 Task: Find connections with filter location Cikampek with filter topic #digitalmarketingwith filter profile language Spanish with filter current company MPC with filter school Institute of Management, Nirma University with filter industry Facilities Services with filter service category Resume Writing with filter keywords title Administrative Analyst
Action: Mouse moved to (646, 66)
Screenshot: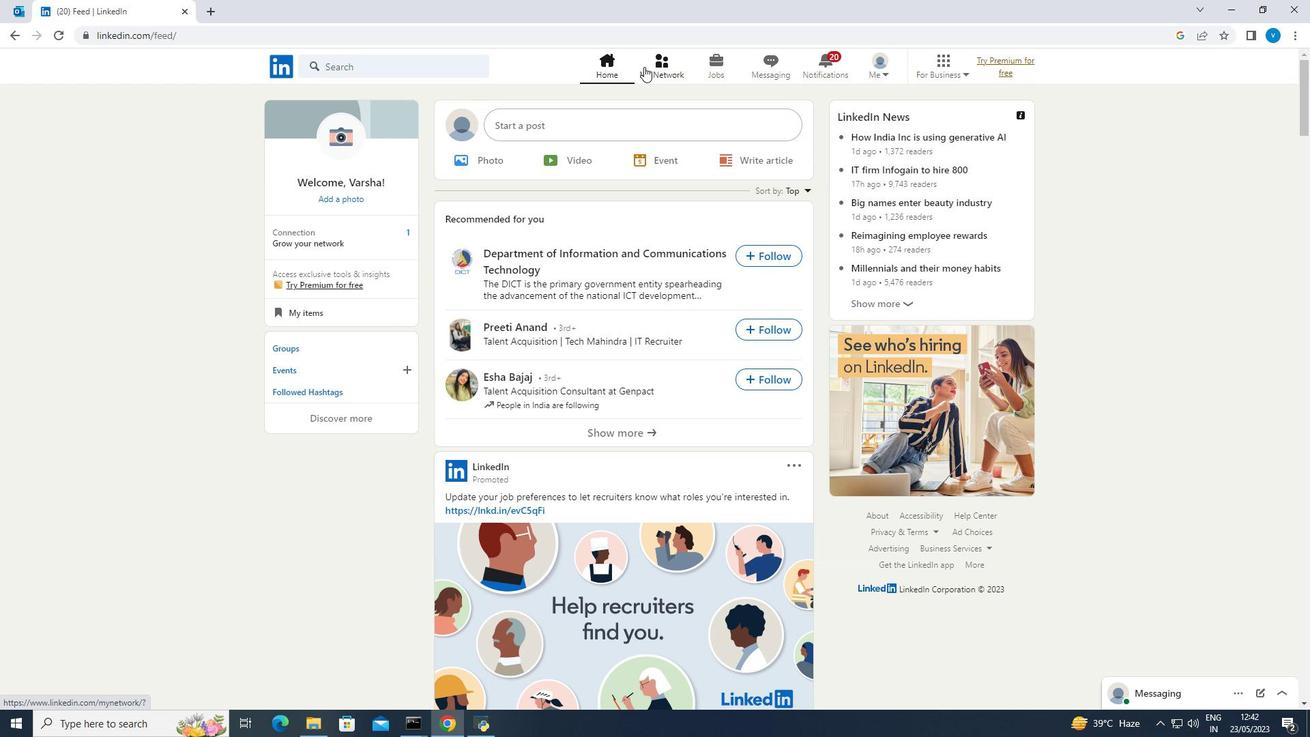 
Action: Mouse pressed left at (646, 66)
Screenshot: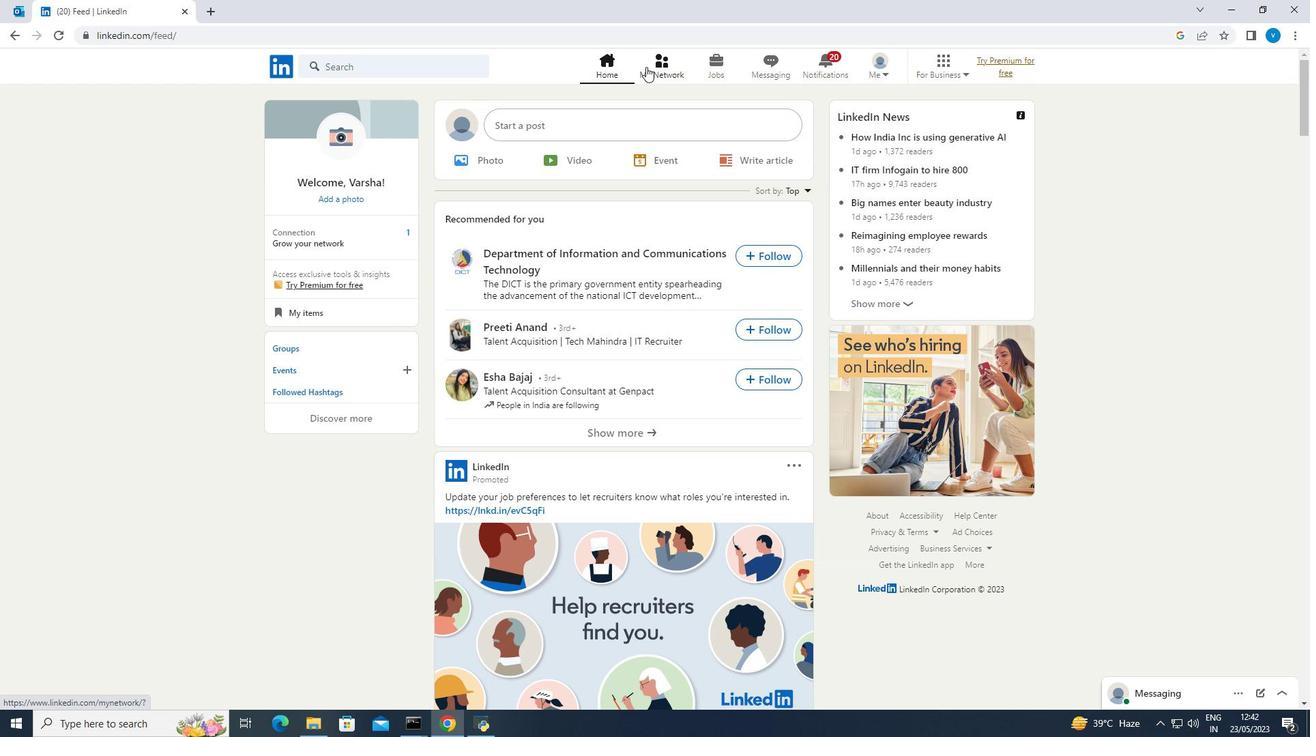 
Action: Mouse moved to (367, 139)
Screenshot: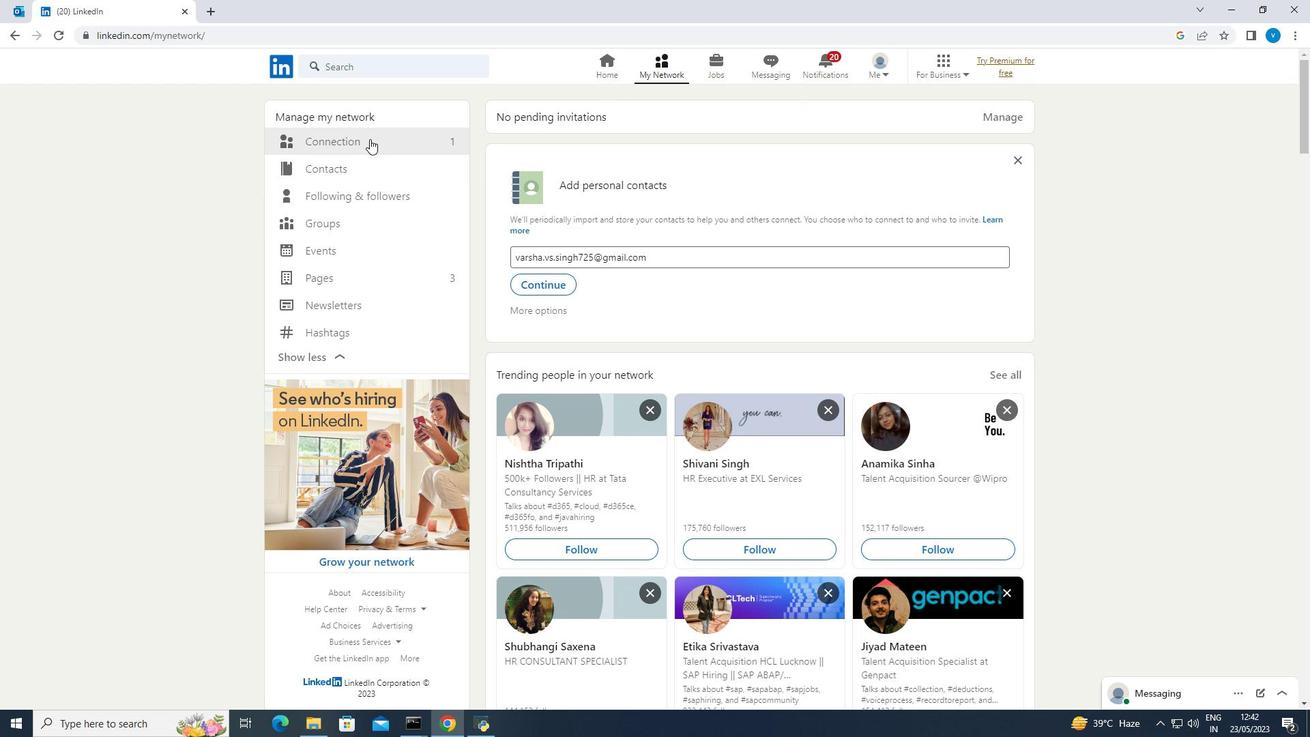 
Action: Mouse pressed left at (367, 139)
Screenshot: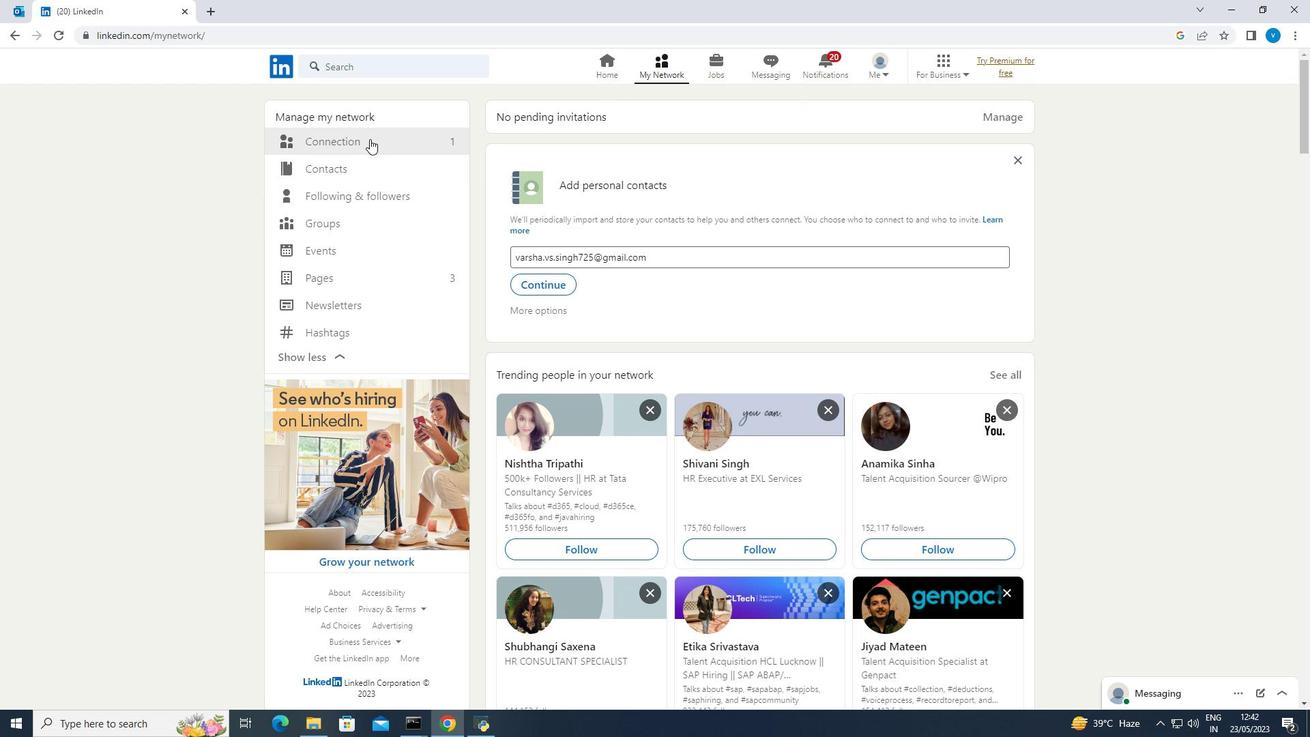 
Action: Mouse moved to (725, 141)
Screenshot: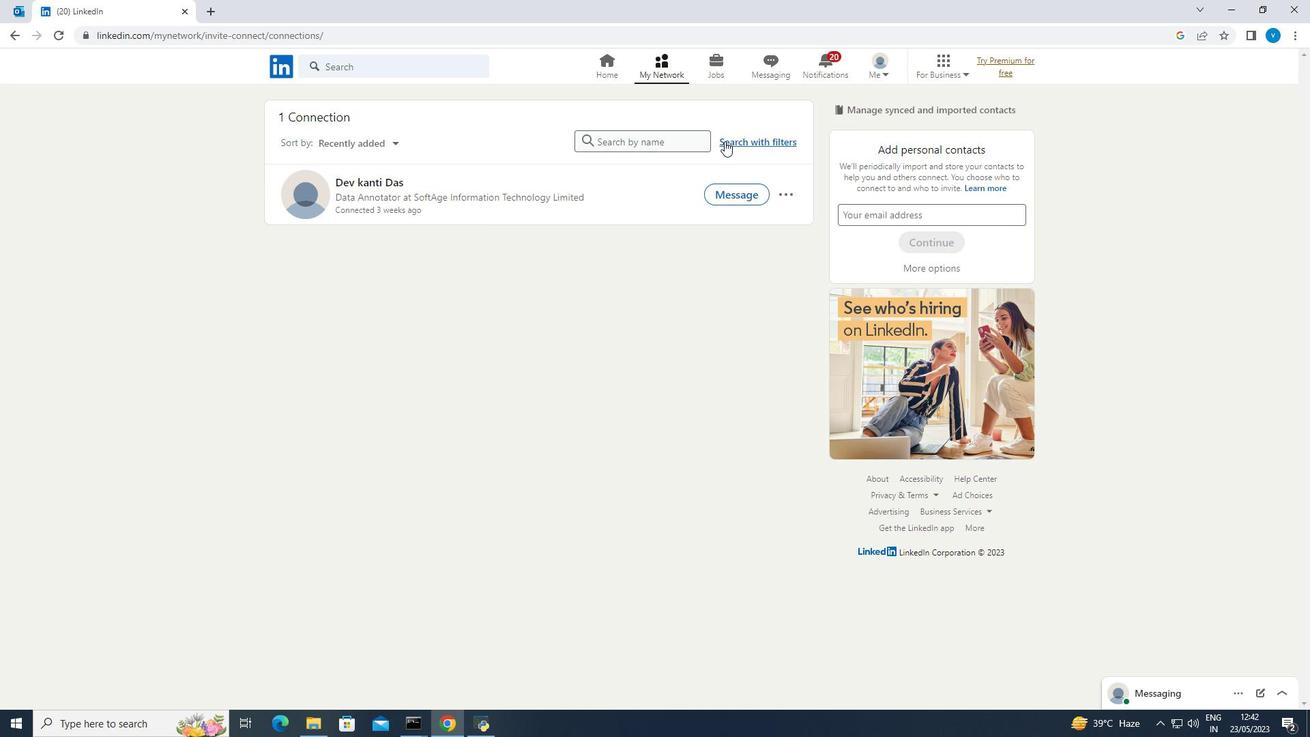 
Action: Mouse pressed left at (725, 141)
Screenshot: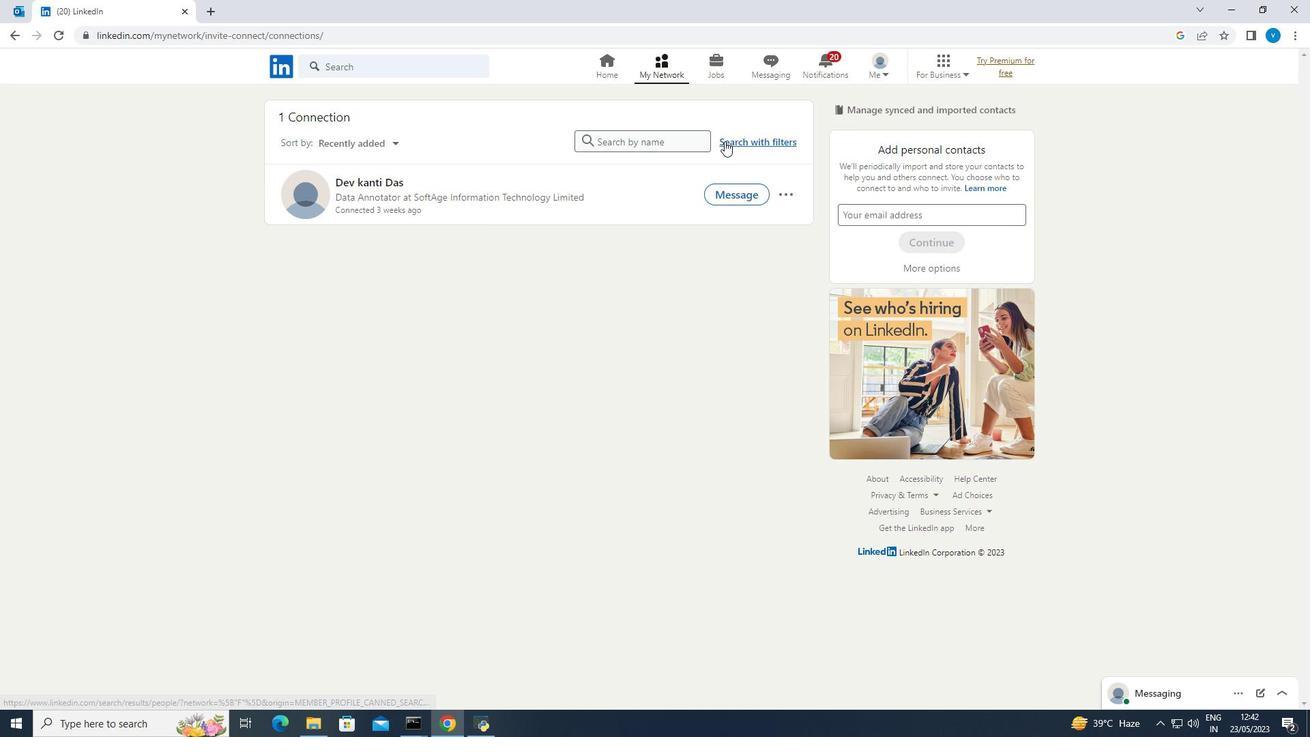 
Action: Mouse moved to (700, 109)
Screenshot: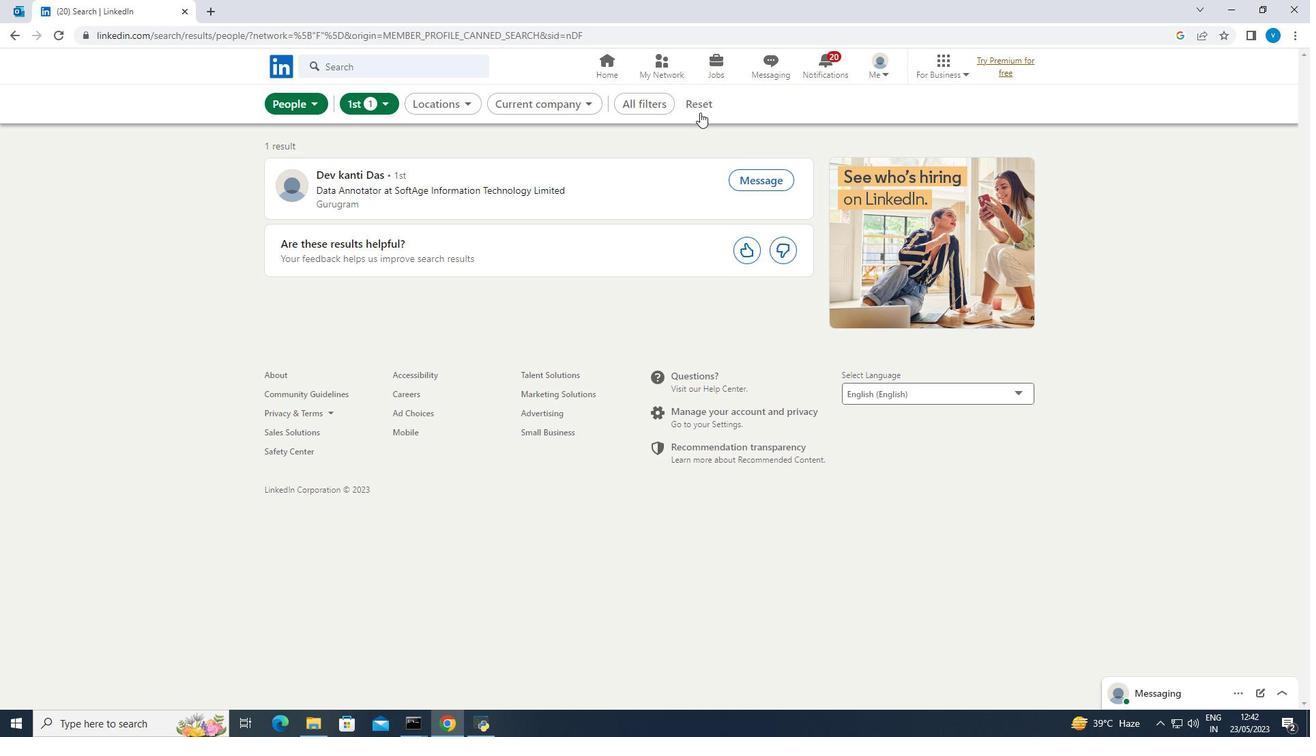 
Action: Mouse pressed left at (700, 109)
Screenshot: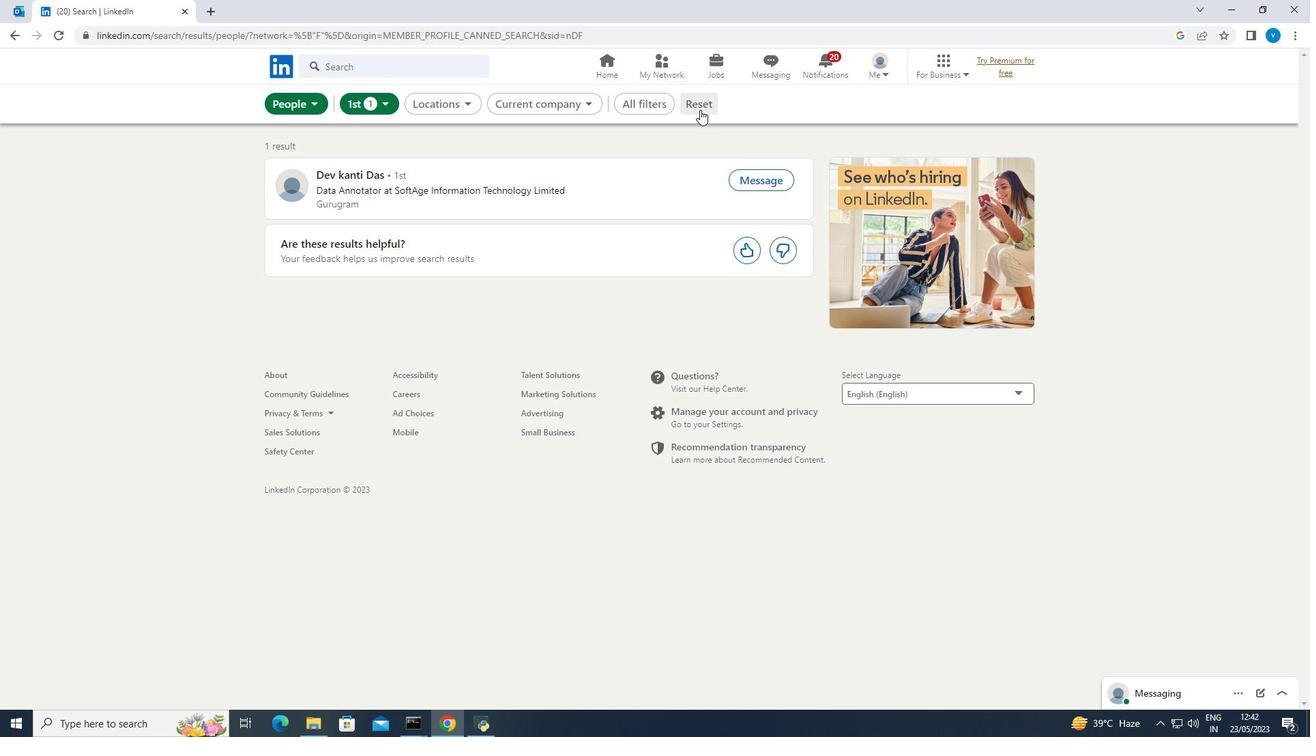 
Action: Mouse moved to (681, 105)
Screenshot: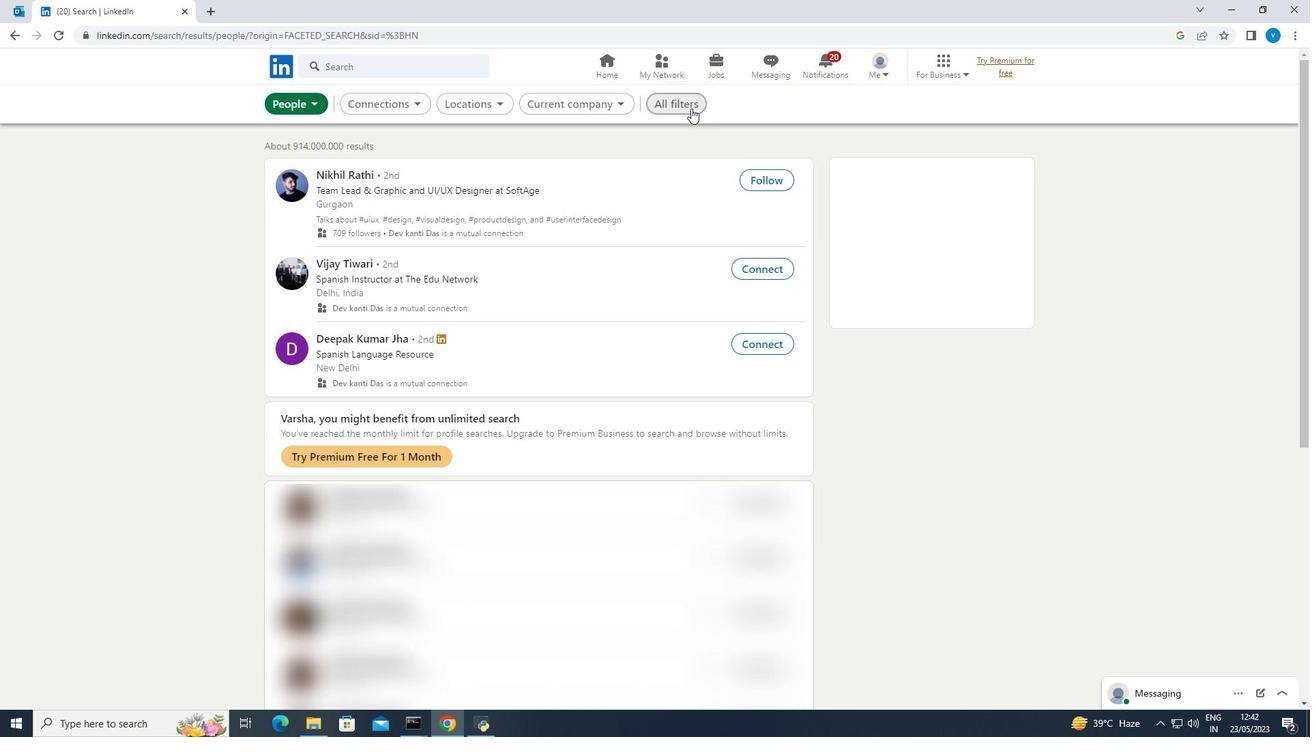
Action: Mouse pressed left at (681, 105)
Screenshot: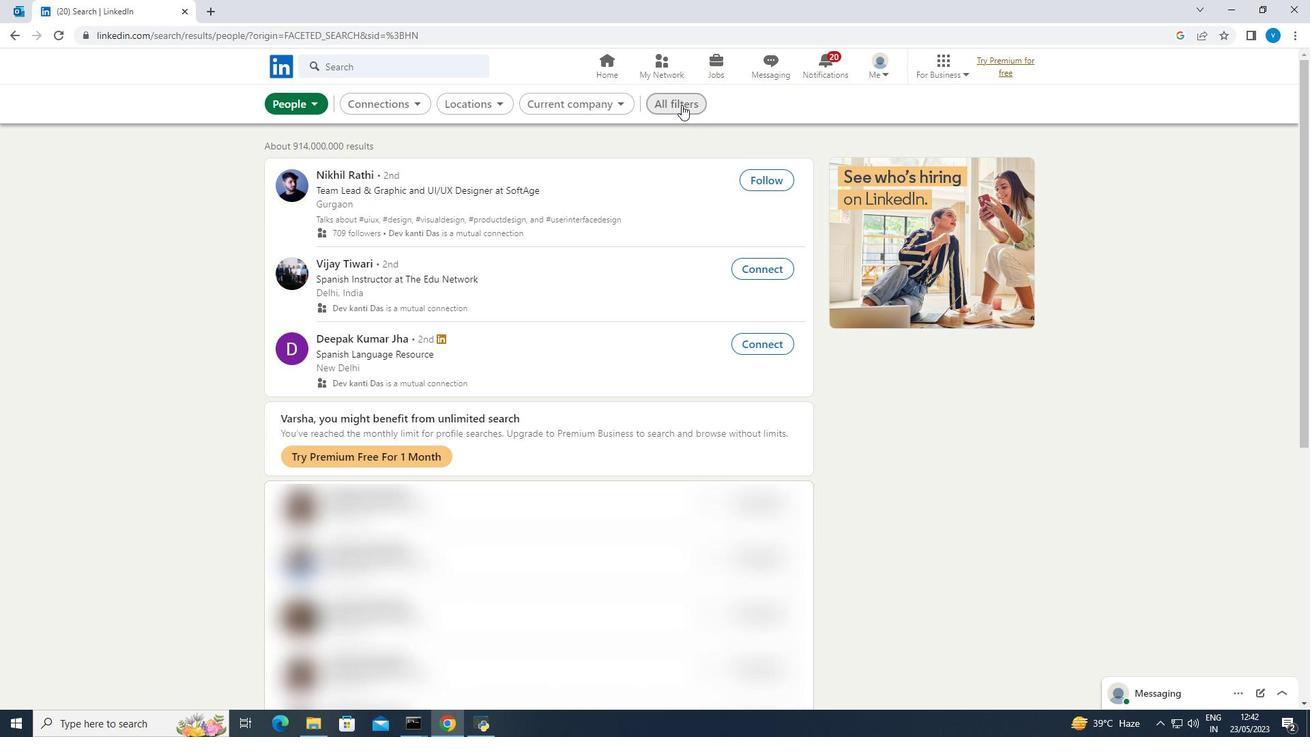 
Action: Mouse moved to (987, 236)
Screenshot: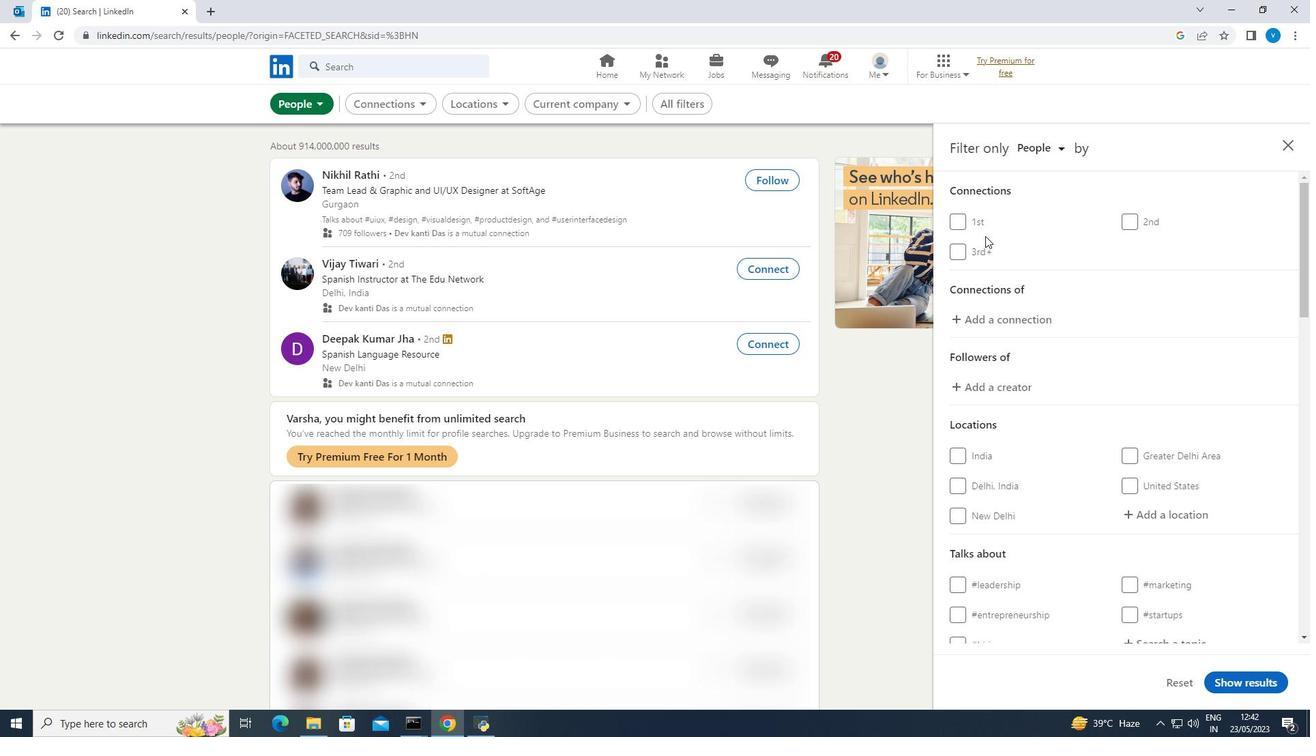 
Action: Mouse scrolled (987, 235) with delta (0, 0)
Screenshot: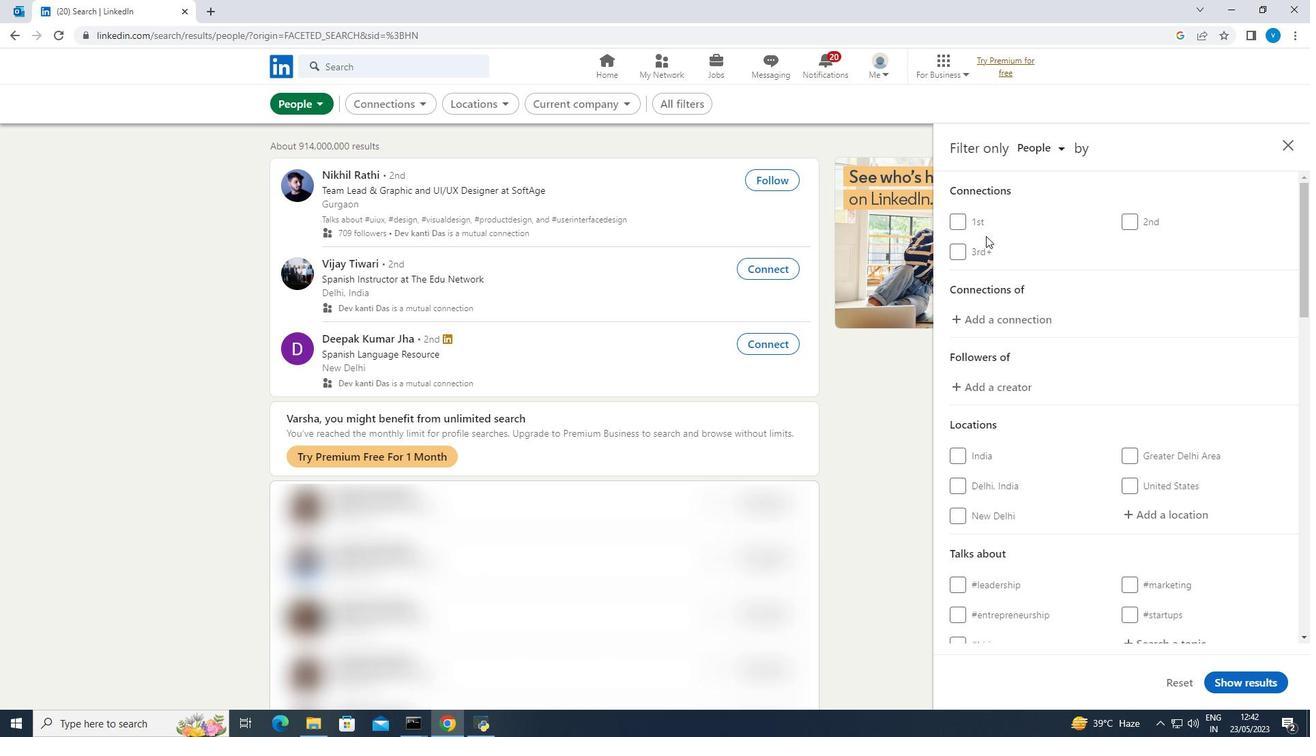 
Action: Mouse scrolled (987, 235) with delta (0, 0)
Screenshot: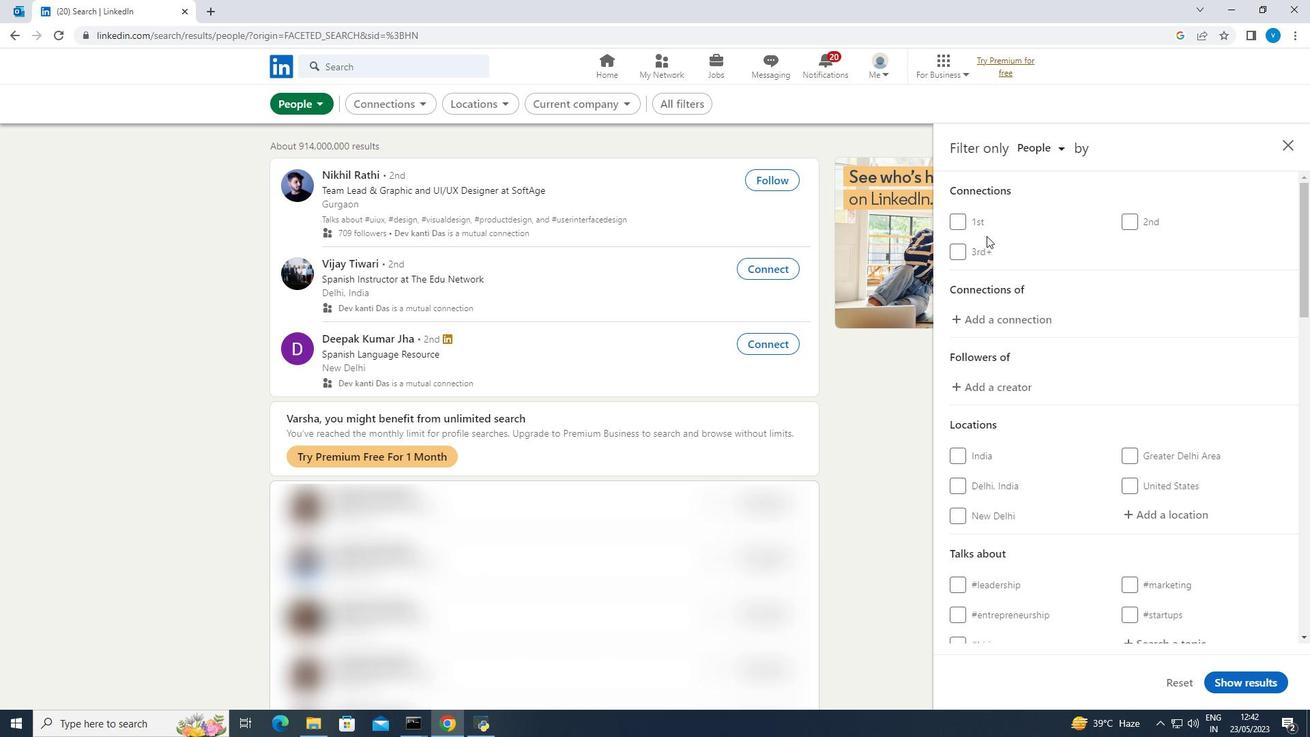 
Action: Mouse scrolled (987, 235) with delta (0, 0)
Screenshot: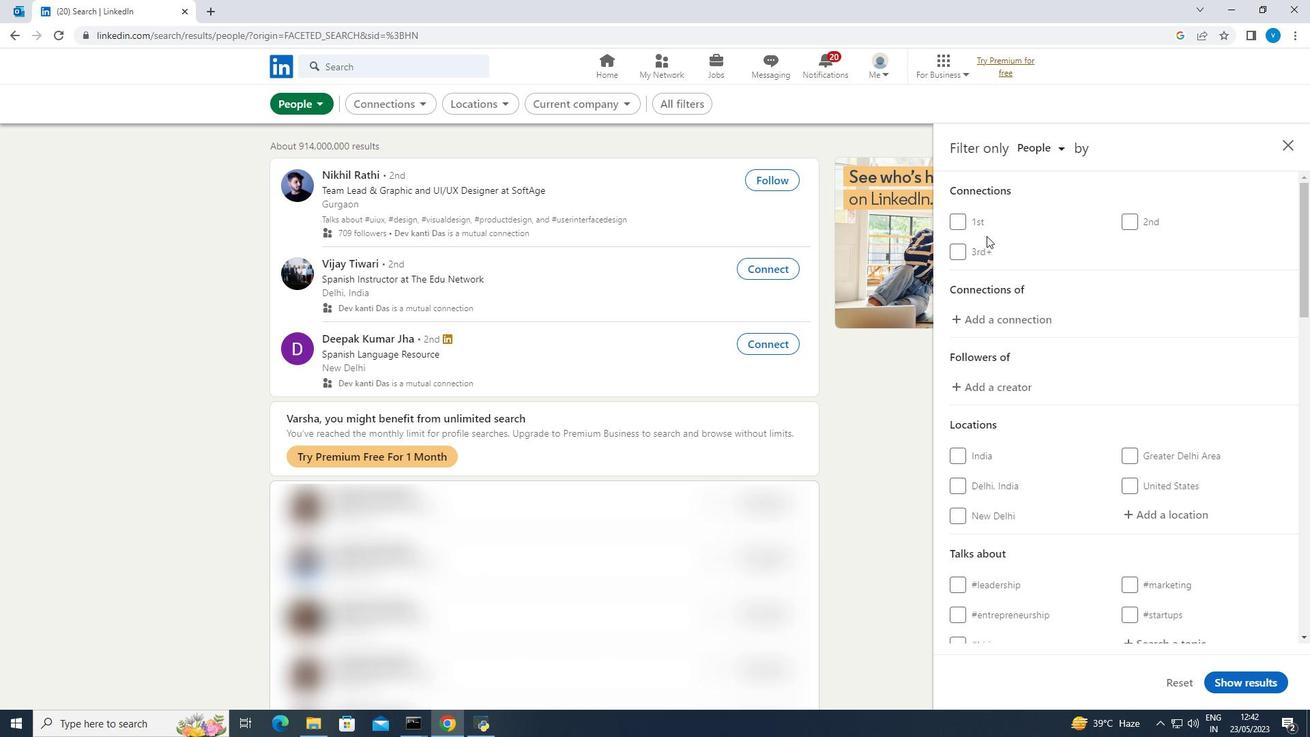 
Action: Mouse moved to (1158, 313)
Screenshot: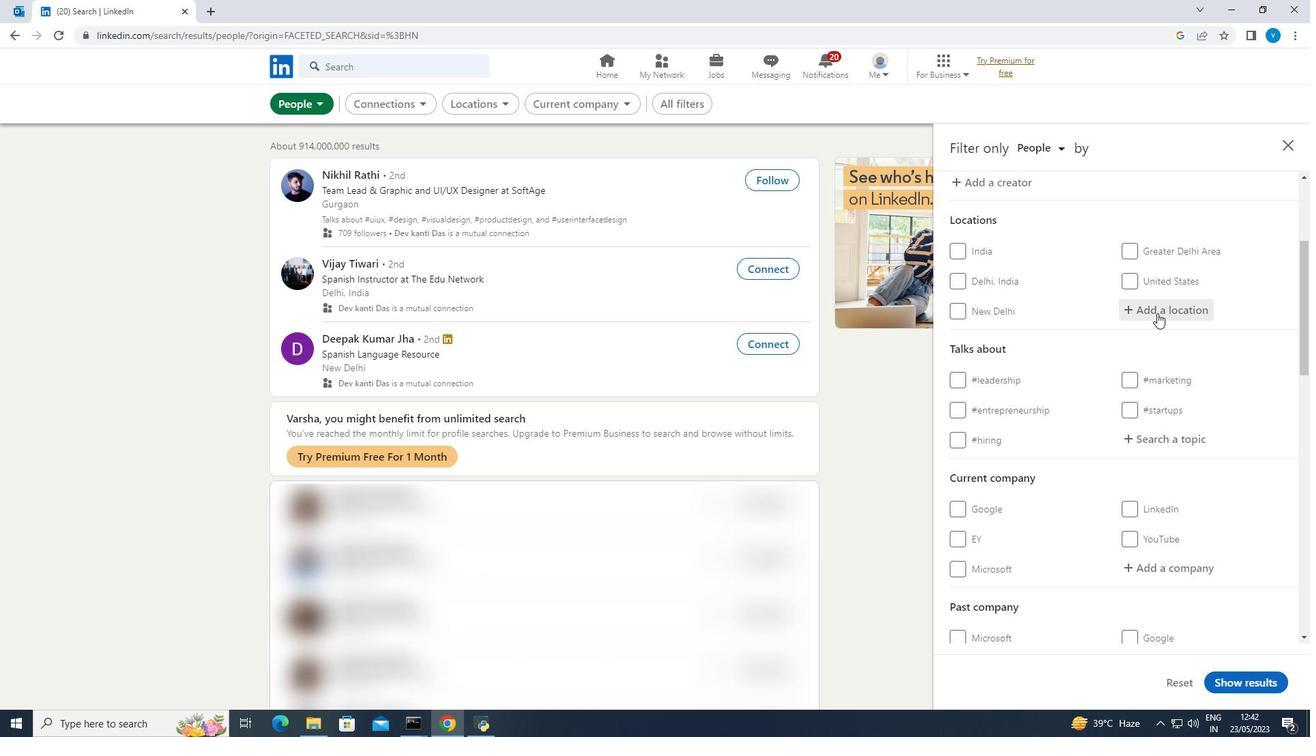
Action: Mouse pressed left at (1158, 313)
Screenshot: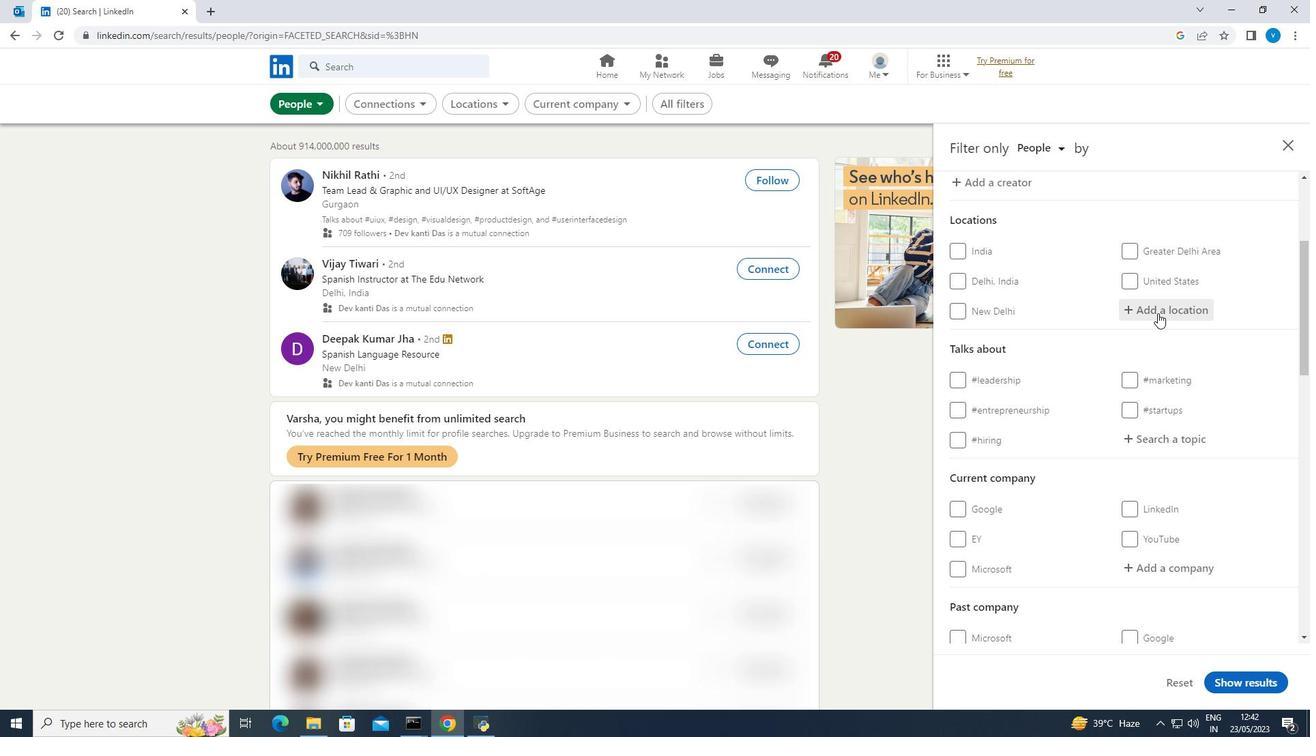 
Action: Mouse moved to (1113, 338)
Screenshot: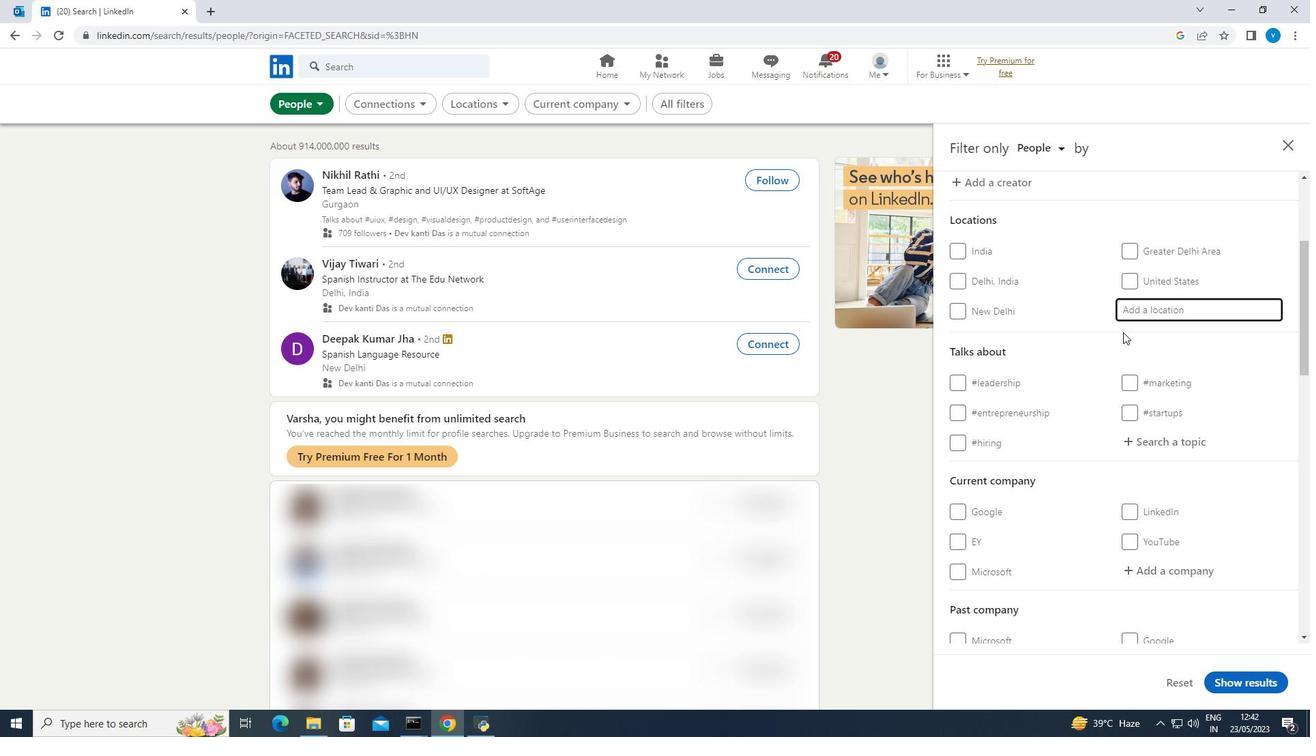 
Action: Key pressed <Key.shift><Key.shift><Key.shift>Cikampek
Screenshot: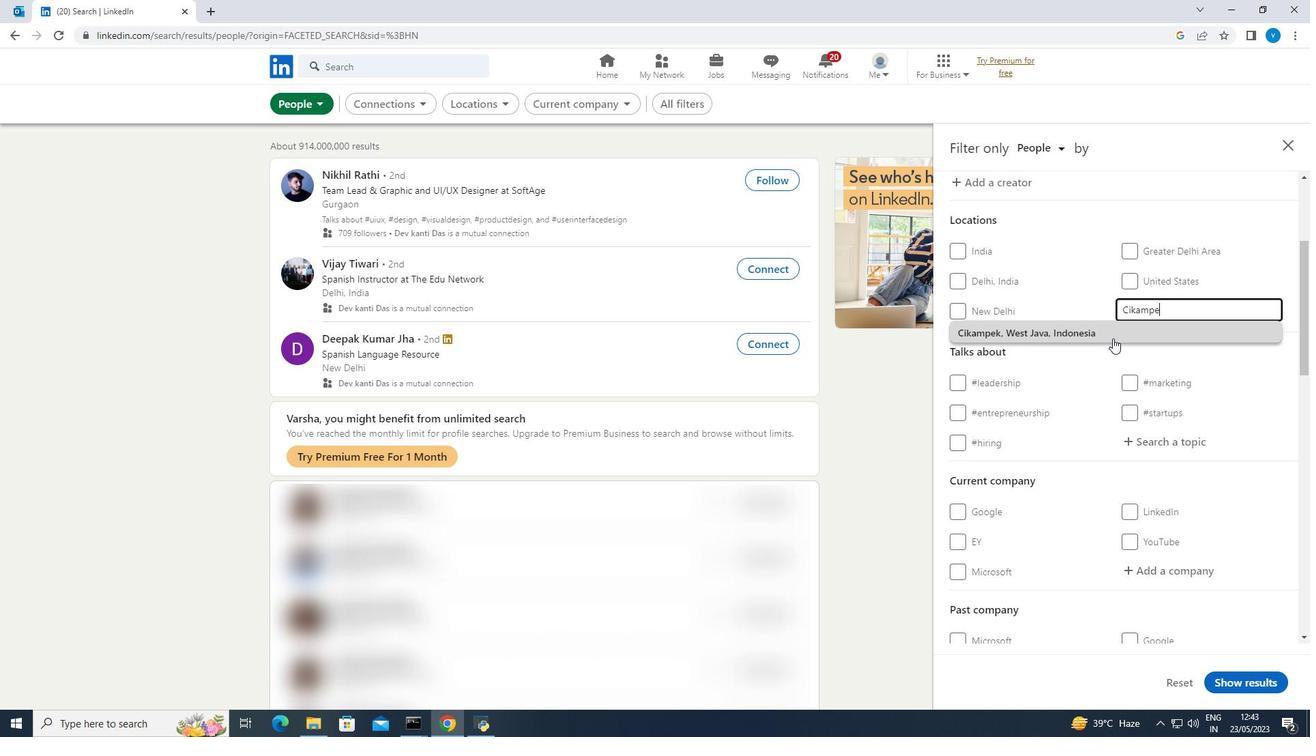 
Action: Mouse moved to (1162, 433)
Screenshot: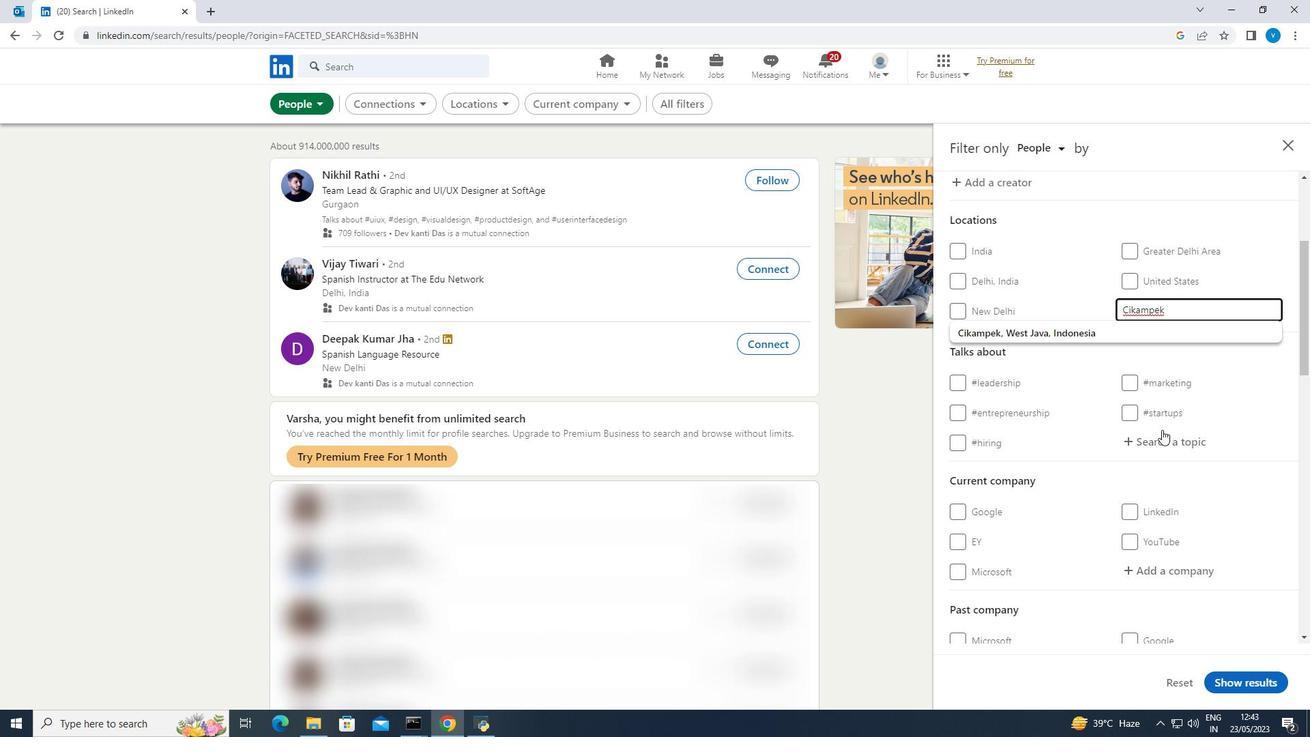 
Action: Mouse pressed left at (1162, 433)
Screenshot: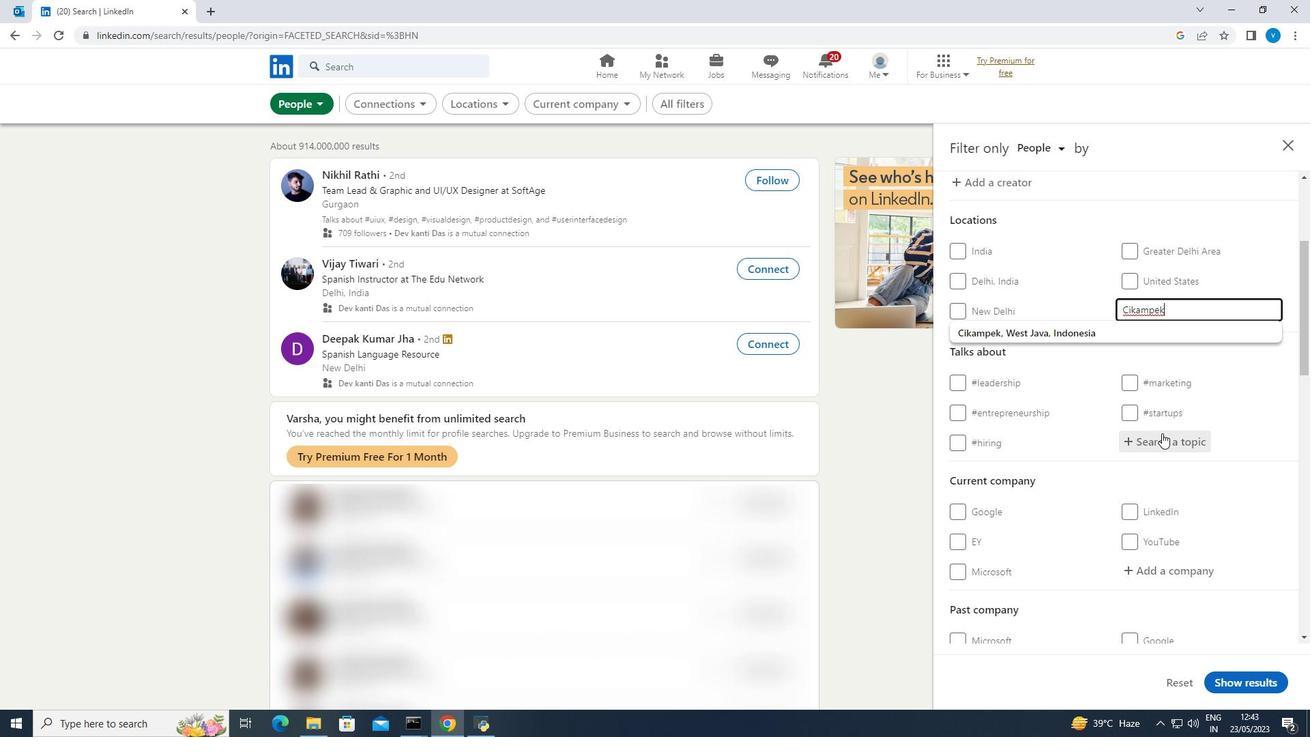 
Action: Mouse moved to (1161, 435)
Screenshot: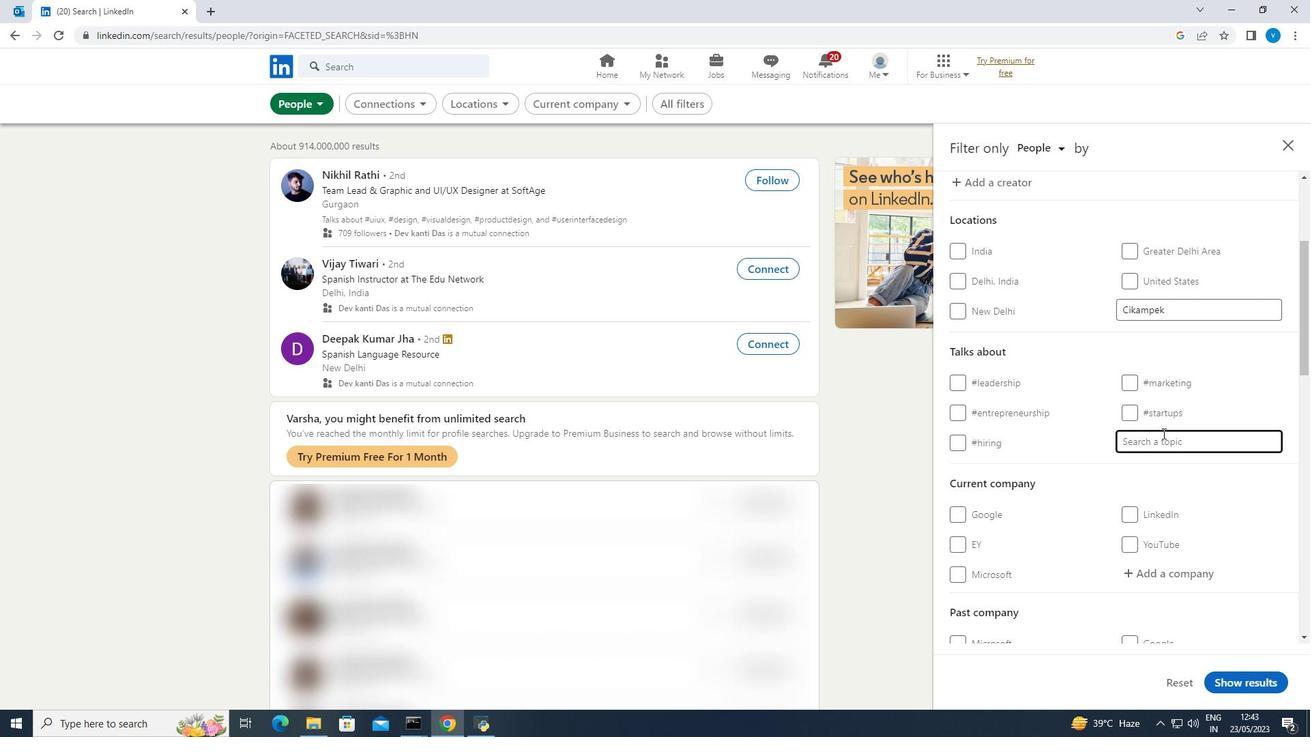 
Action: Key pressed digitalmark
Screenshot: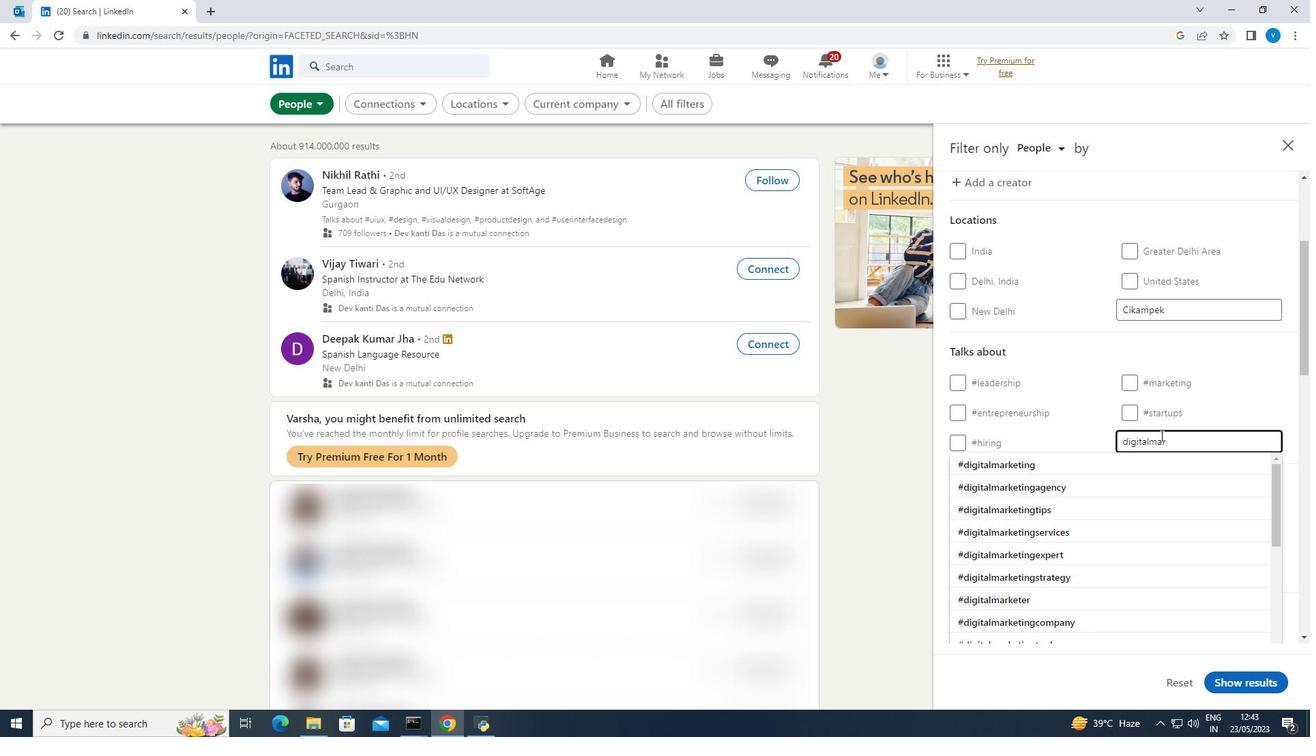 
Action: Mouse moved to (1126, 458)
Screenshot: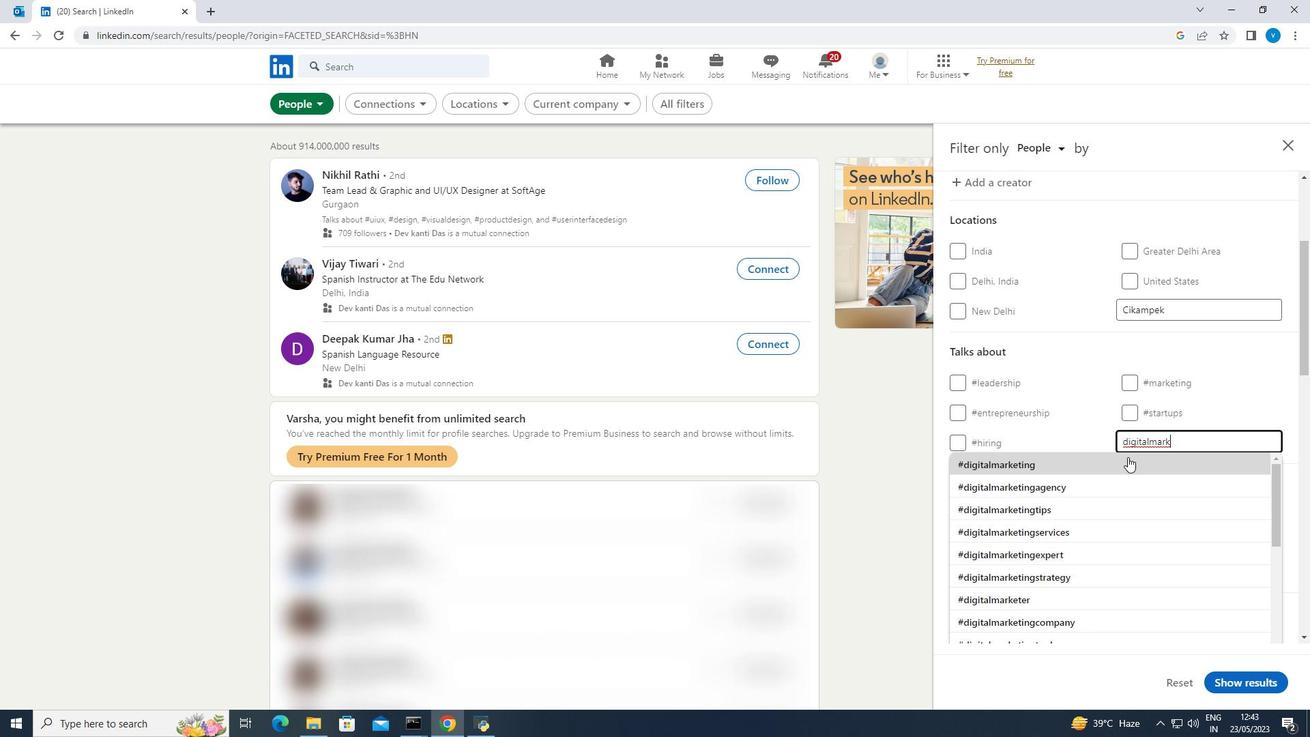 
Action: Mouse pressed left at (1126, 458)
Screenshot: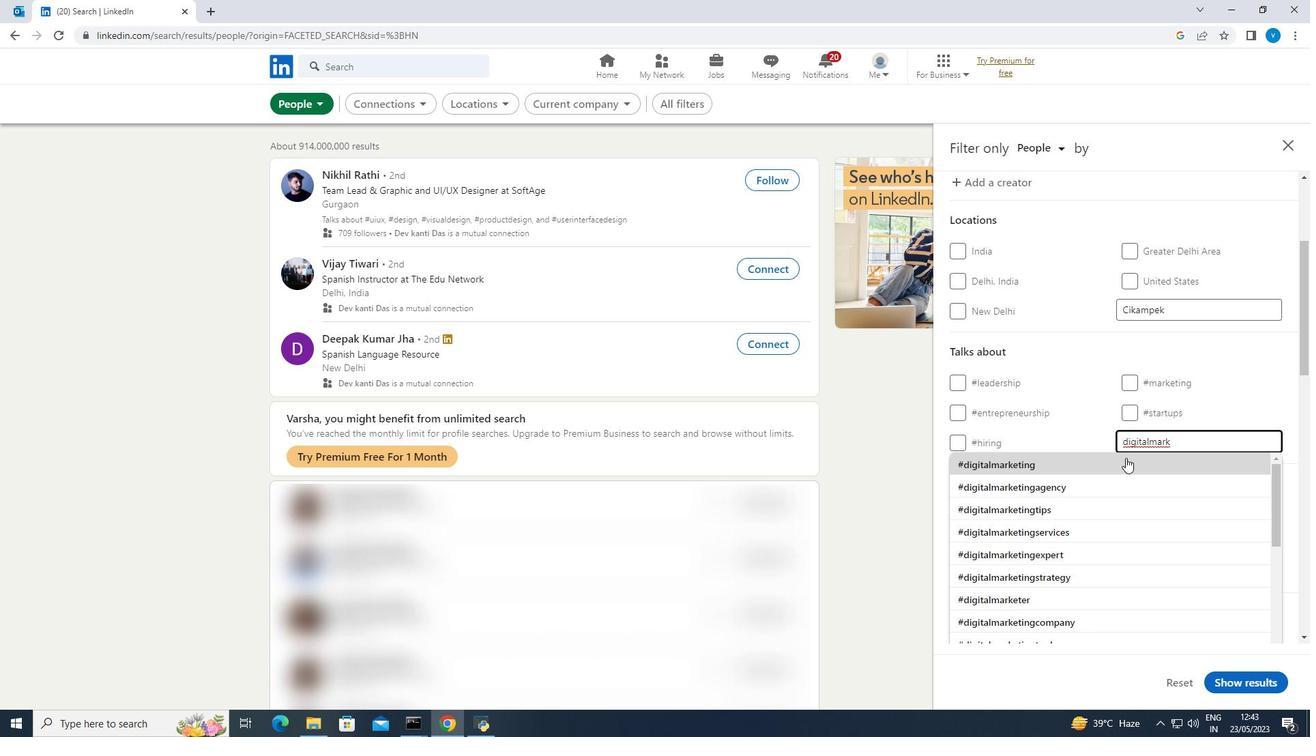 
Action: Mouse scrolled (1126, 457) with delta (0, 0)
Screenshot: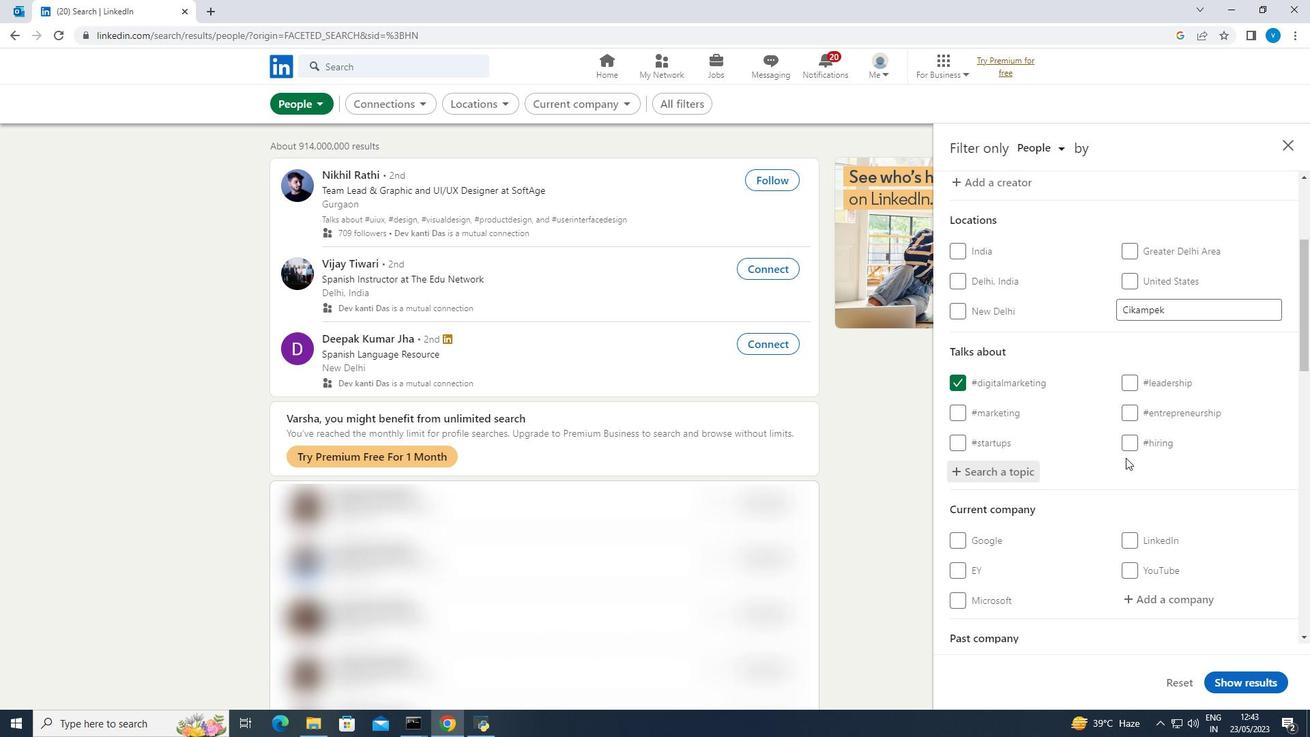 
Action: Mouse scrolled (1126, 457) with delta (0, 0)
Screenshot: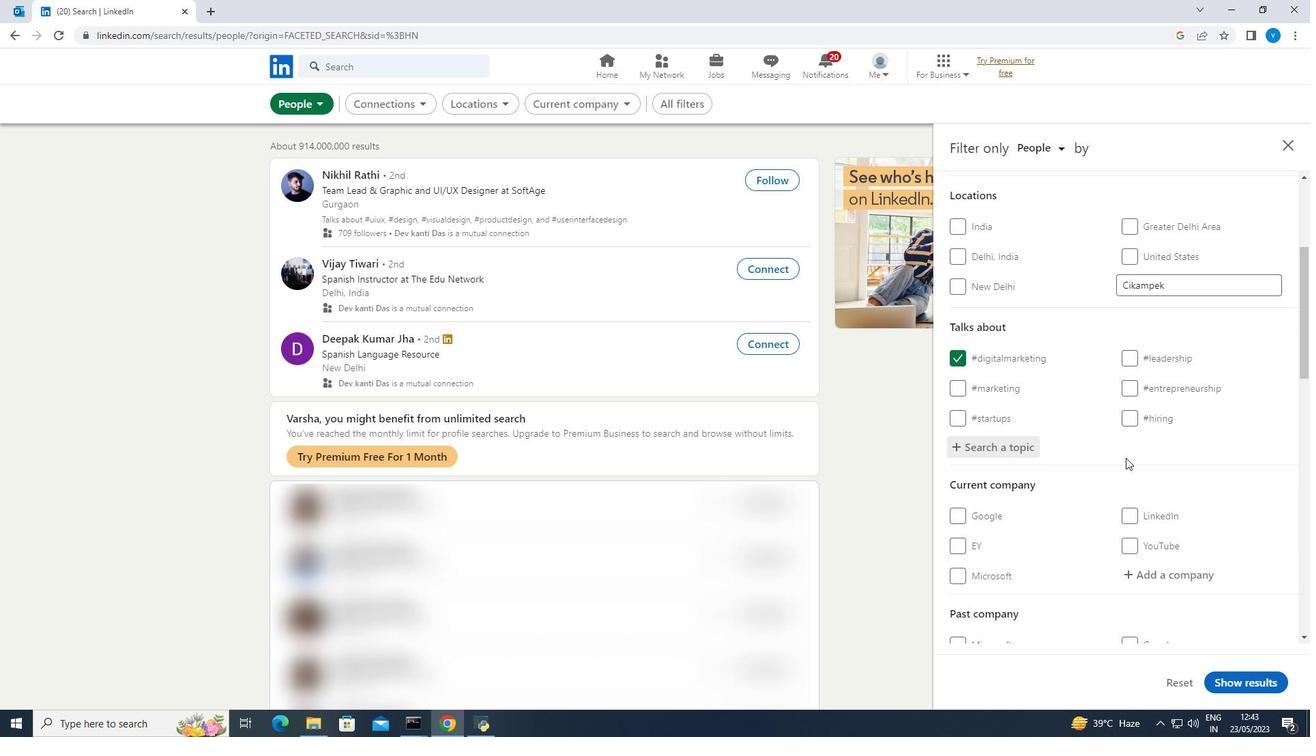 
Action: Mouse moved to (1125, 458)
Screenshot: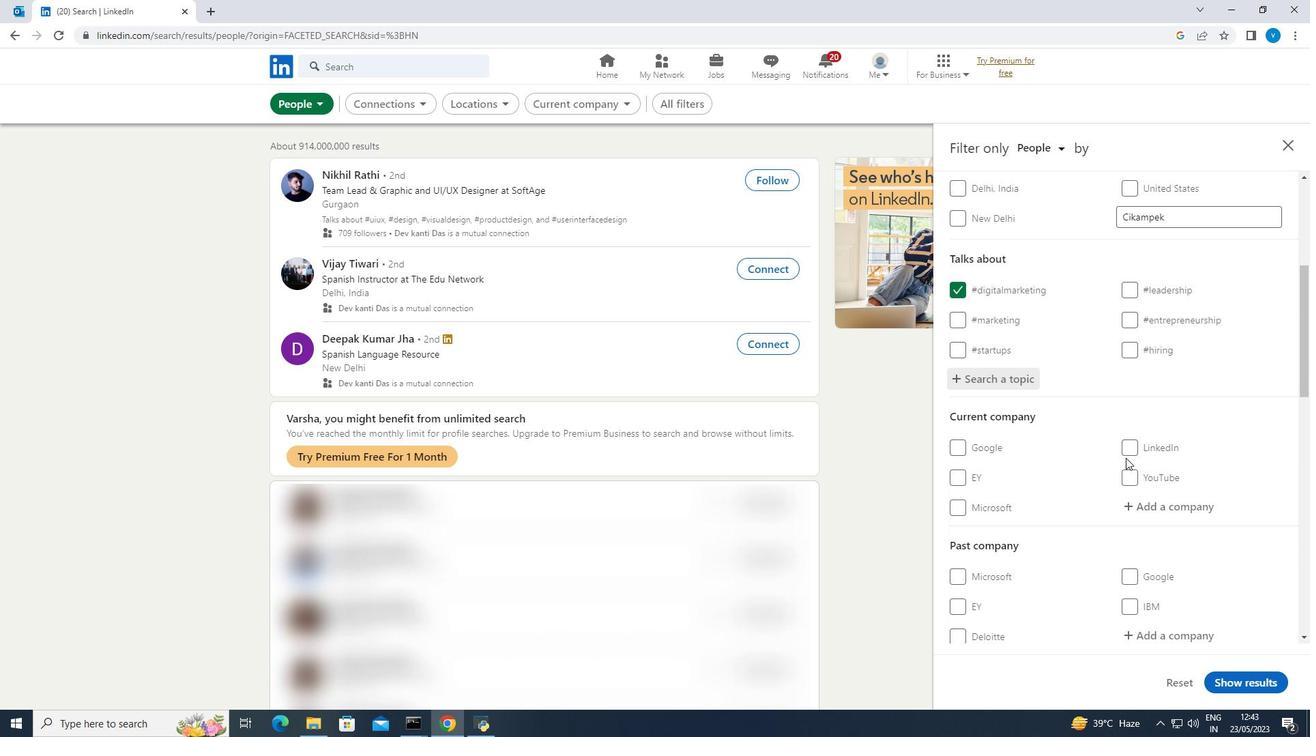 
Action: Mouse scrolled (1125, 458) with delta (0, 0)
Screenshot: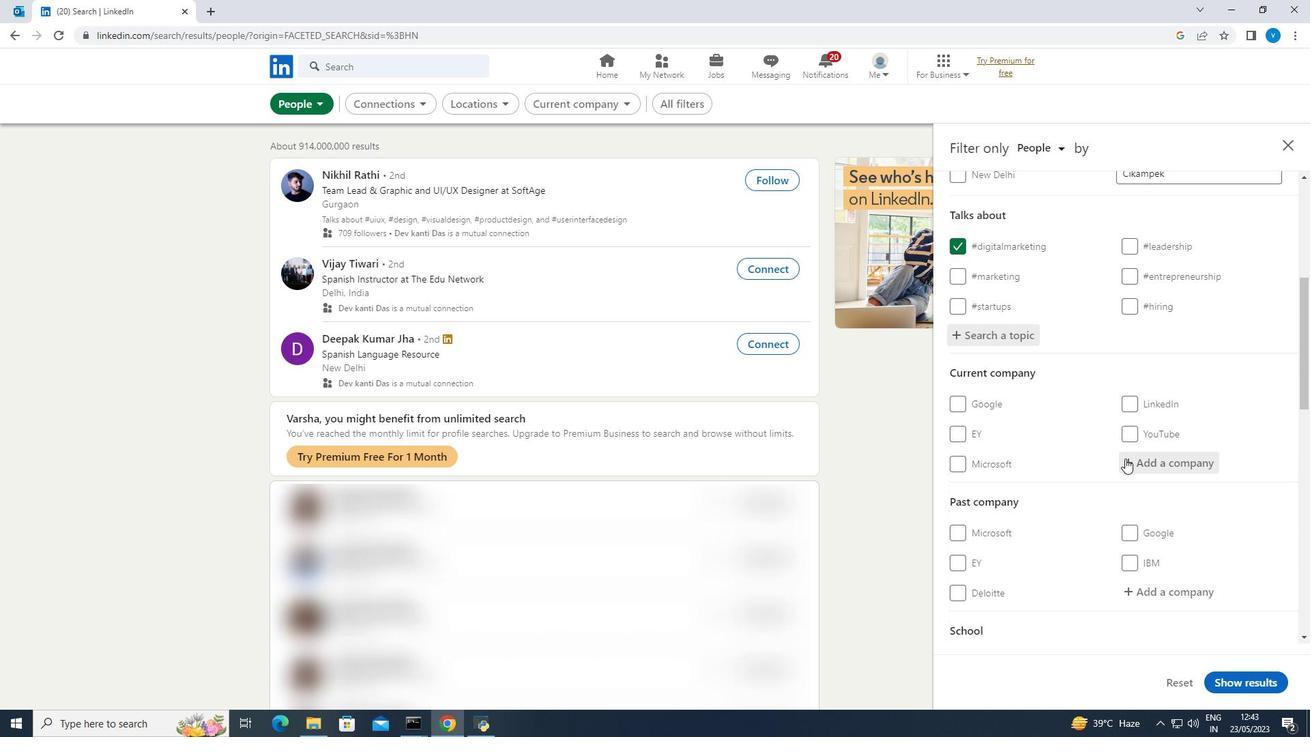 
Action: Mouse scrolled (1125, 458) with delta (0, 0)
Screenshot: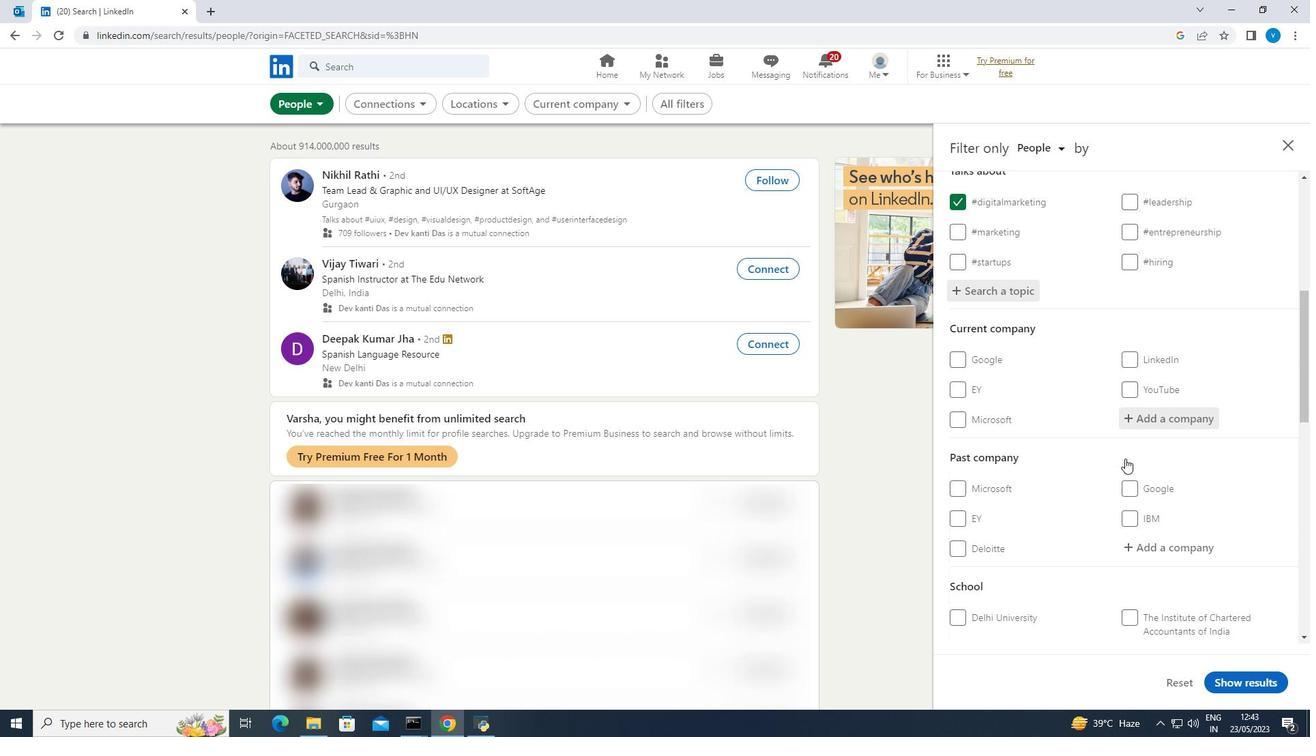 
Action: Mouse moved to (1125, 459)
Screenshot: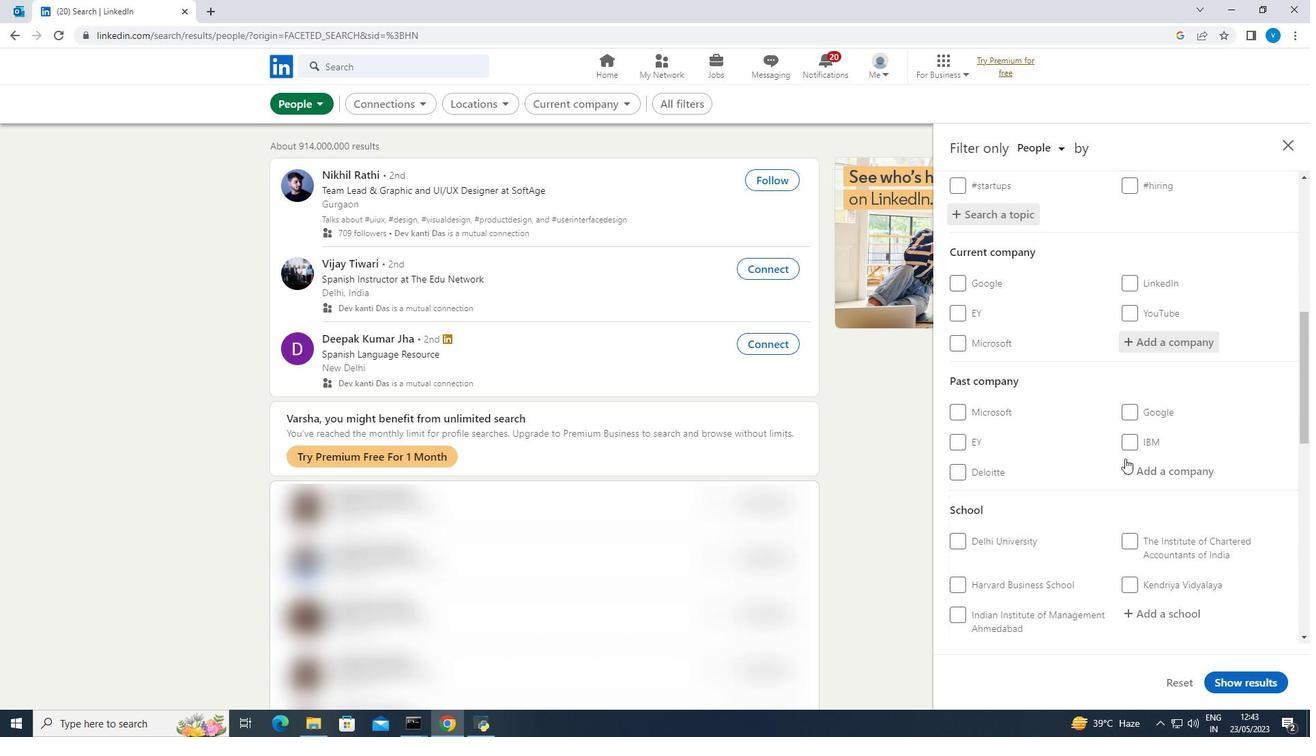 
Action: Mouse scrolled (1125, 458) with delta (0, 0)
Screenshot: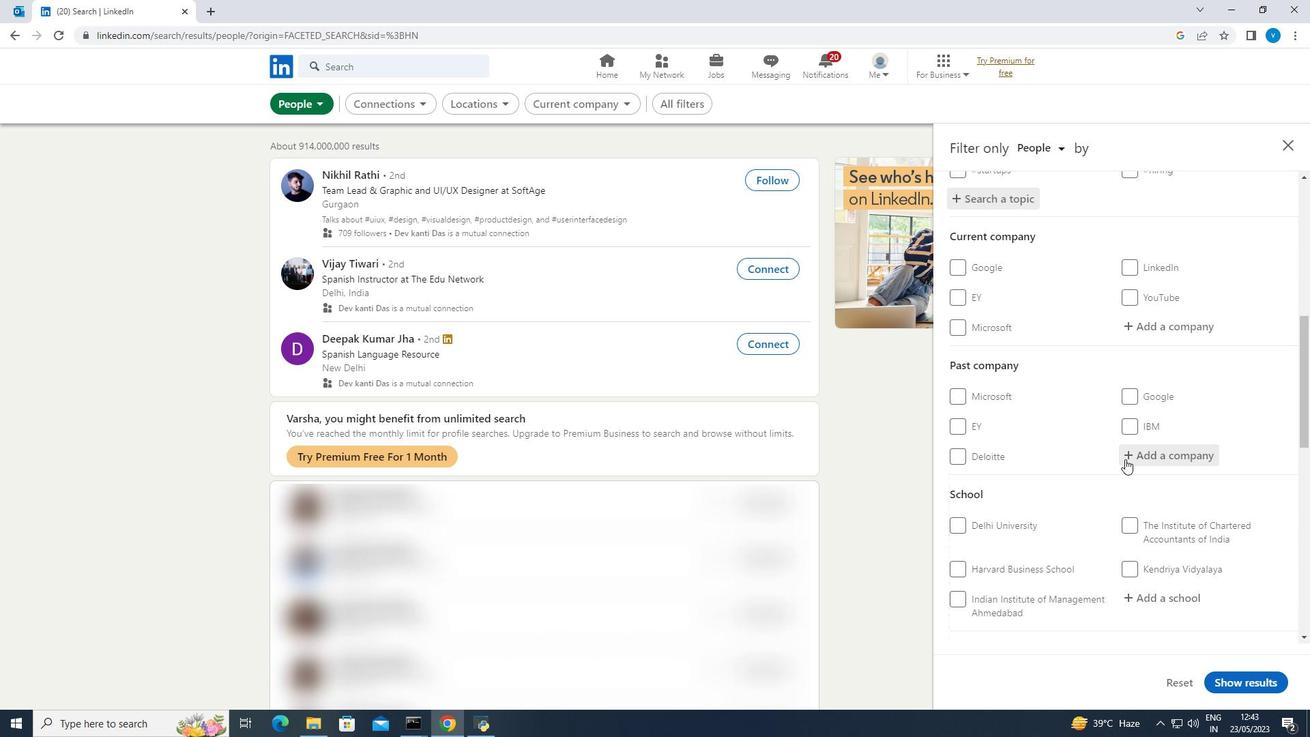 
Action: Mouse scrolled (1125, 458) with delta (0, 0)
Screenshot: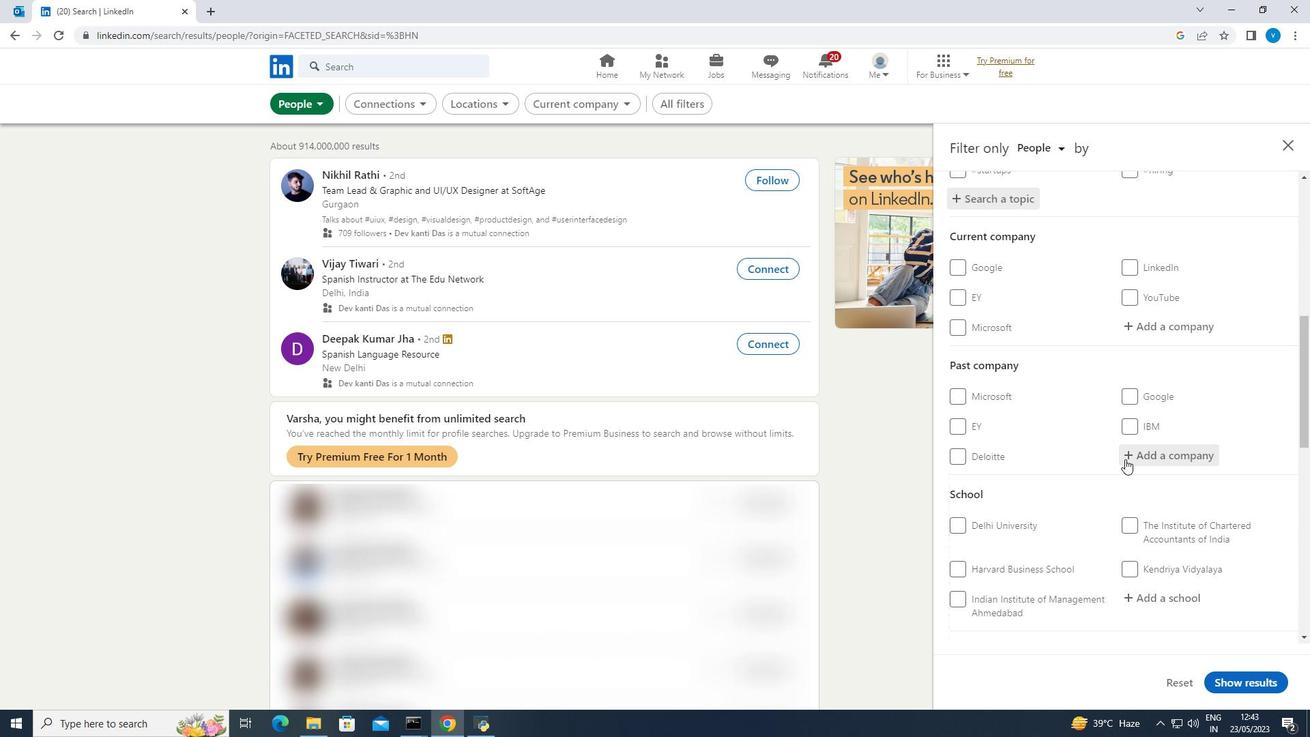 
Action: Mouse scrolled (1125, 458) with delta (0, 0)
Screenshot: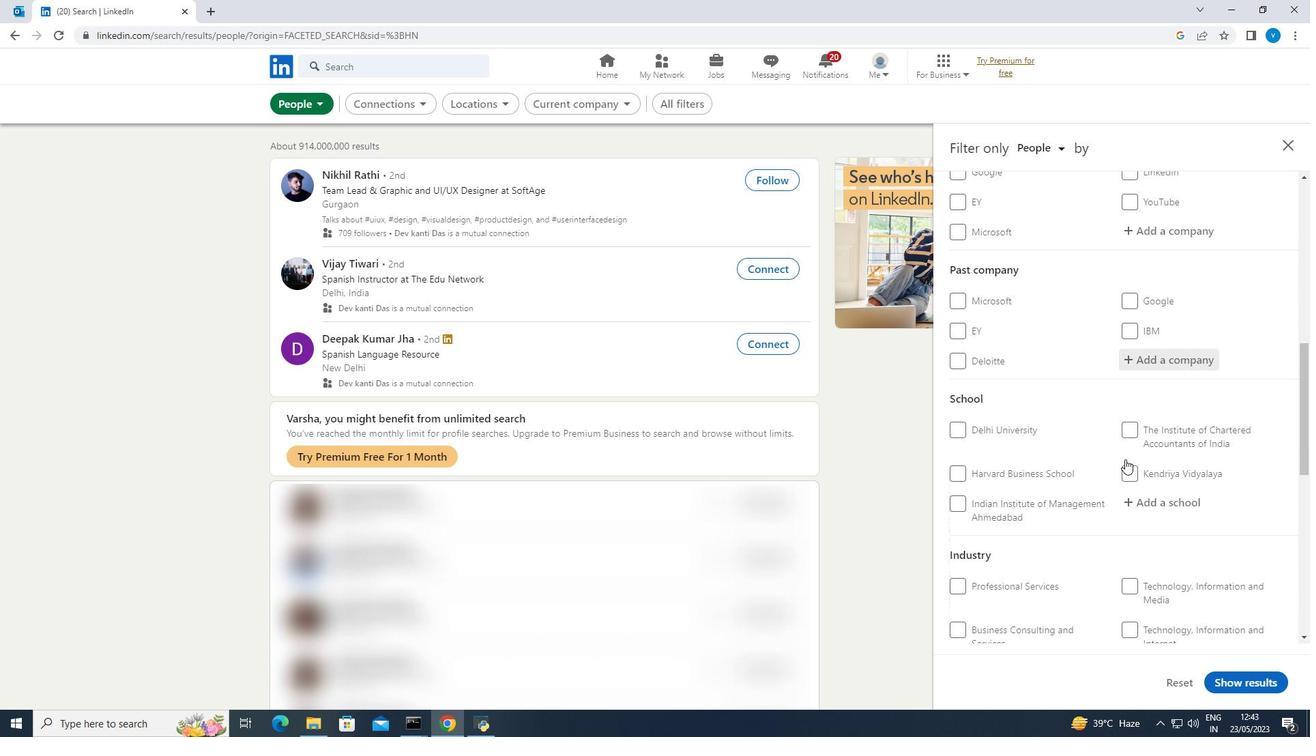 
Action: Mouse scrolled (1125, 458) with delta (0, 0)
Screenshot: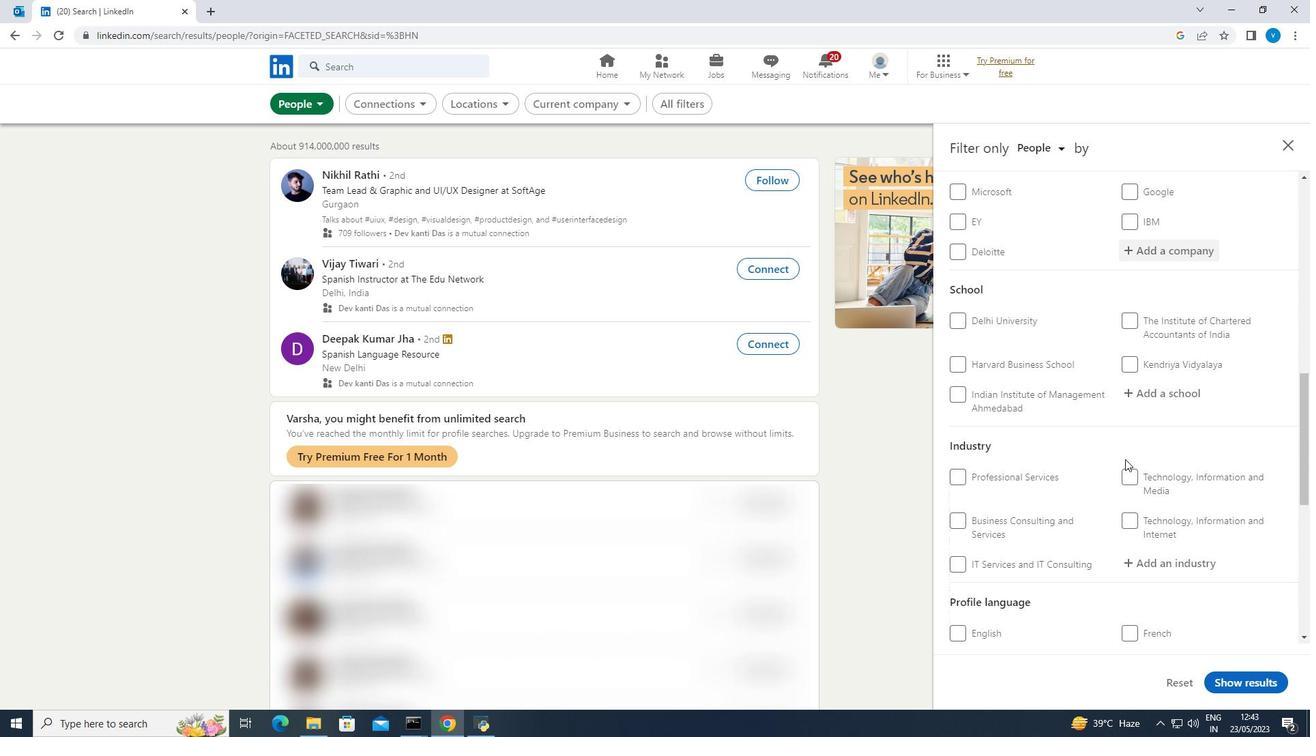
Action: Mouse scrolled (1125, 458) with delta (0, 0)
Screenshot: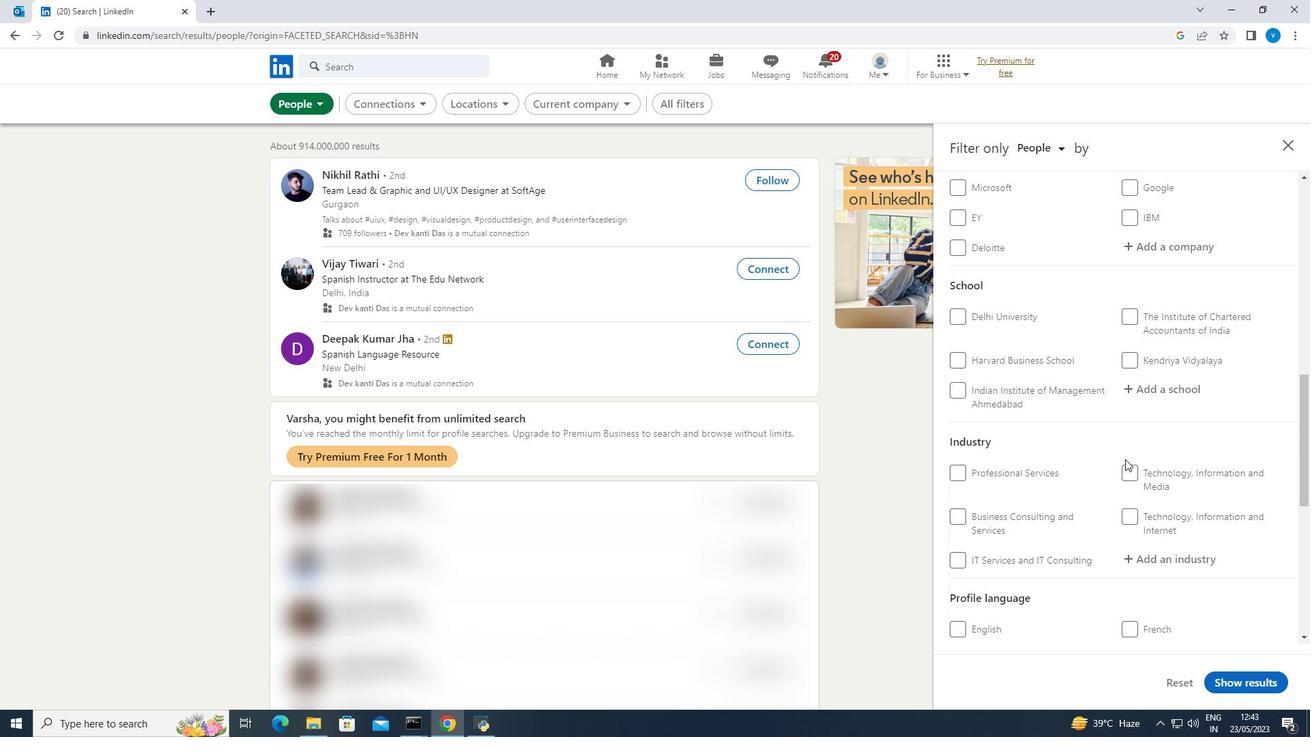 
Action: Mouse moved to (958, 528)
Screenshot: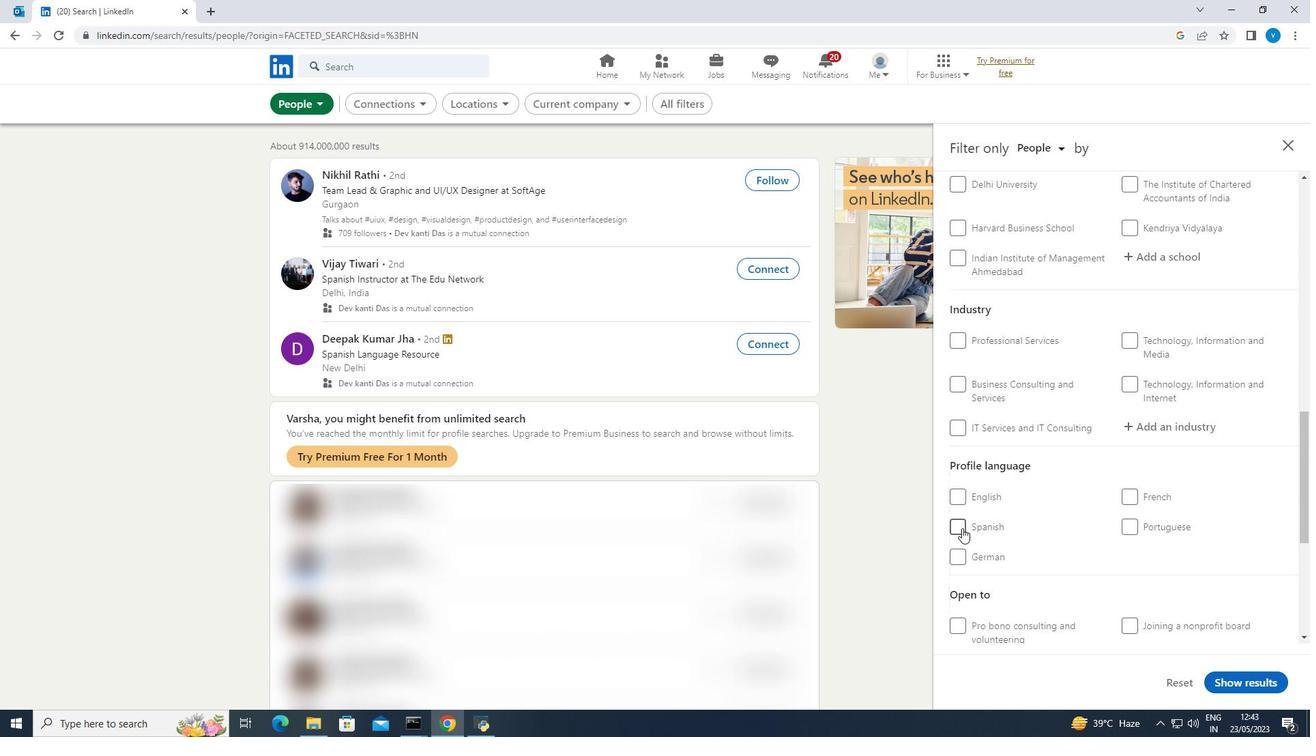 
Action: Mouse pressed left at (958, 528)
Screenshot: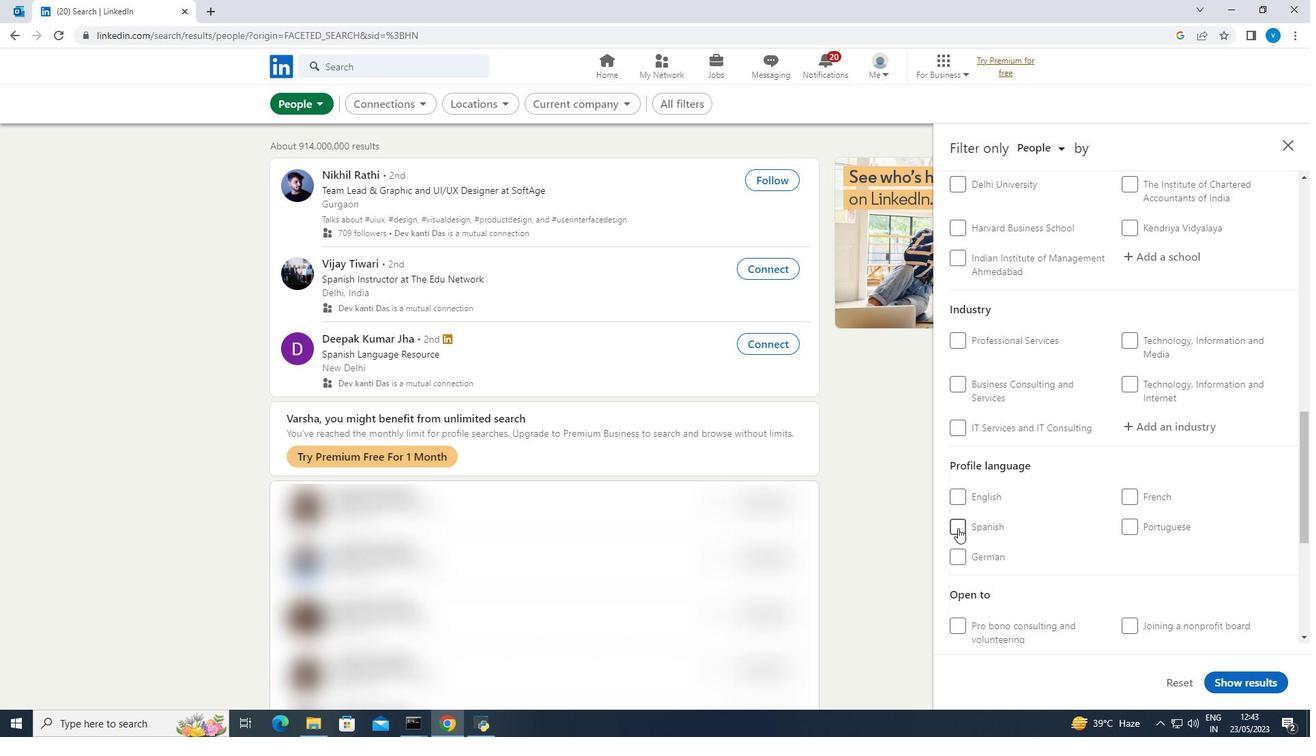 
Action: Mouse moved to (971, 520)
Screenshot: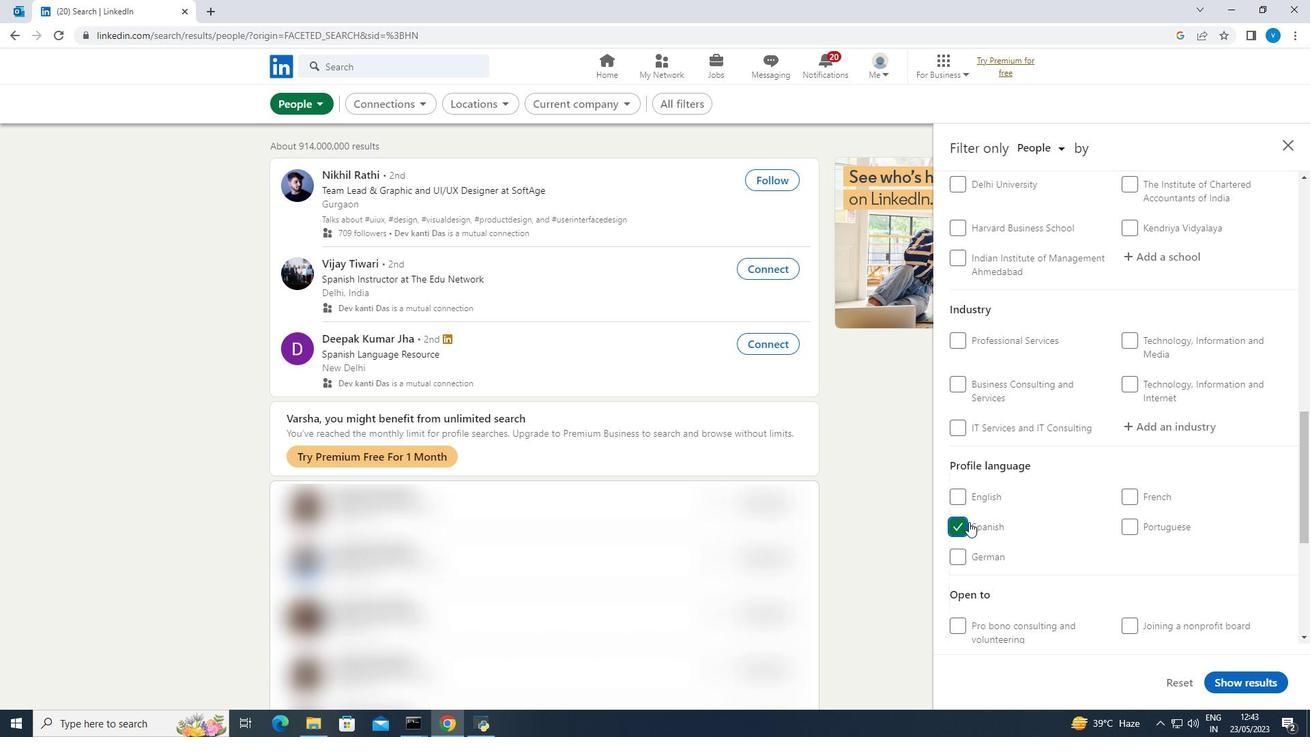 
Action: Mouse scrolled (971, 520) with delta (0, 0)
Screenshot: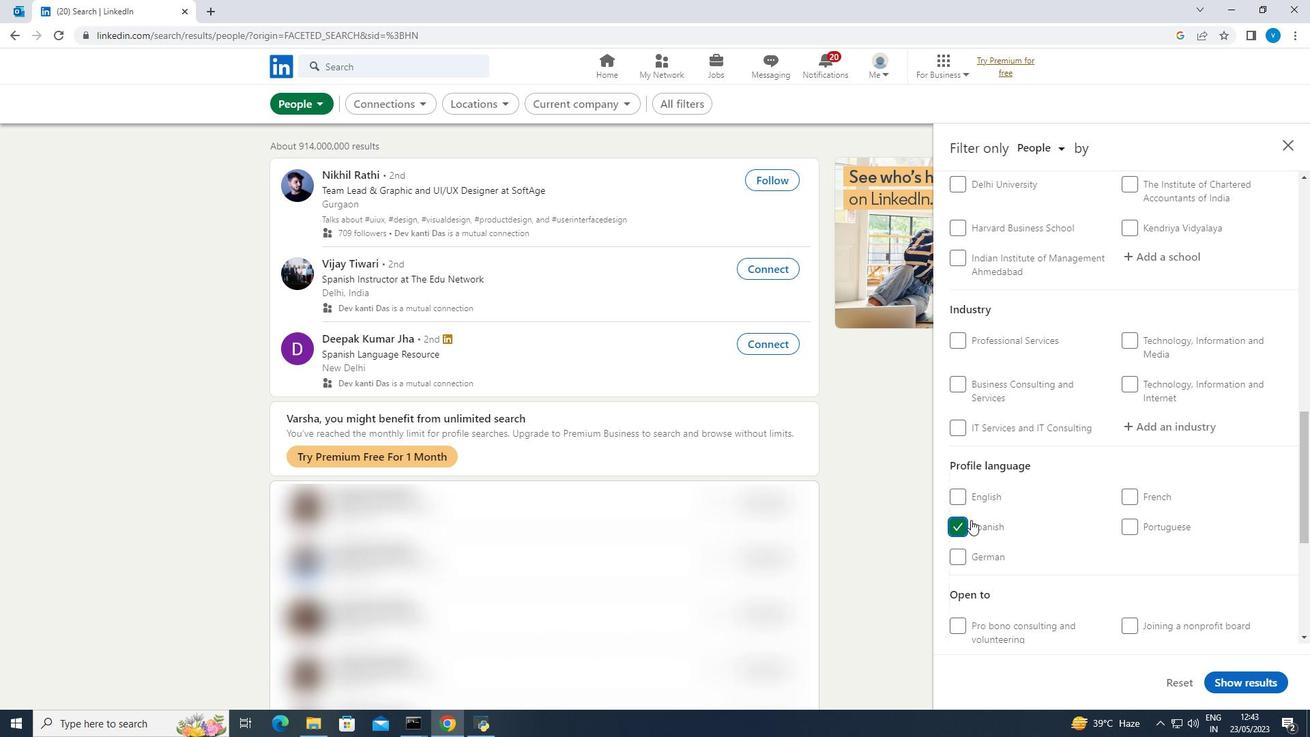
Action: Mouse scrolled (971, 520) with delta (0, 0)
Screenshot: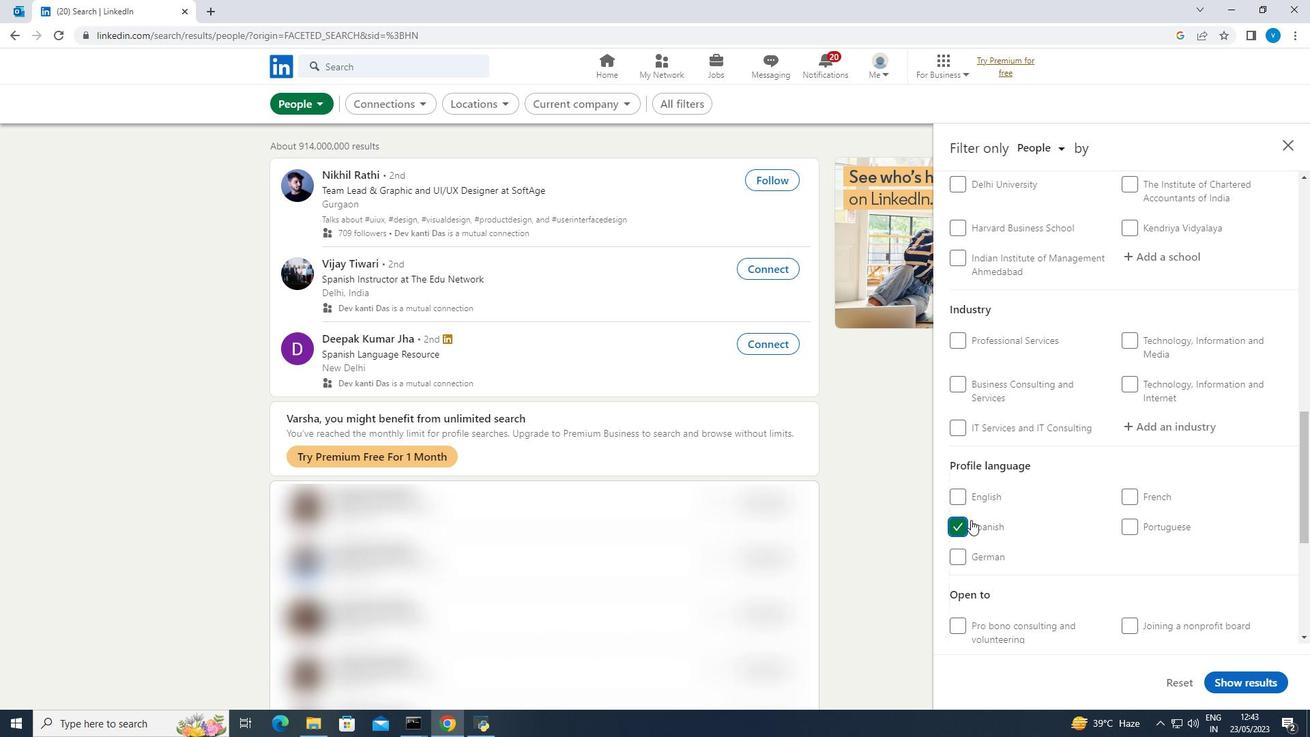 
Action: Mouse moved to (993, 509)
Screenshot: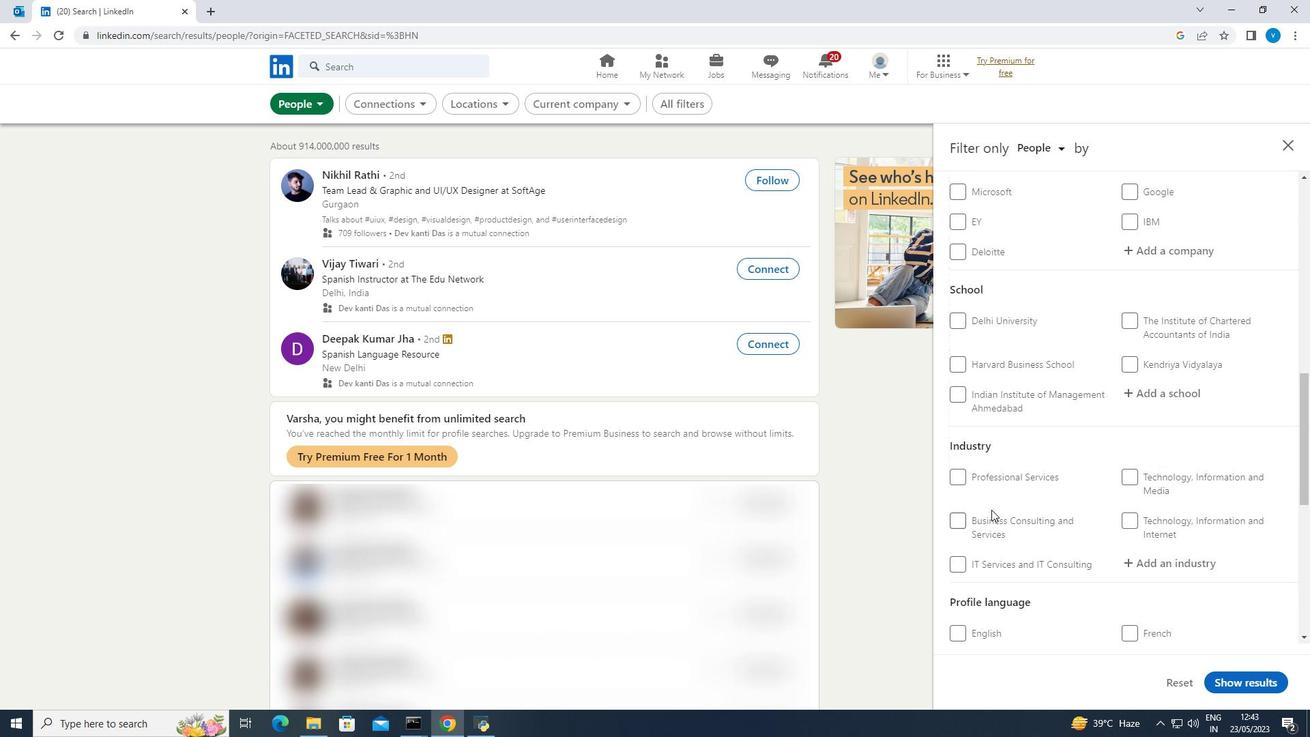 
Action: Mouse scrolled (993, 509) with delta (0, 0)
Screenshot: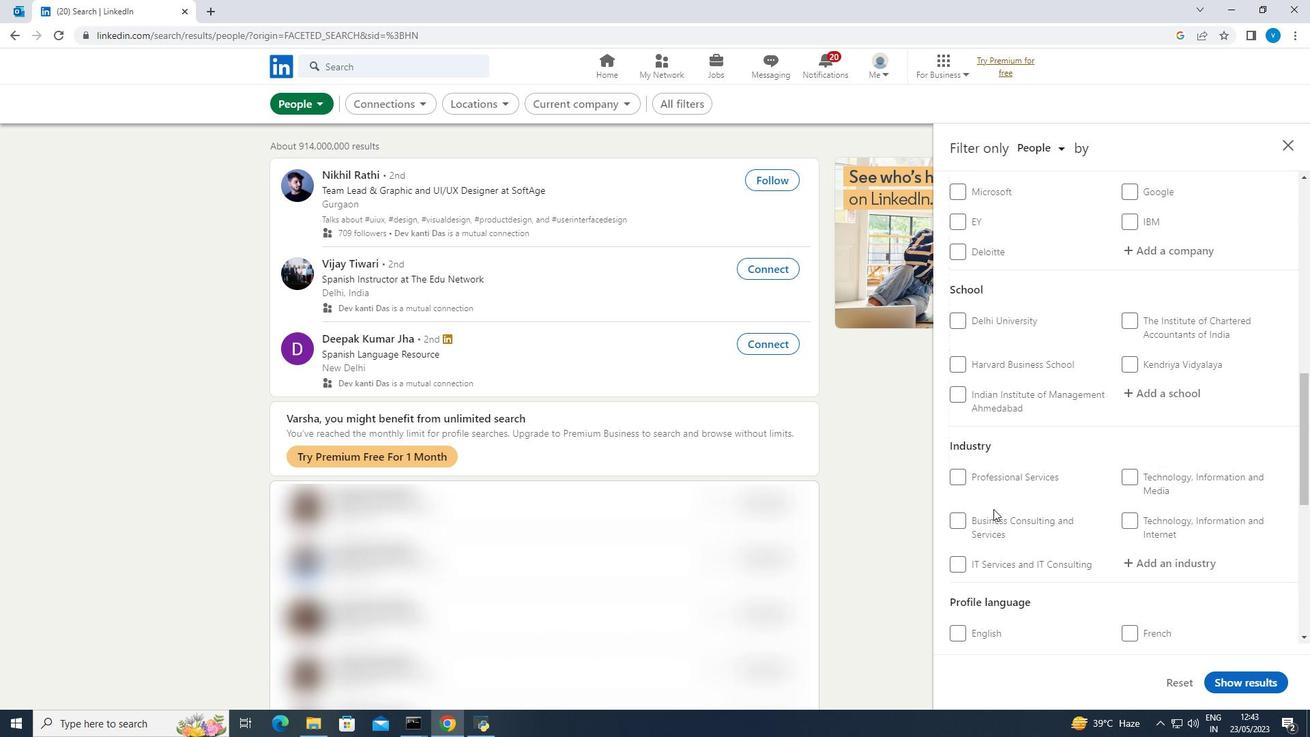 
Action: Mouse scrolled (993, 509) with delta (0, 0)
Screenshot: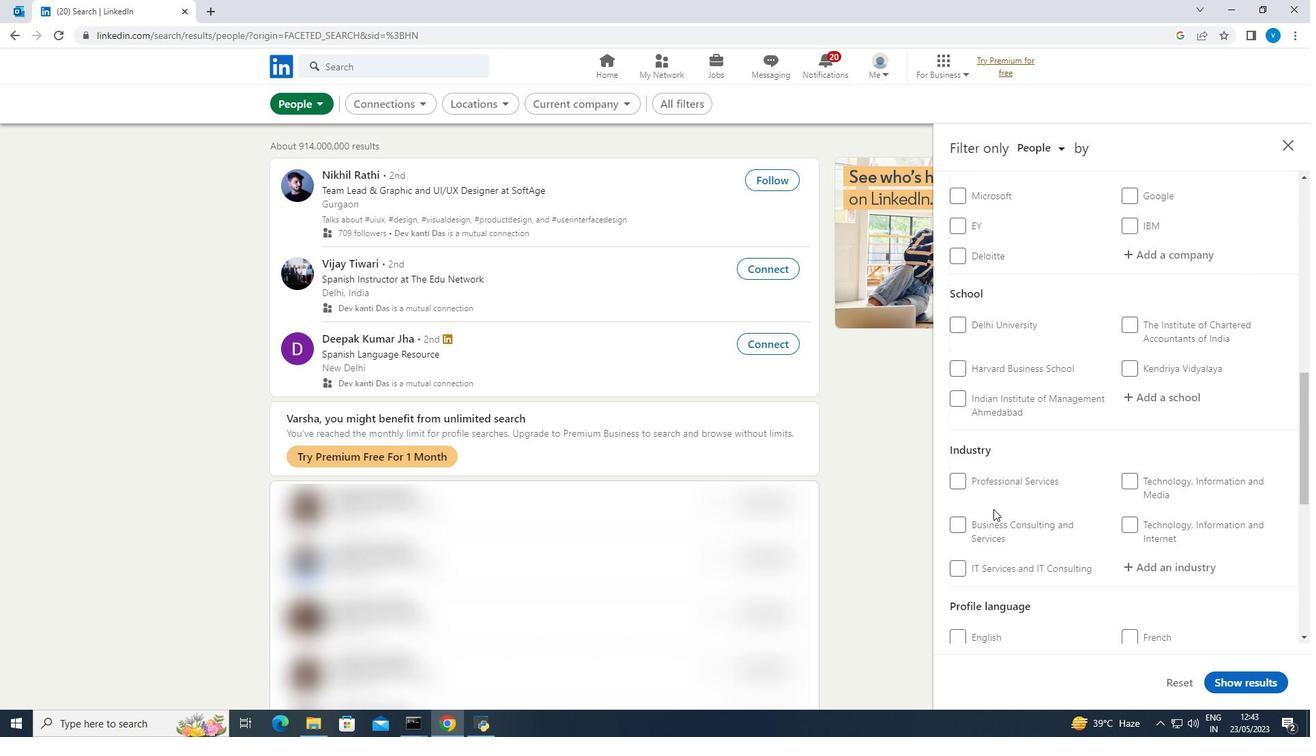 
Action: Mouse moved to (994, 508)
Screenshot: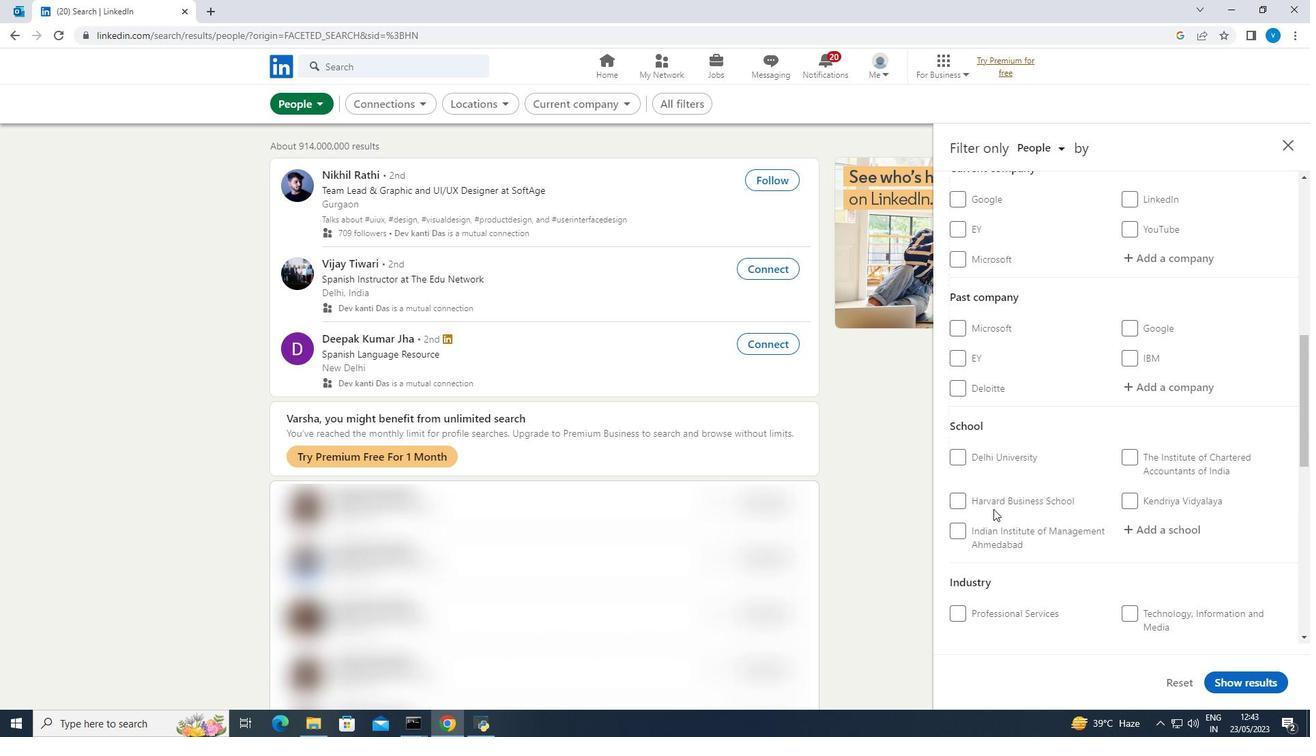 
Action: Mouse scrolled (994, 509) with delta (0, 0)
Screenshot: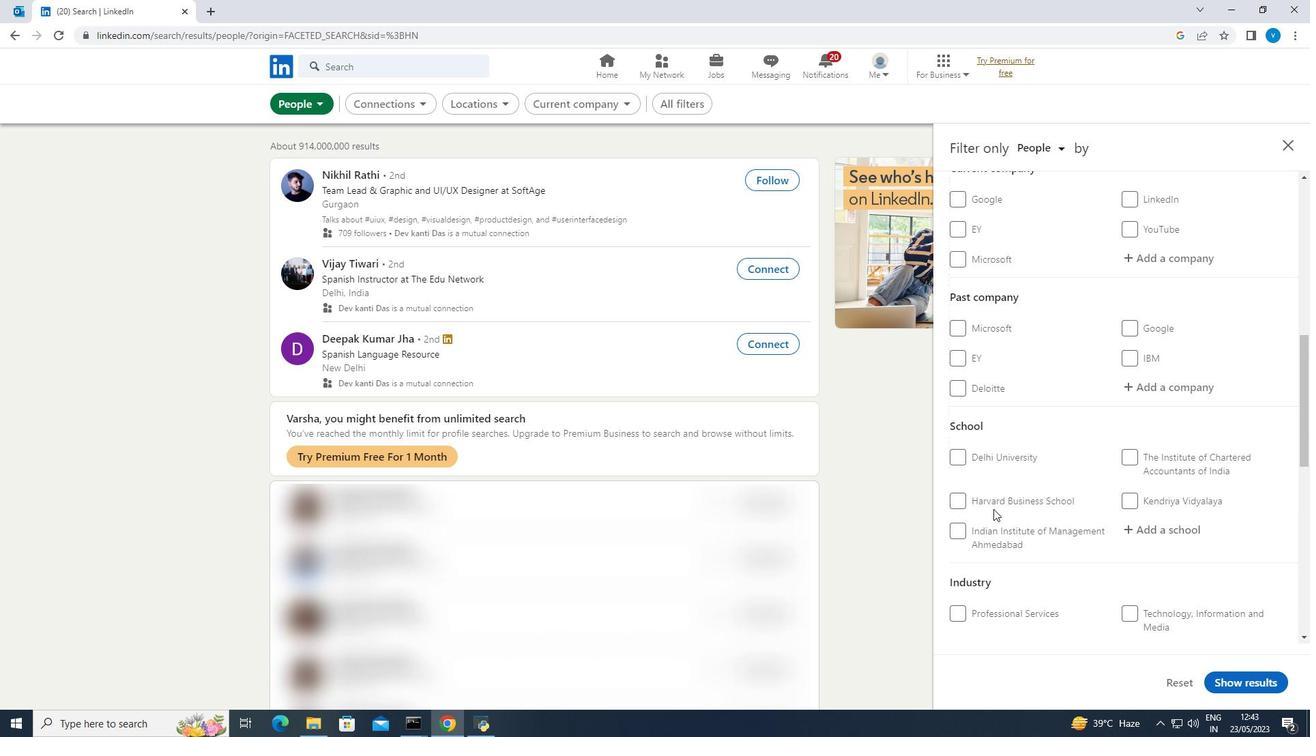 
Action: Mouse moved to (1144, 322)
Screenshot: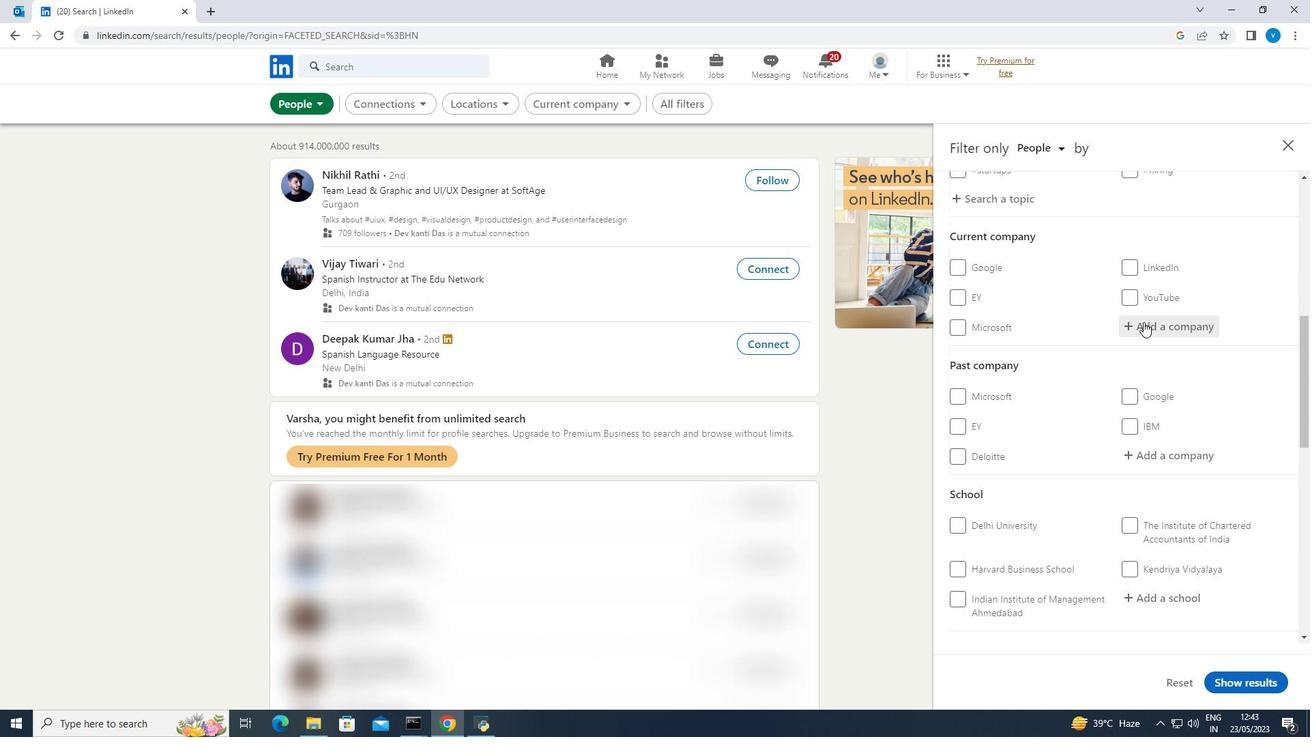 
Action: Mouse pressed left at (1144, 322)
Screenshot: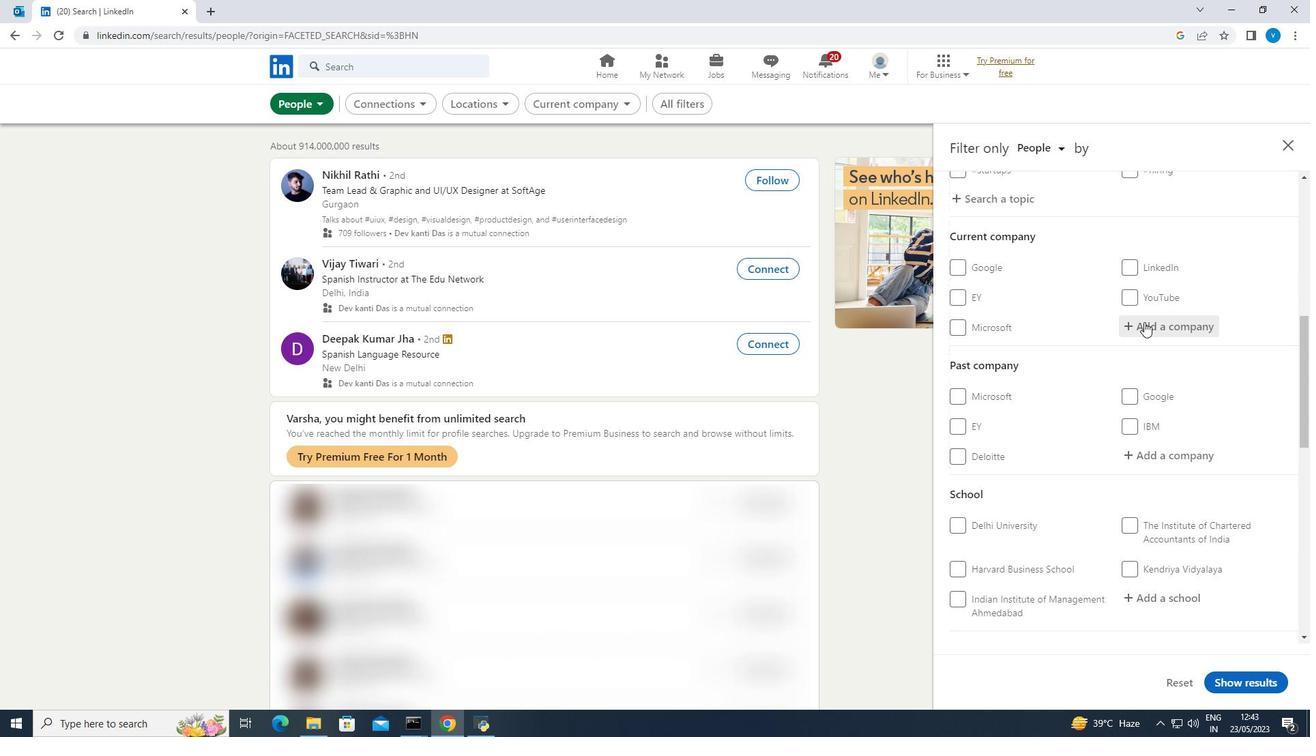 
Action: Key pressed <Key.shift><Key.shift><Key.shift><Key.shift><Key.shift><Key.shift><Key.shift><Key.shift><Key.shift><Key.shift>MPC
Screenshot: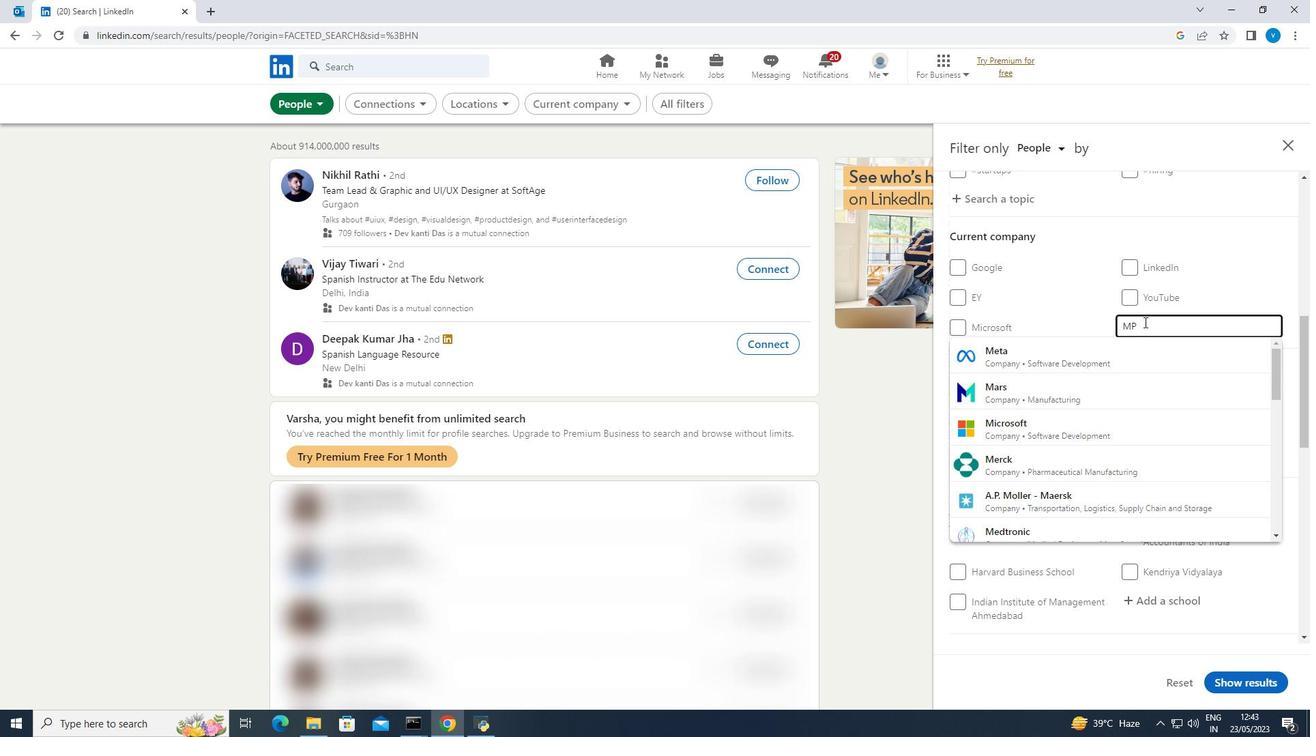 
Action: Mouse moved to (1091, 343)
Screenshot: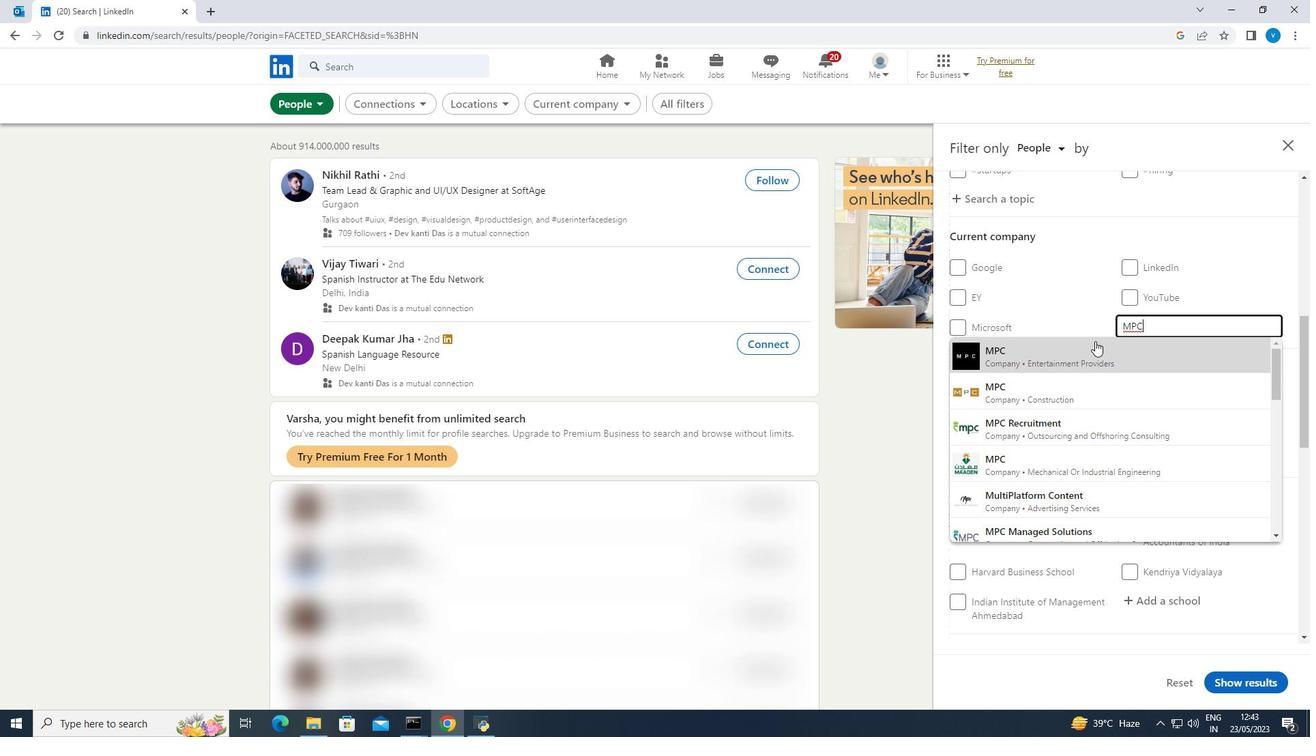 
Action: Mouse pressed left at (1091, 343)
Screenshot: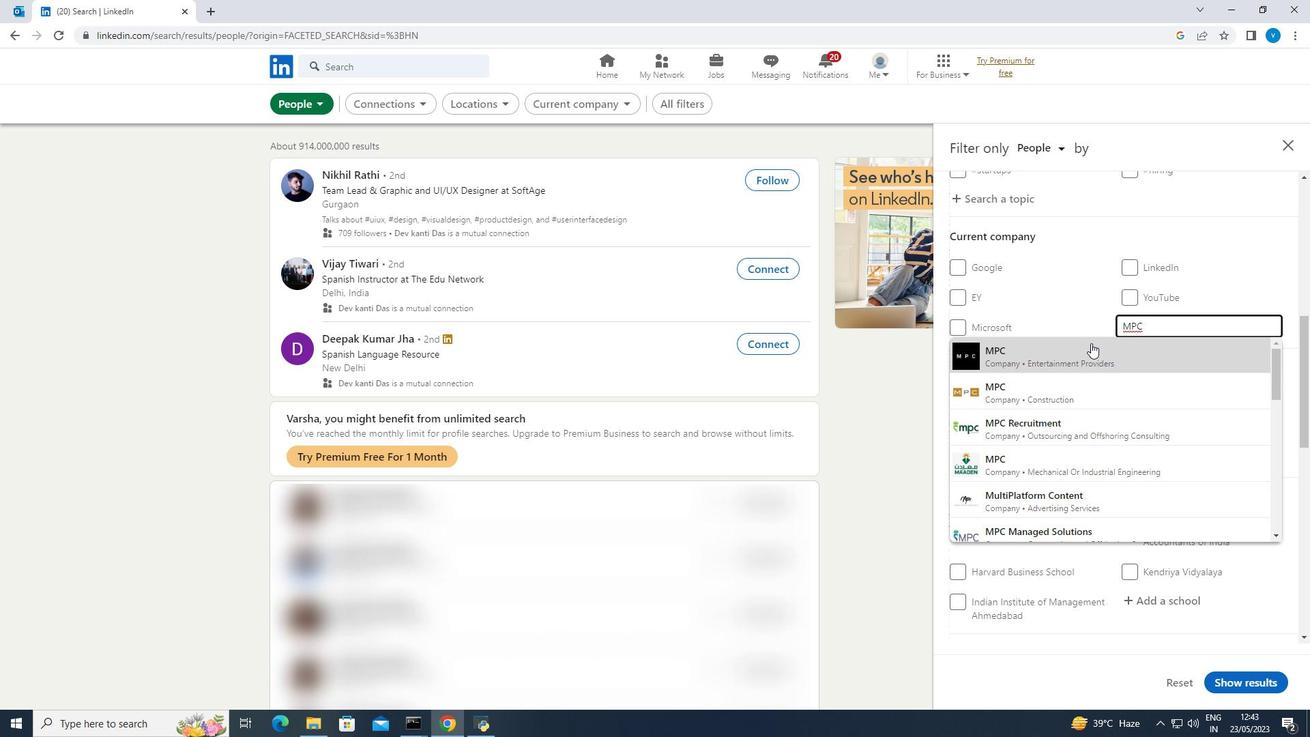 
Action: Mouse scrolled (1091, 342) with delta (0, 0)
Screenshot: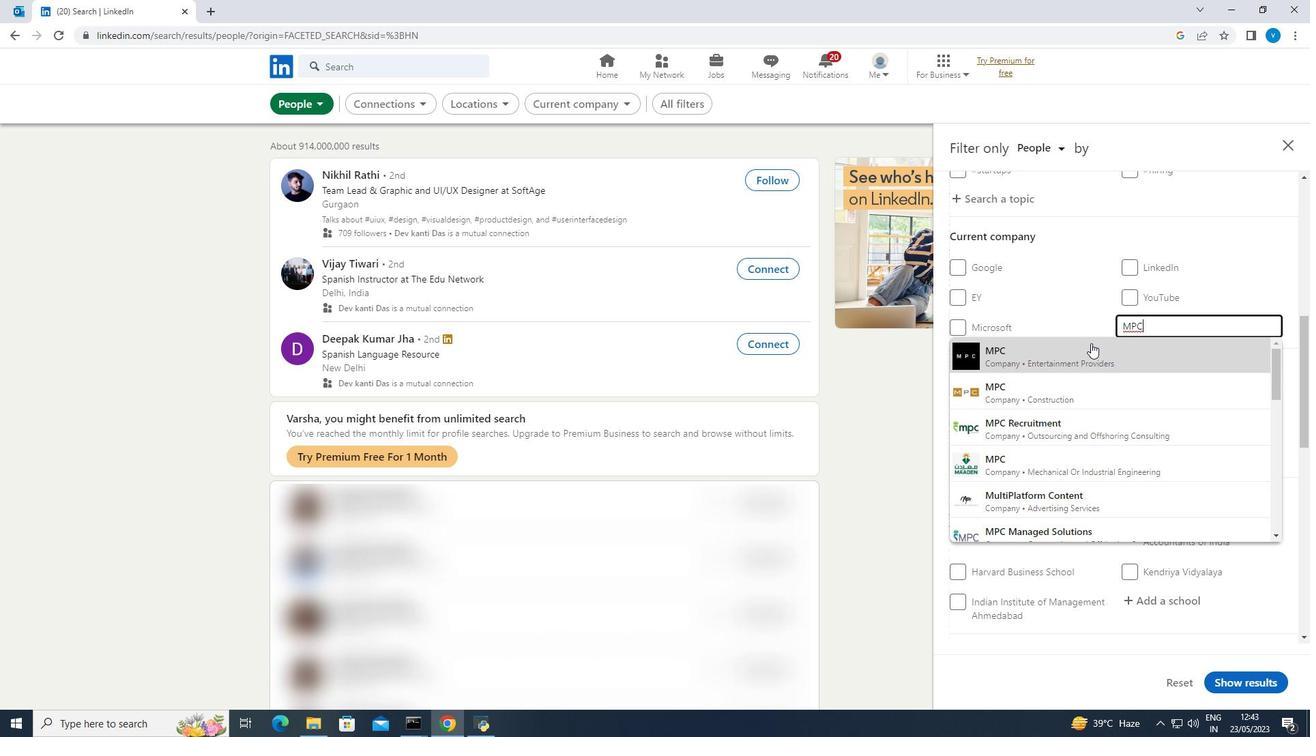 
Action: Mouse scrolled (1091, 342) with delta (0, 0)
Screenshot: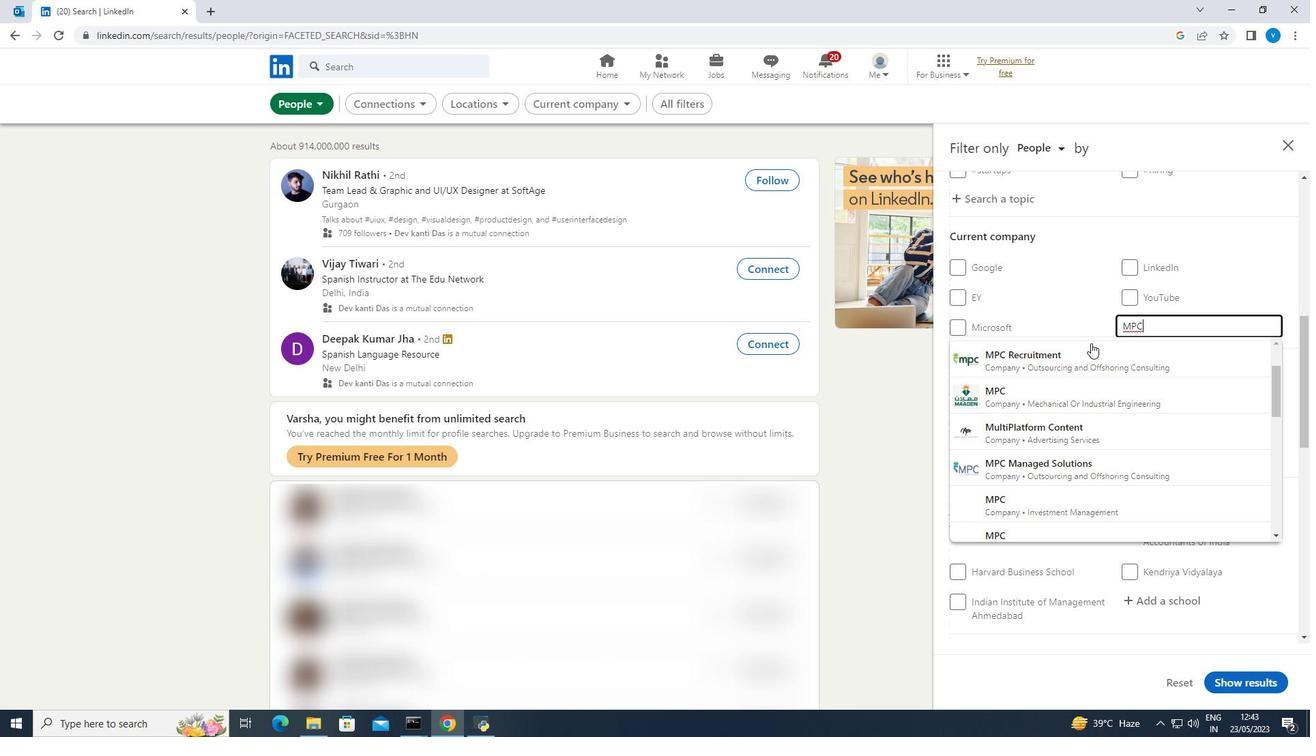 
Action: Mouse scrolled (1091, 342) with delta (0, 0)
Screenshot: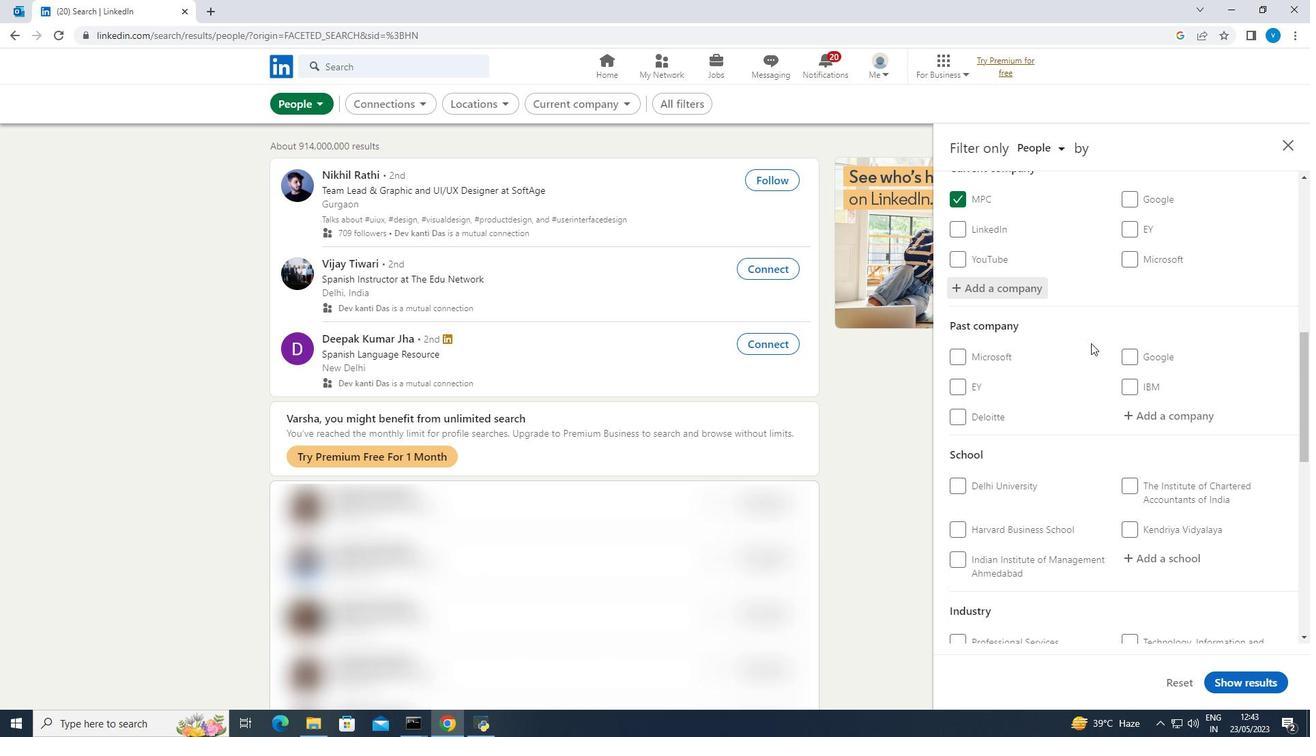 
Action: Mouse scrolled (1091, 342) with delta (0, 0)
Screenshot: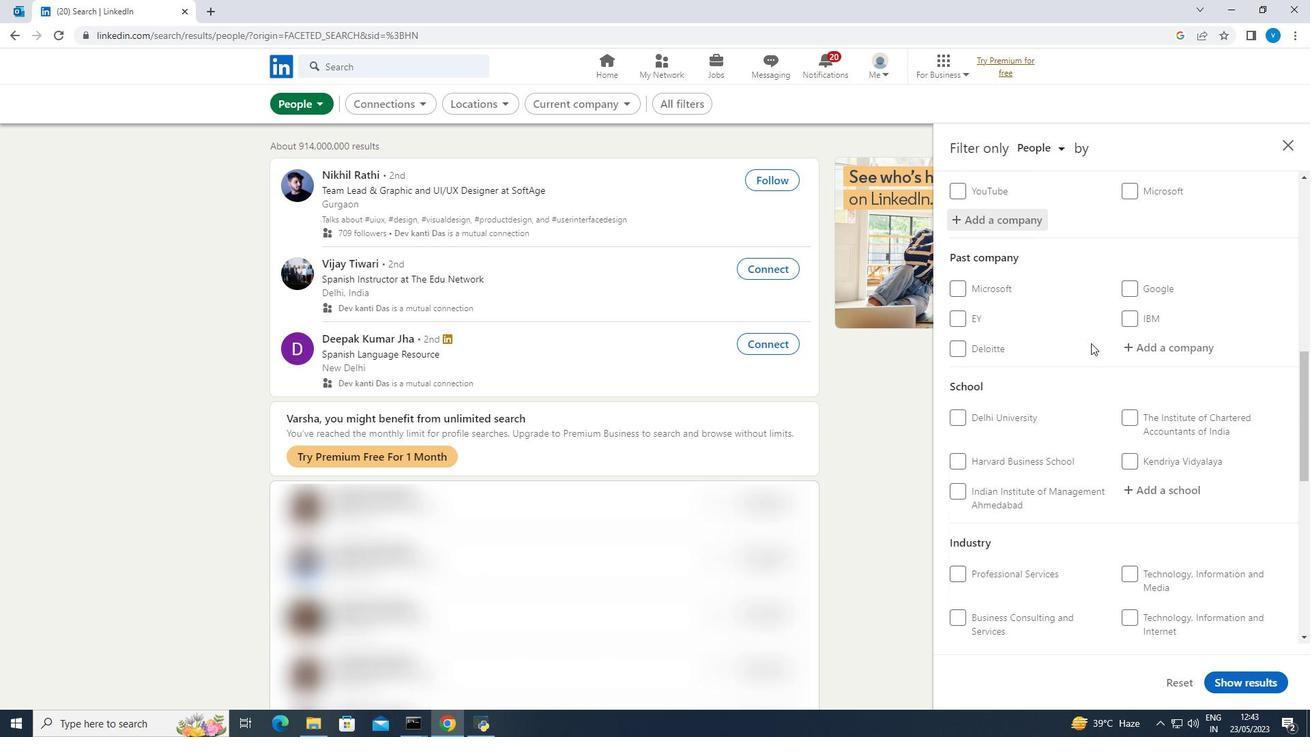 
Action: Mouse moved to (1131, 412)
Screenshot: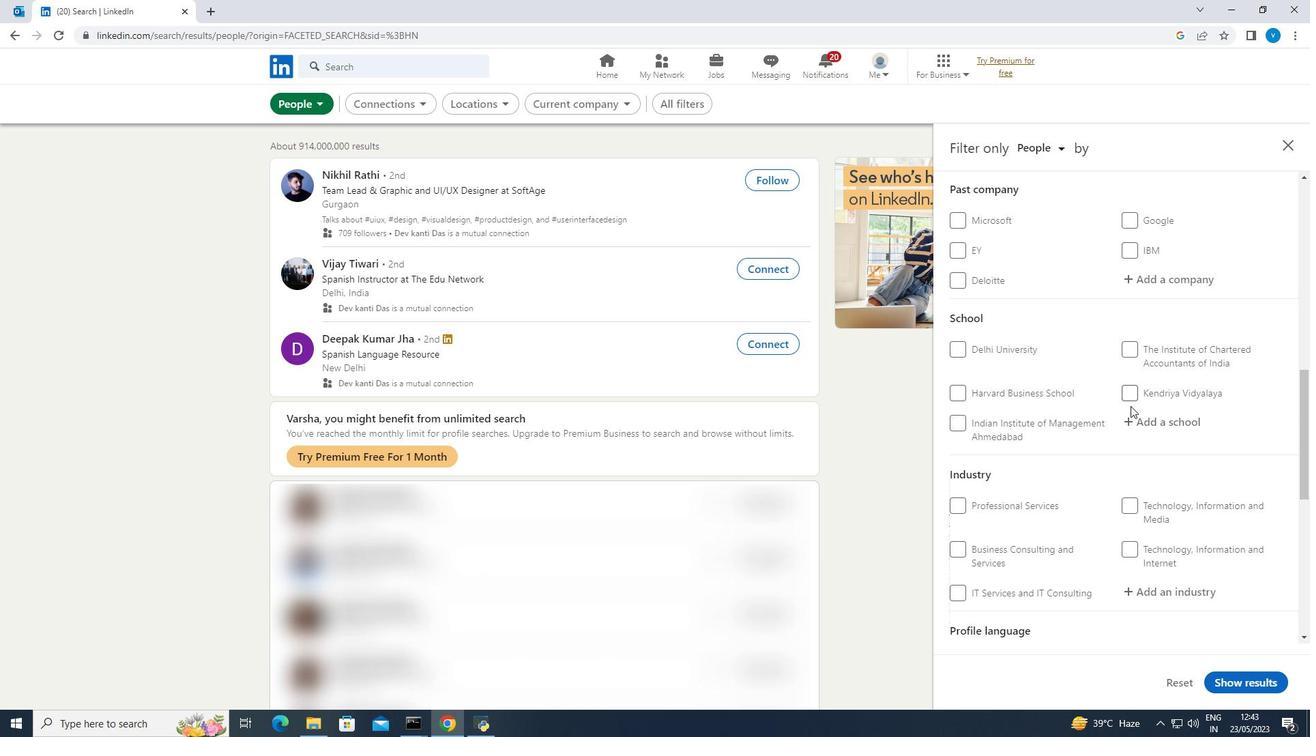 
Action: Mouse pressed left at (1131, 412)
Screenshot: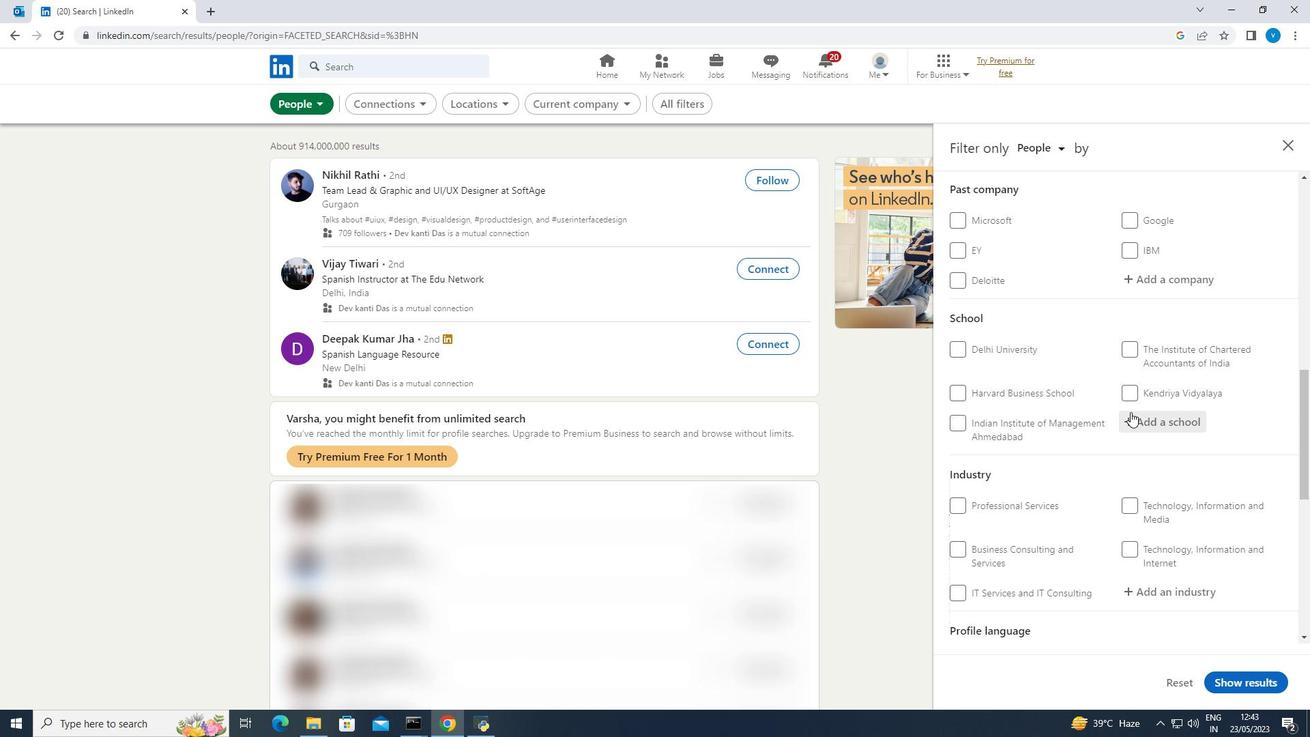 
Action: Key pressed <Key.shift><Key.shift><Key.shift><Key.shift><Key.shift><Key.shift><Key.shift>Institute<Key.space>of<Key.space><Key.shift><Key.shift><Key.shift><Key.shift><Key.shift><Key.shift><Key.shift>Management,<Key.space><Key.shift><Key.shift><Key.shift><Key.shift><Key.shift><Key.shift><Key.shift>Nirma
Screenshot: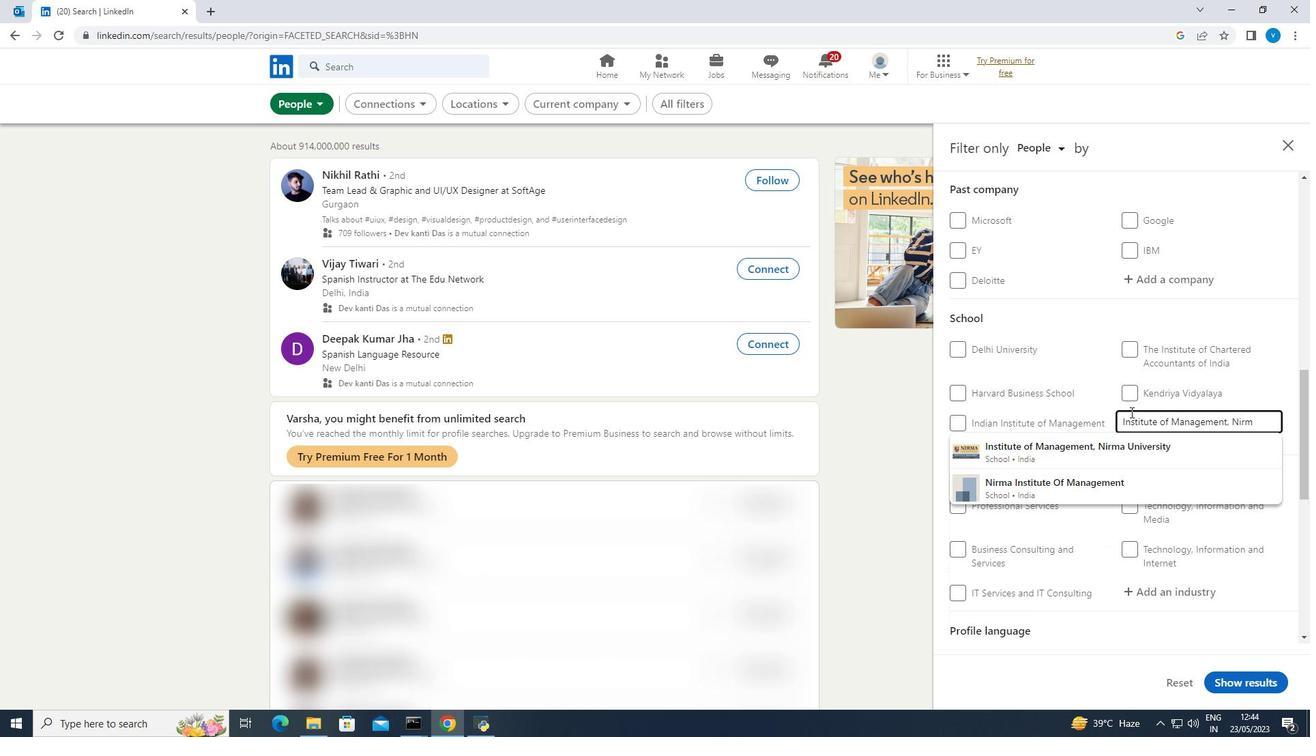 
Action: Mouse moved to (1112, 446)
Screenshot: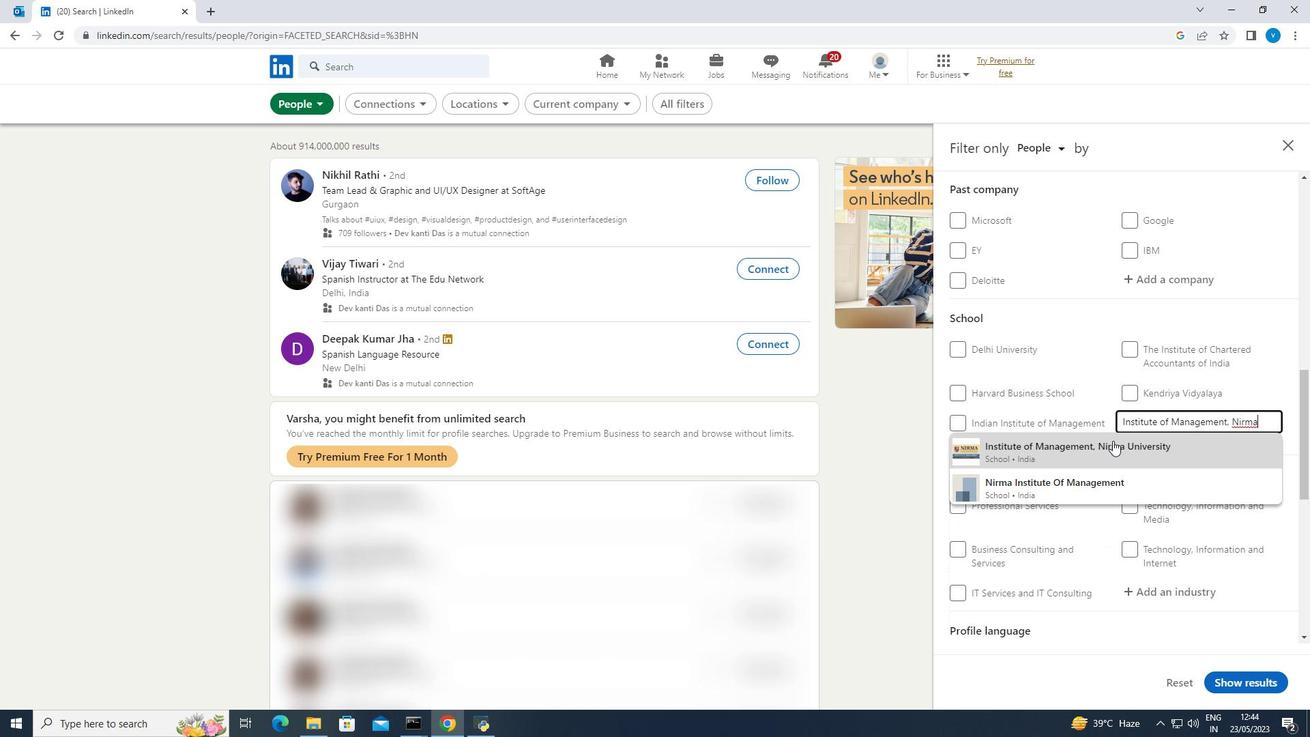 
Action: Mouse pressed left at (1112, 446)
Screenshot: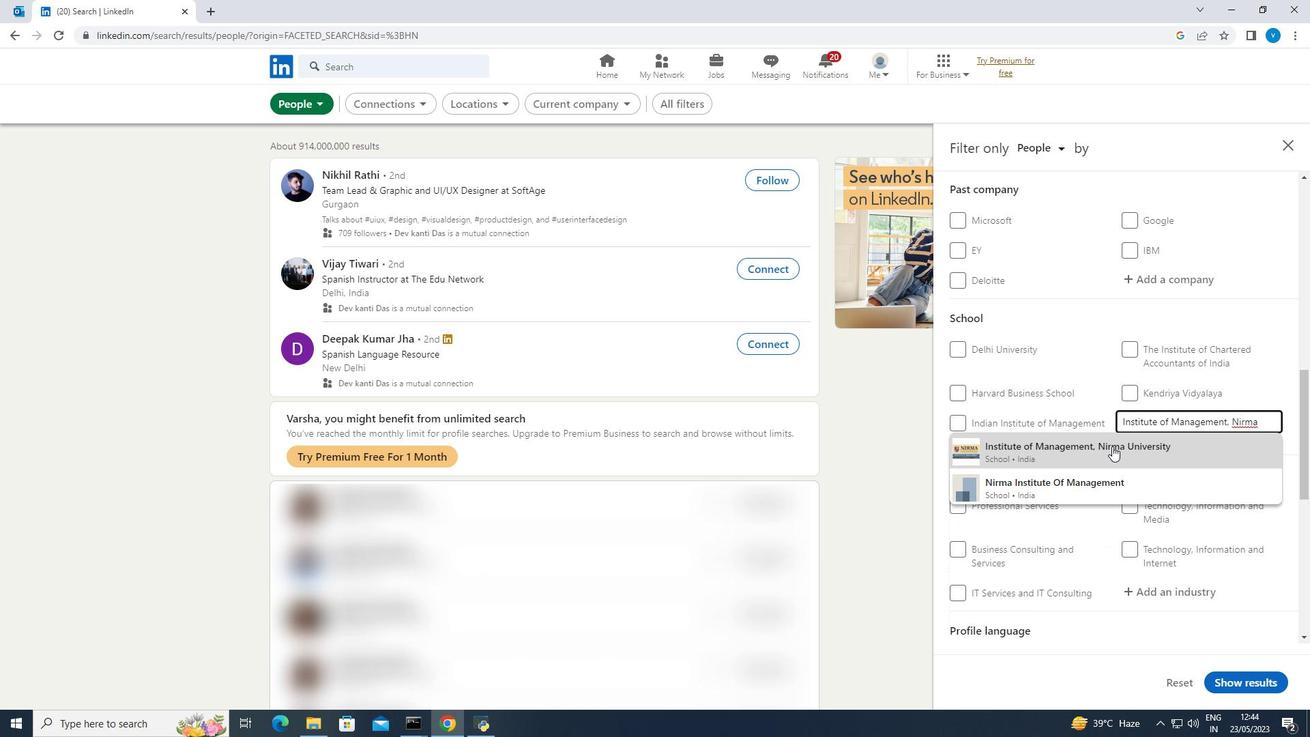 
Action: Mouse scrolled (1112, 445) with delta (0, 0)
Screenshot: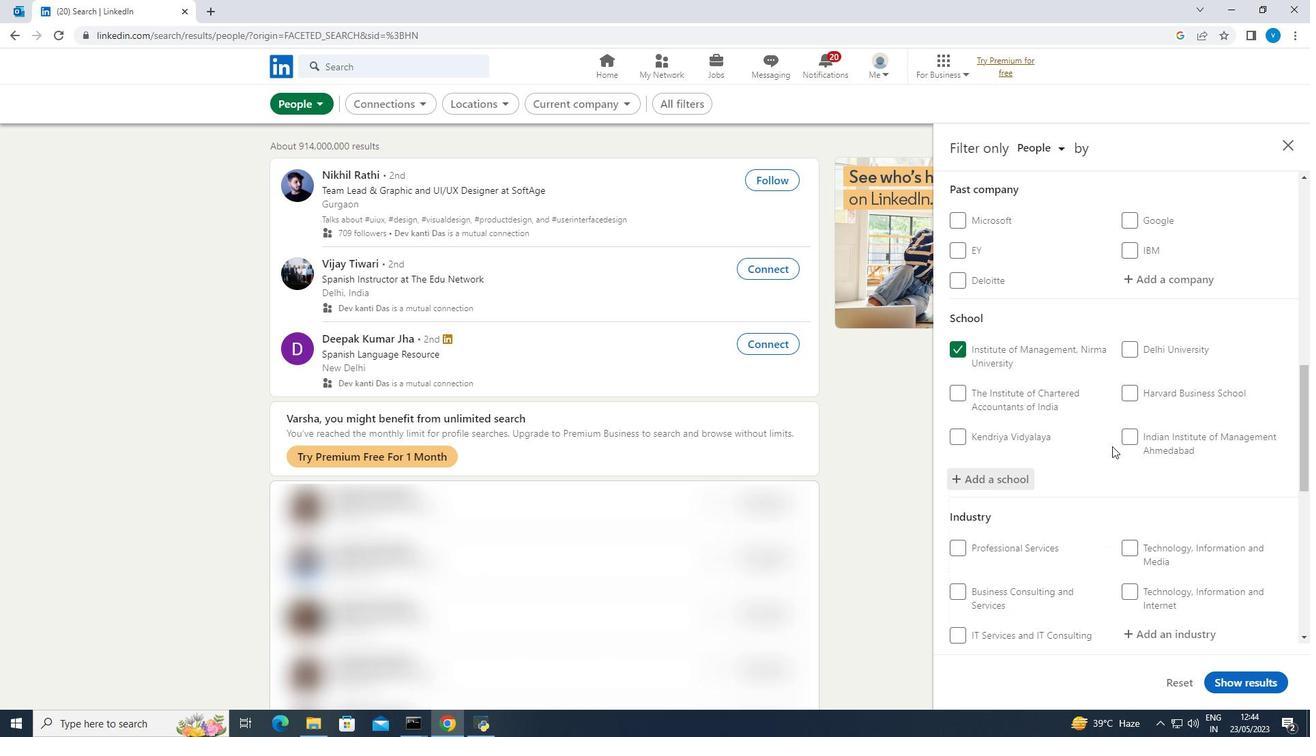 
Action: Mouse scrolled (1112, 445) with delta (0, 0)
Screenshot: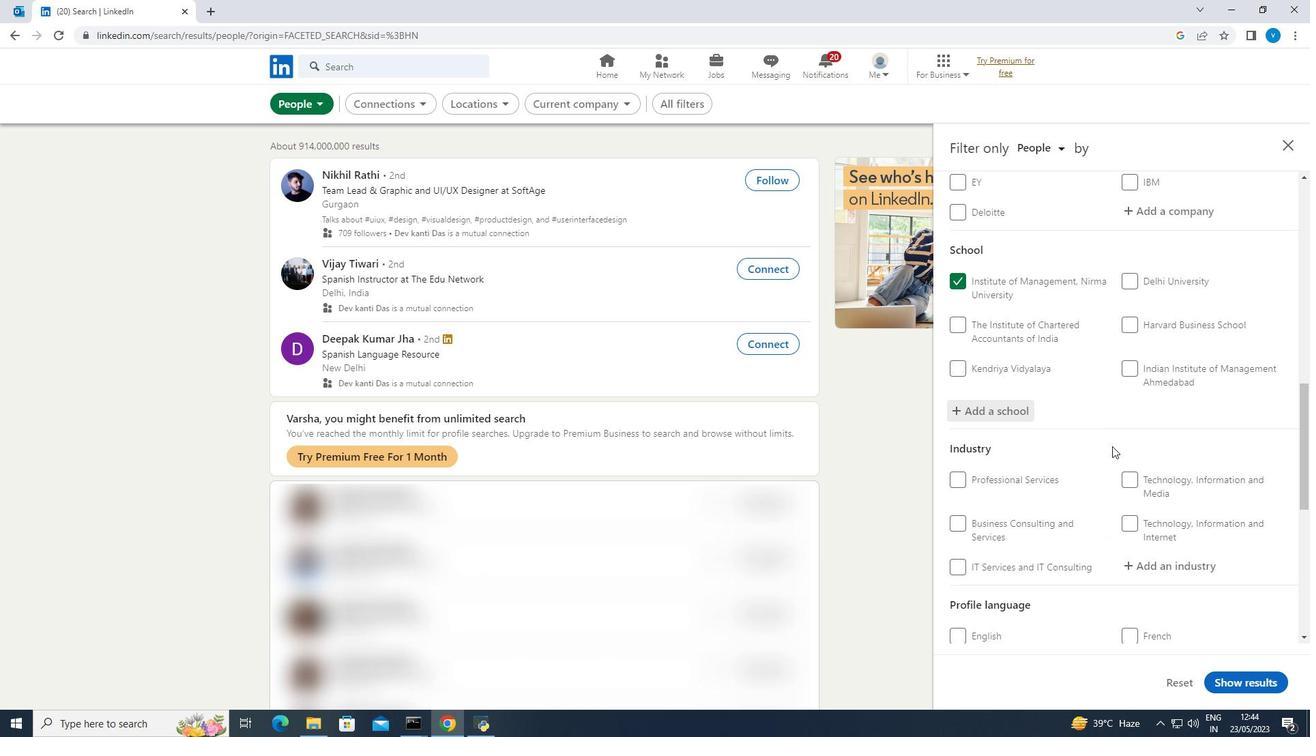 
Action: Mouse scrolled (1112, 445) with delta (0, 0)
Screenshot: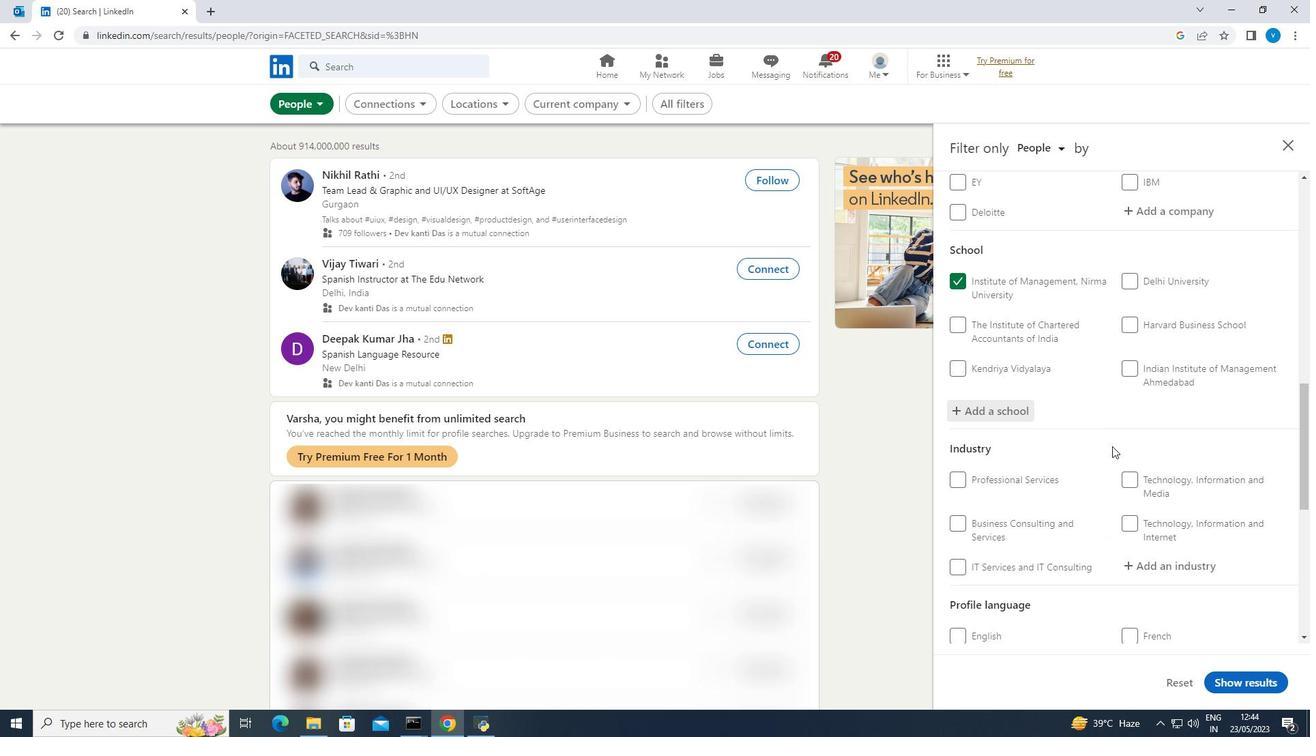 
Action: Mouse moved to (1159, 435)
Screenshot: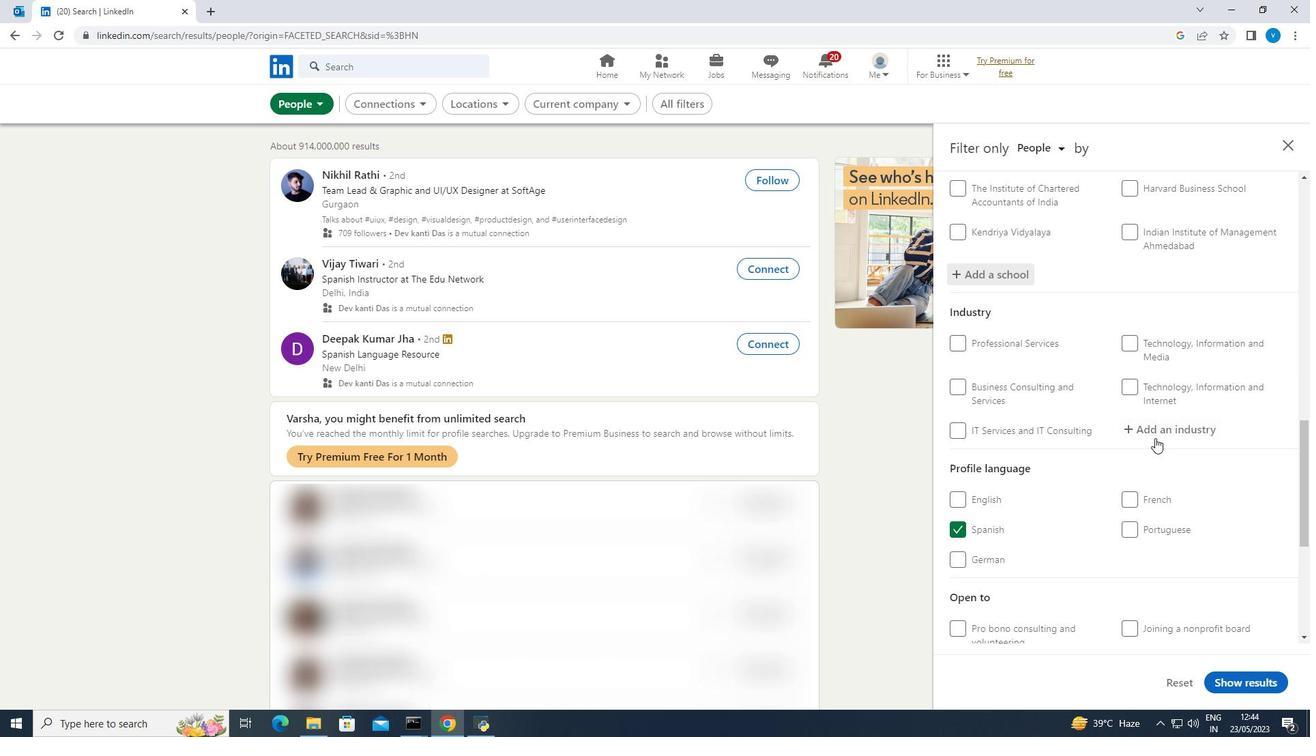 
Action: Mouse pressed left at (1159, 435)
Screenshot: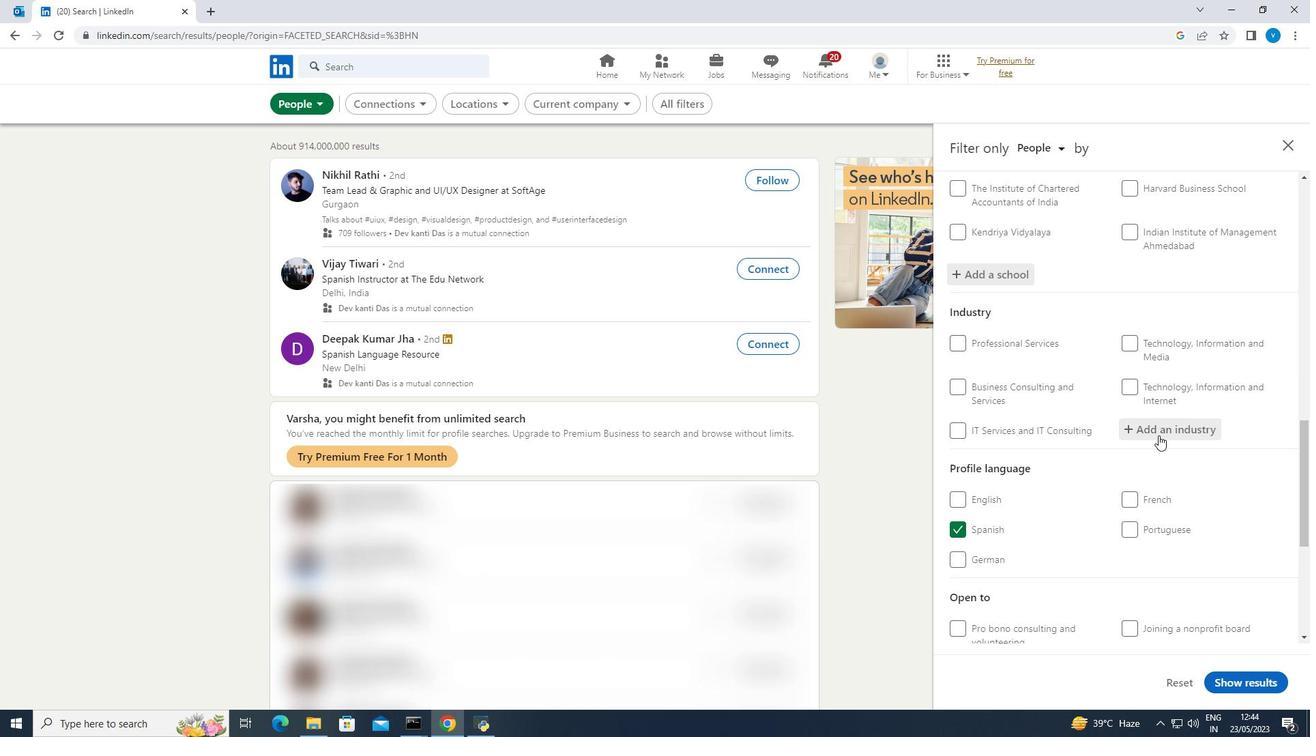 
Action: Key pressed <Key.shift><Key.shift><Key.shift><Key.shift><Key.shift>Facili
Screenshot: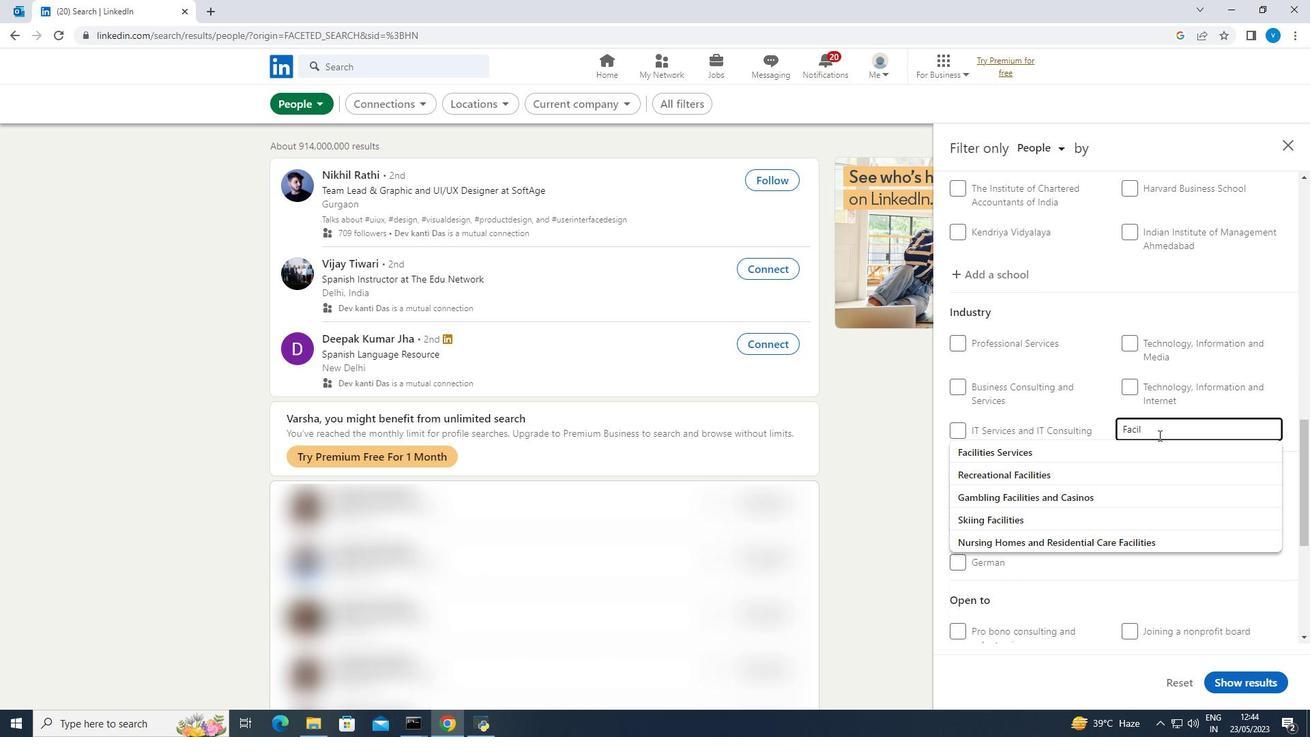 
Action: Mouse moved to (1120, 449)
Screenshot: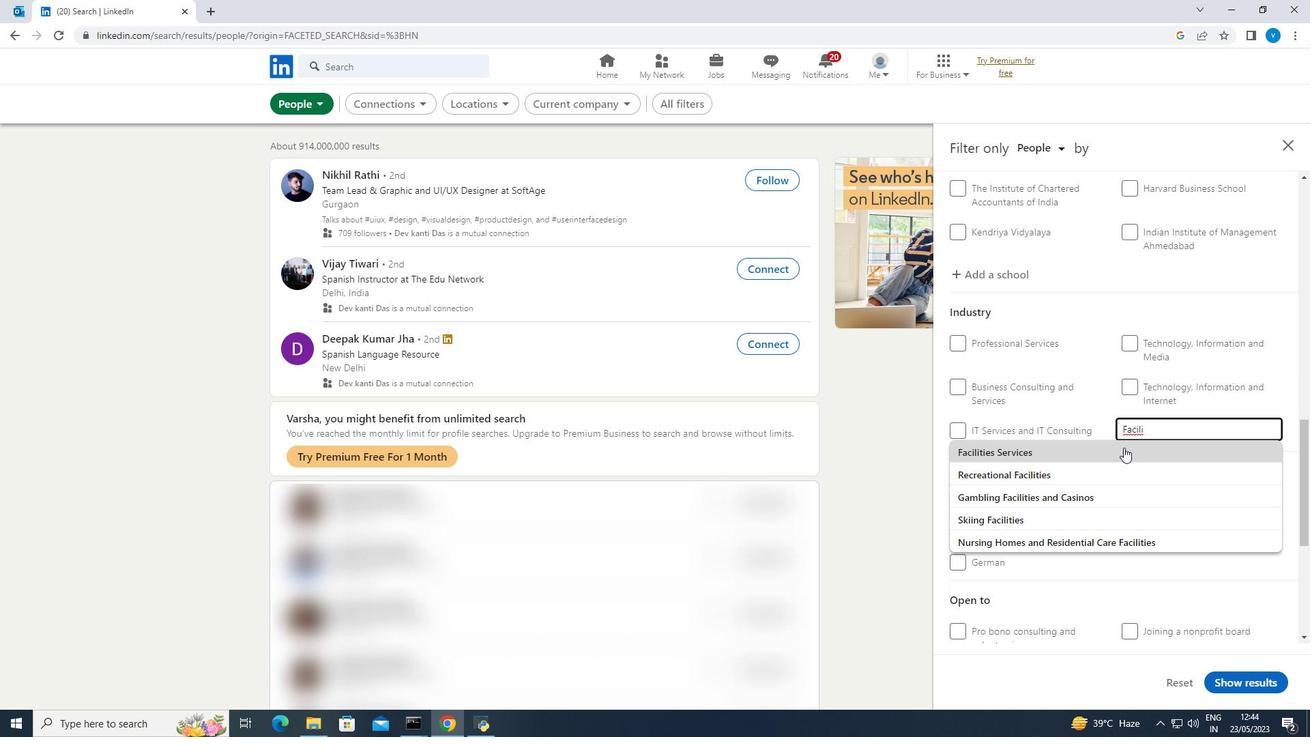 
Action: Mouse pressed left at (1120, 449)
Screenshot: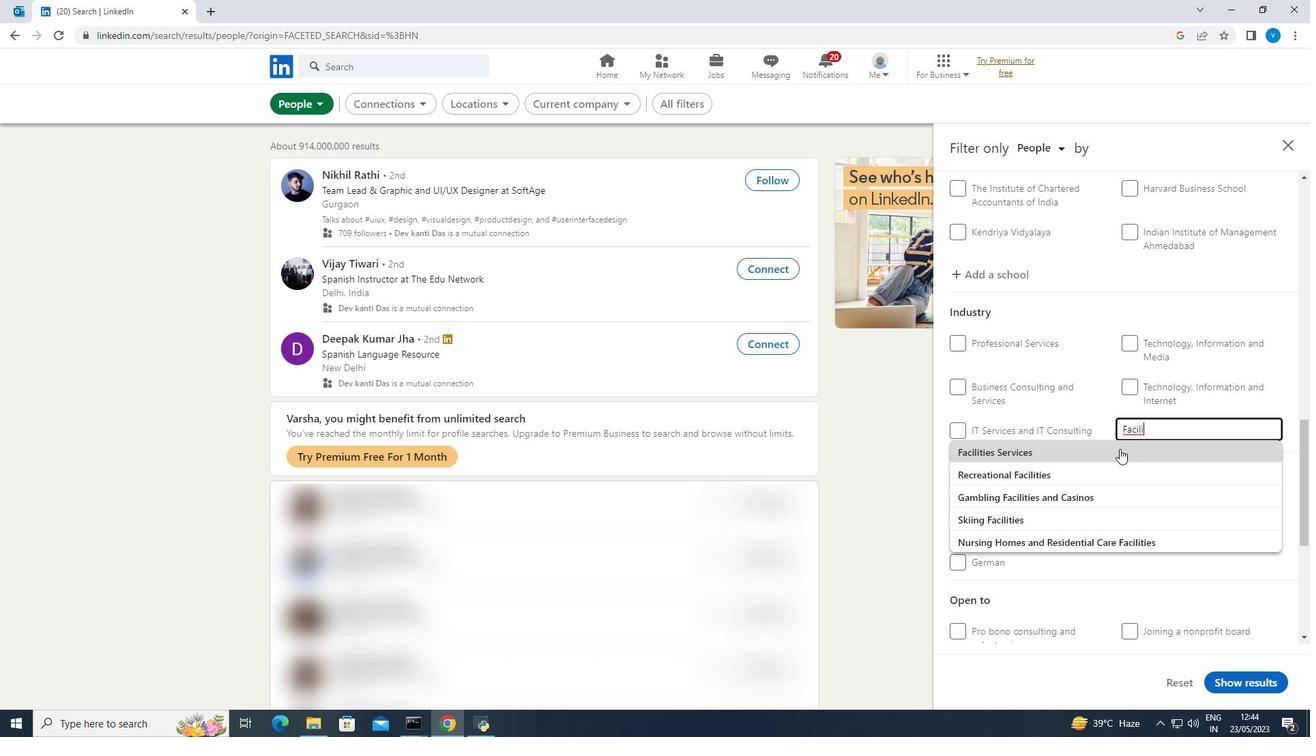 
Action: Mouse scrolled (1120, 448) with delta (0, 0)
Screenshot: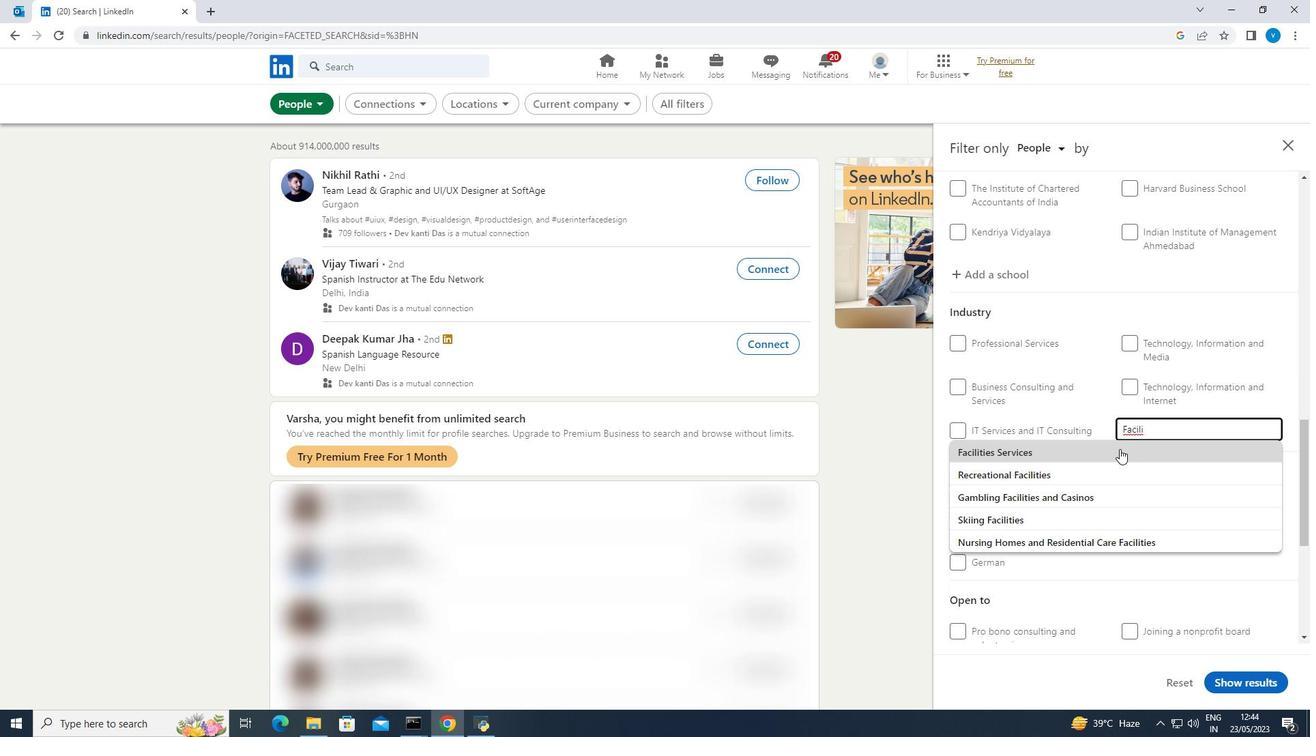 
Action: Mouse scrolled (1120, 448) with delta (0, 0)
Screenshot: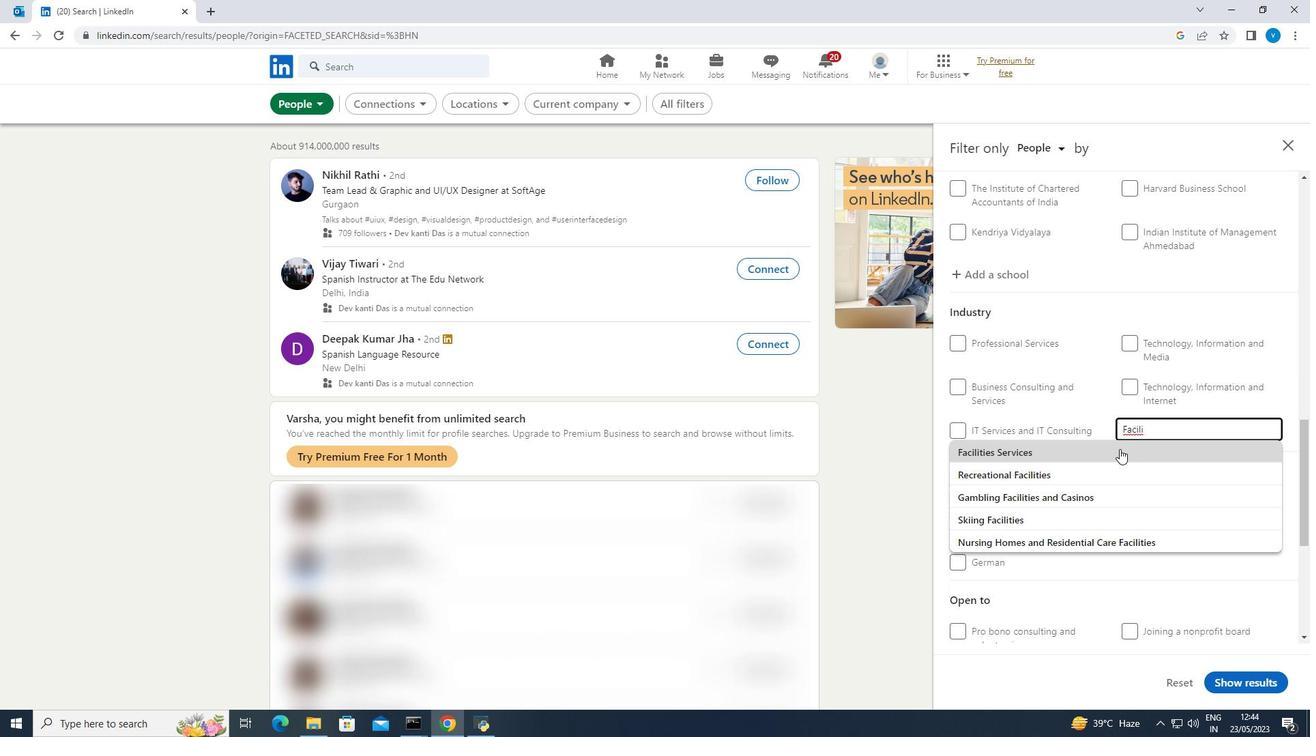 
Action: Mouse moved to (1114, 451)
Screenshot: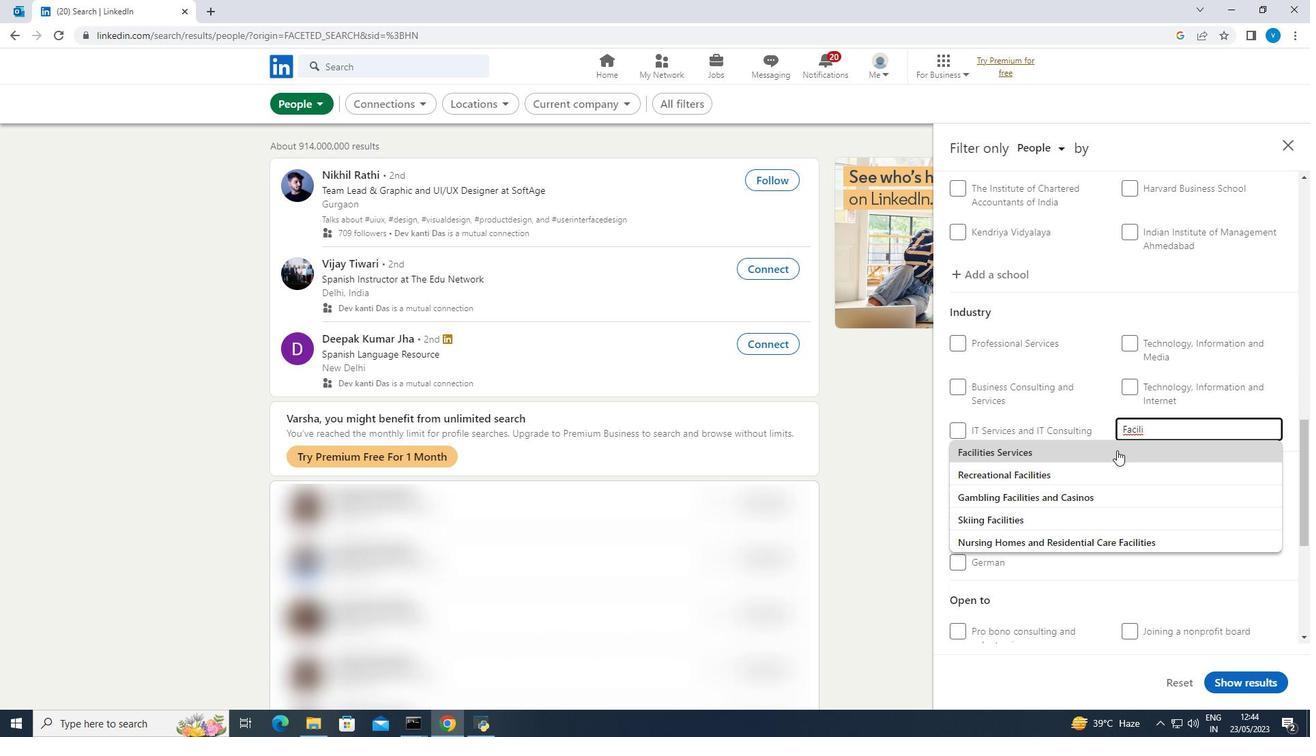 
Action: Mouse pressed left at (1114, 451)
Screenshot: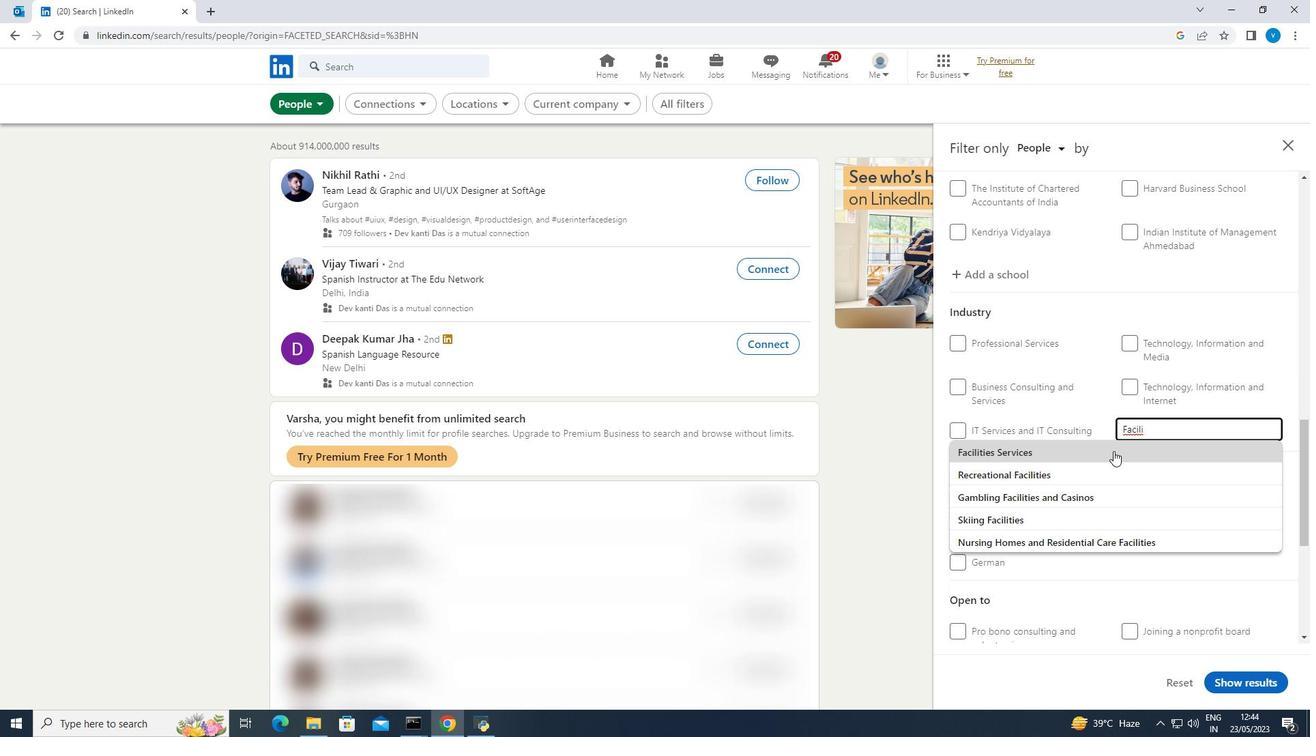 
Action: Mouse scrolled (1114, 450) with delta (0, 0)
Screenshot: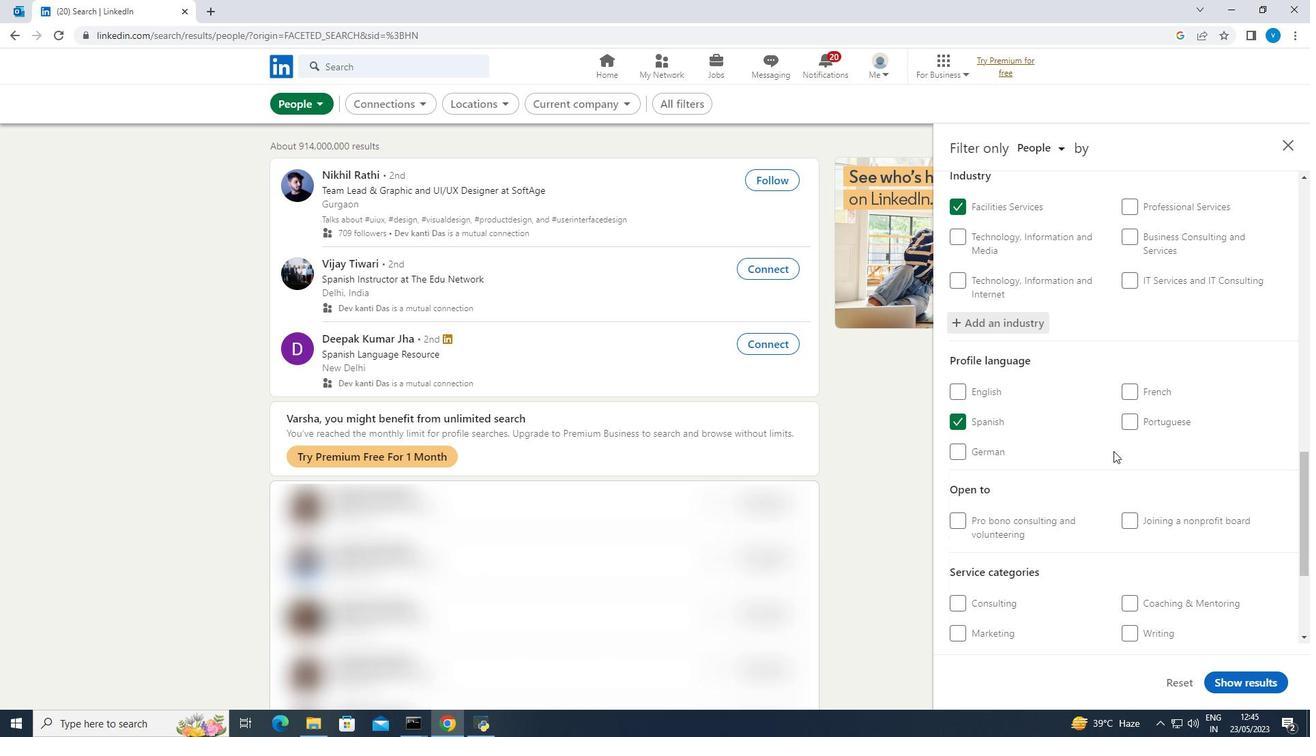 
Action: Mouse scrolled (1114, 450) with delta (0, 0)
Screenshot: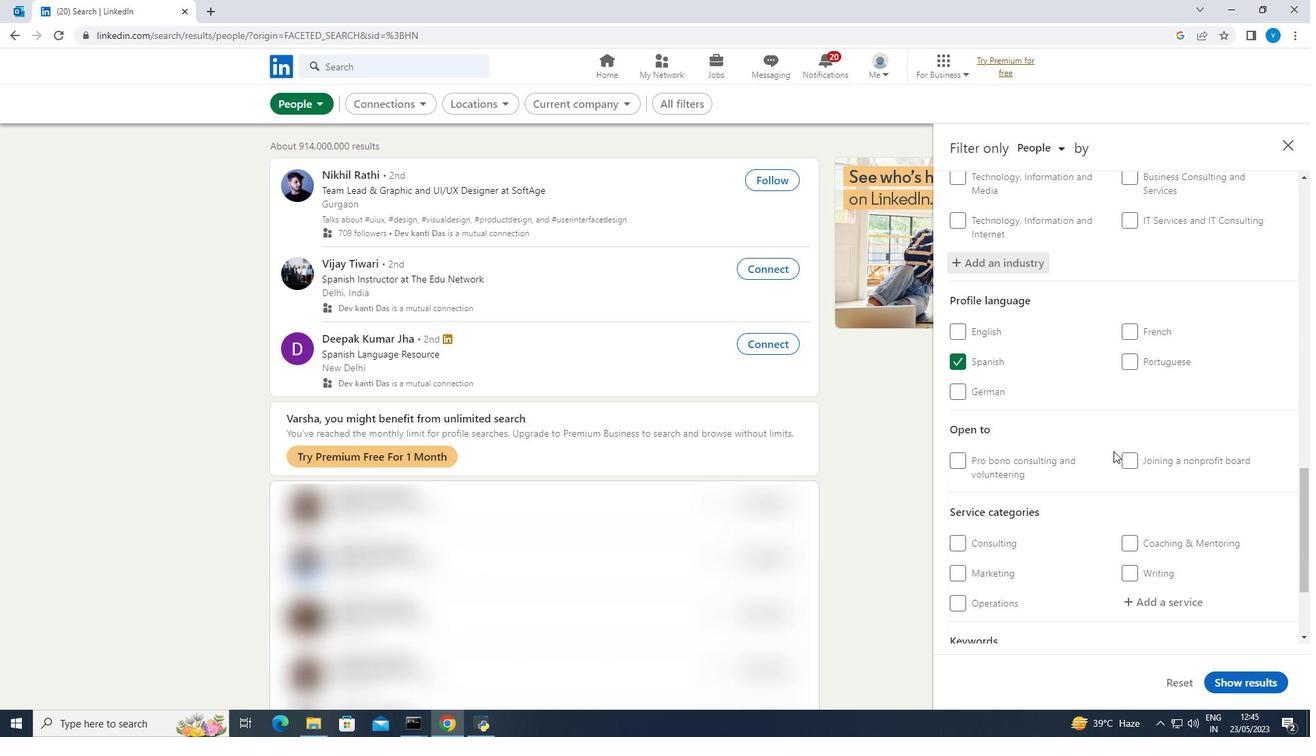 
Action: Mouse scrolled (1114, 450) with delta (0, 0)
Screenshot: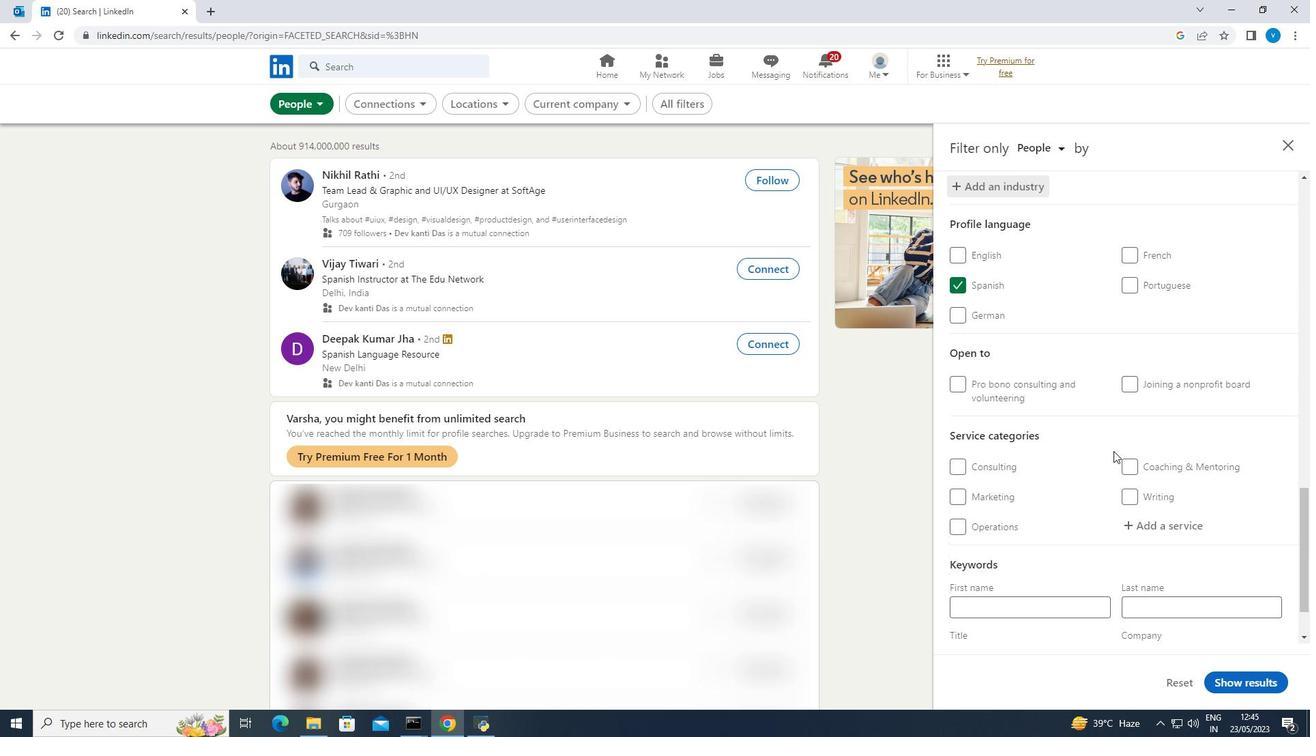 
Action: Mouse scrolled (1114, 450) with delta (0, 0)
Screenshot: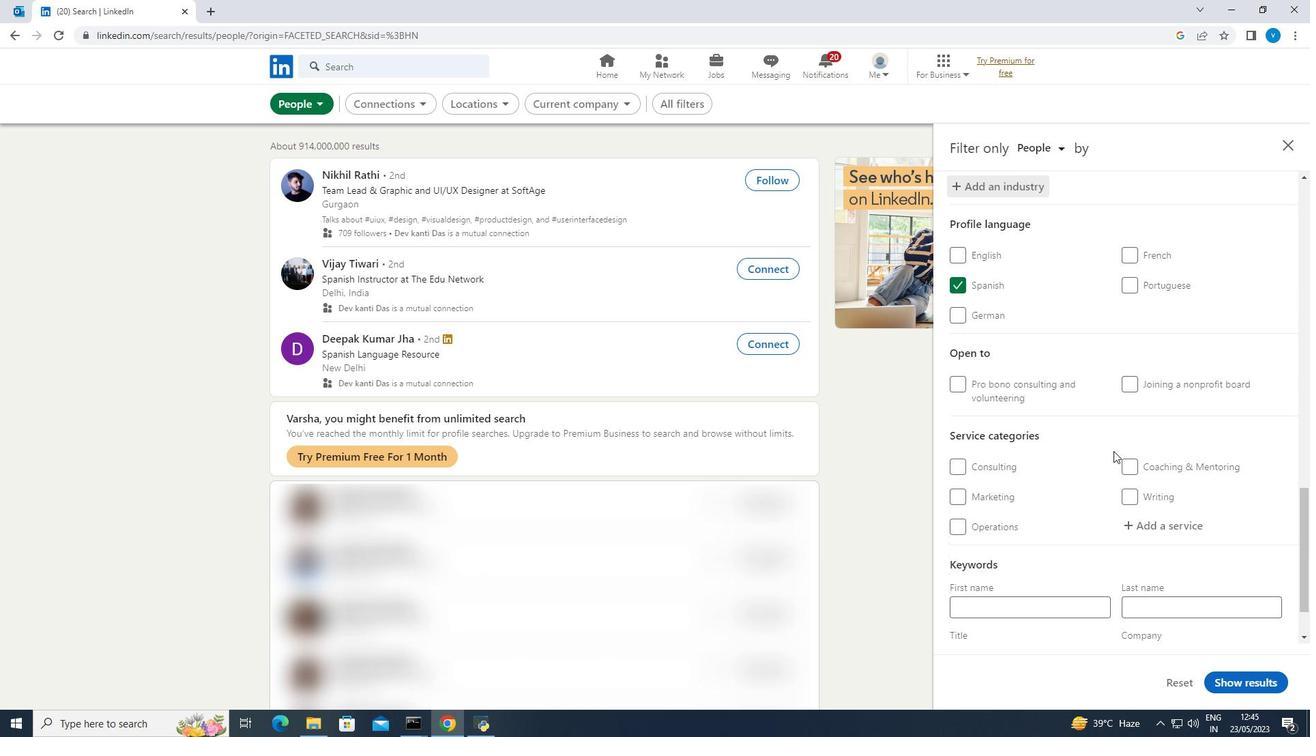 
Action: Mouse moved to (1135, 445)
Screenshot: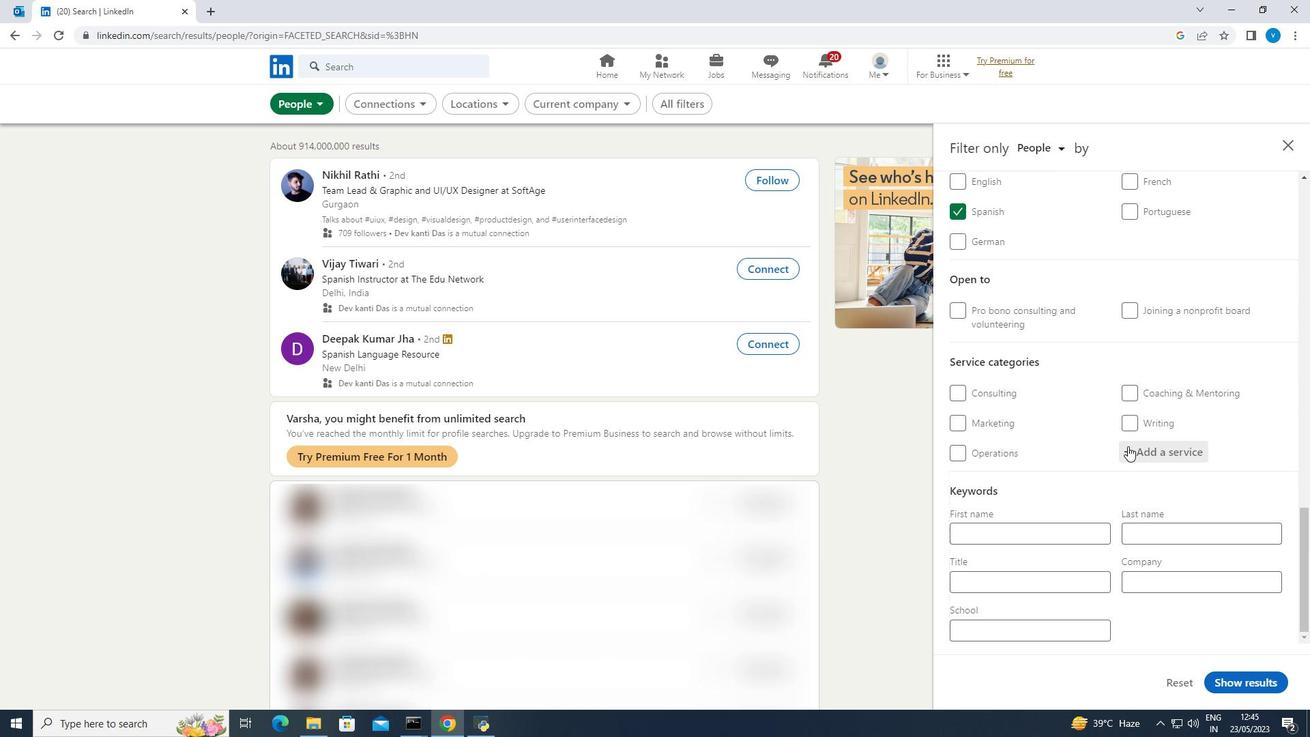 
Action: Mouse pressed left at (1135, 445)
Screenshot: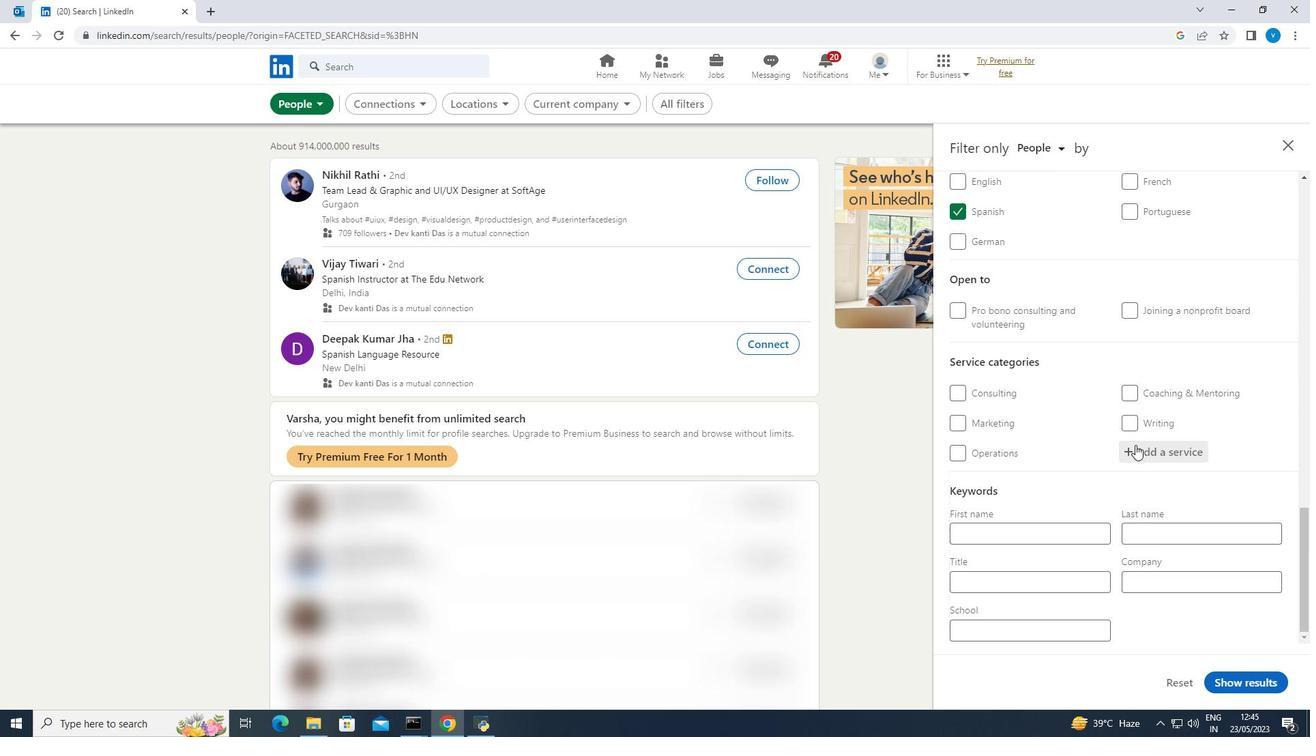 
Action: Mouse moved to (1136, 444)
Screenshot: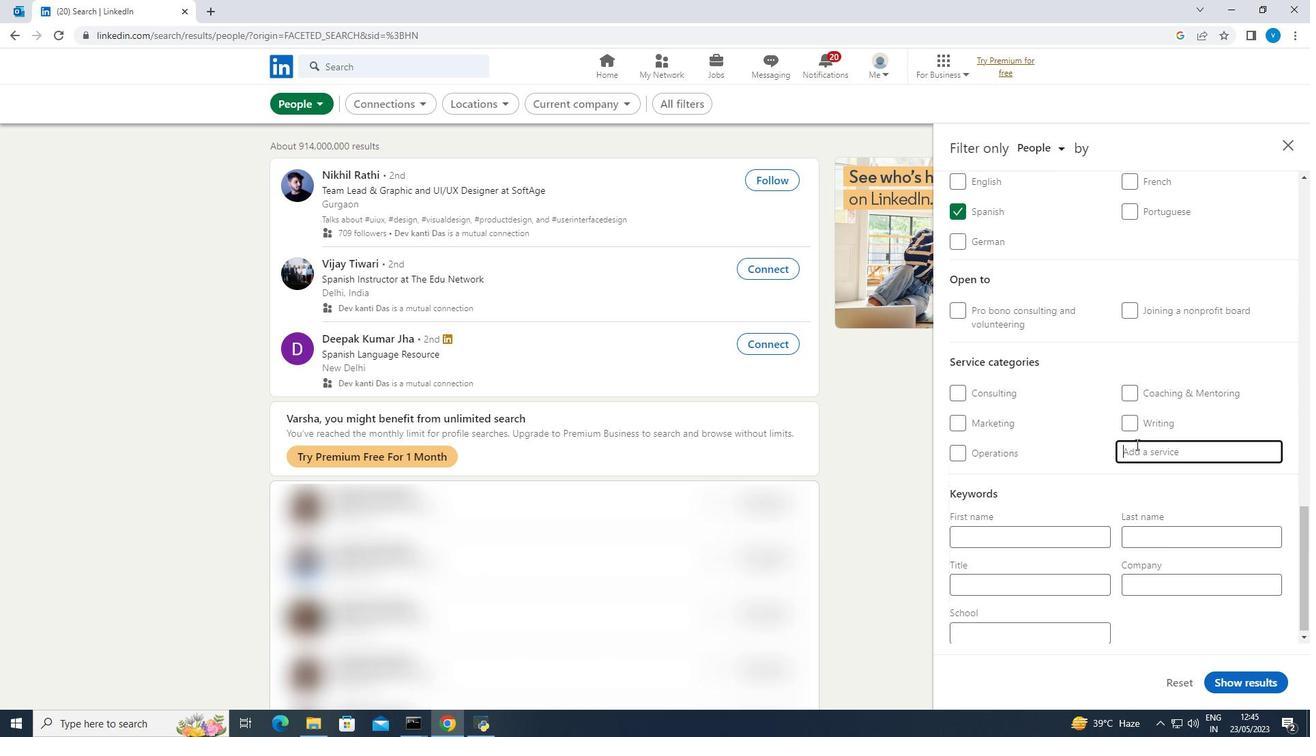 
Action: Key pressed <Key.shift><Key.shift><Key.shift><Key.shift><Key.shift><Key.shift><Key.shift>Resume
Screenshot: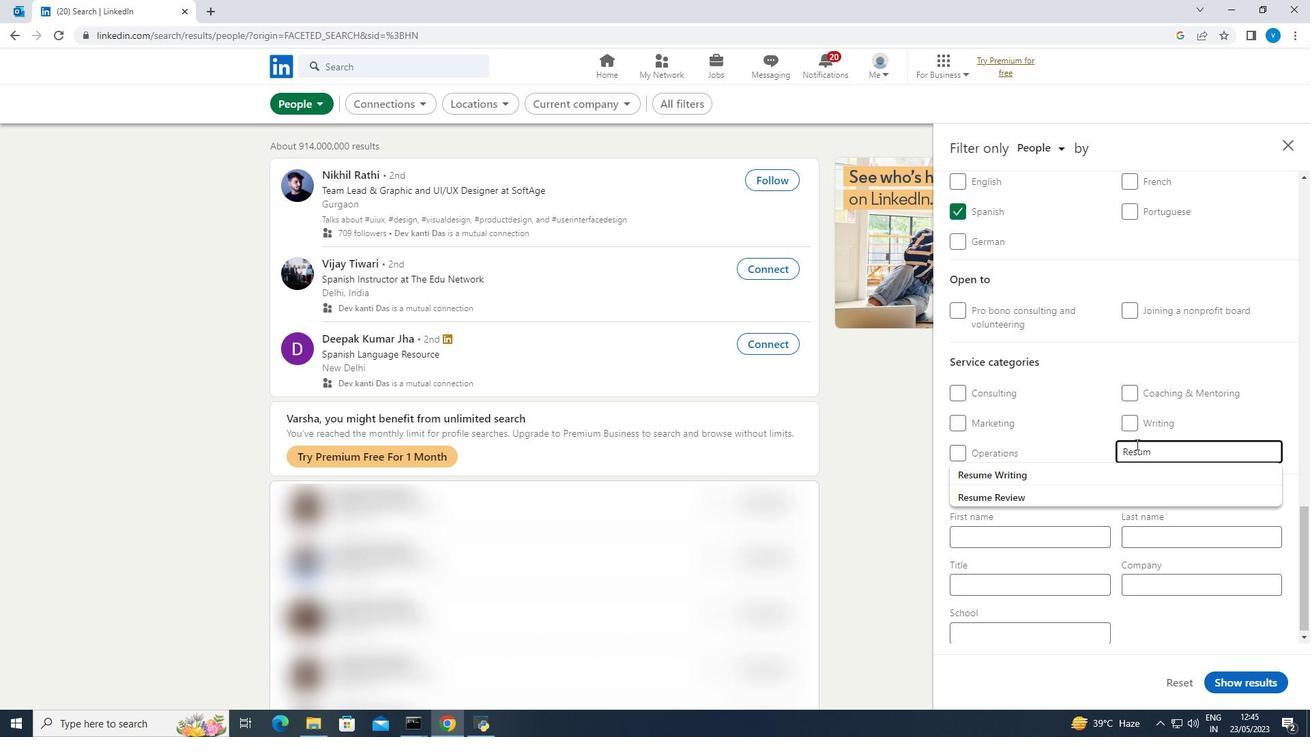
Action: Mouse moved to (1090, 473)
Screenshot: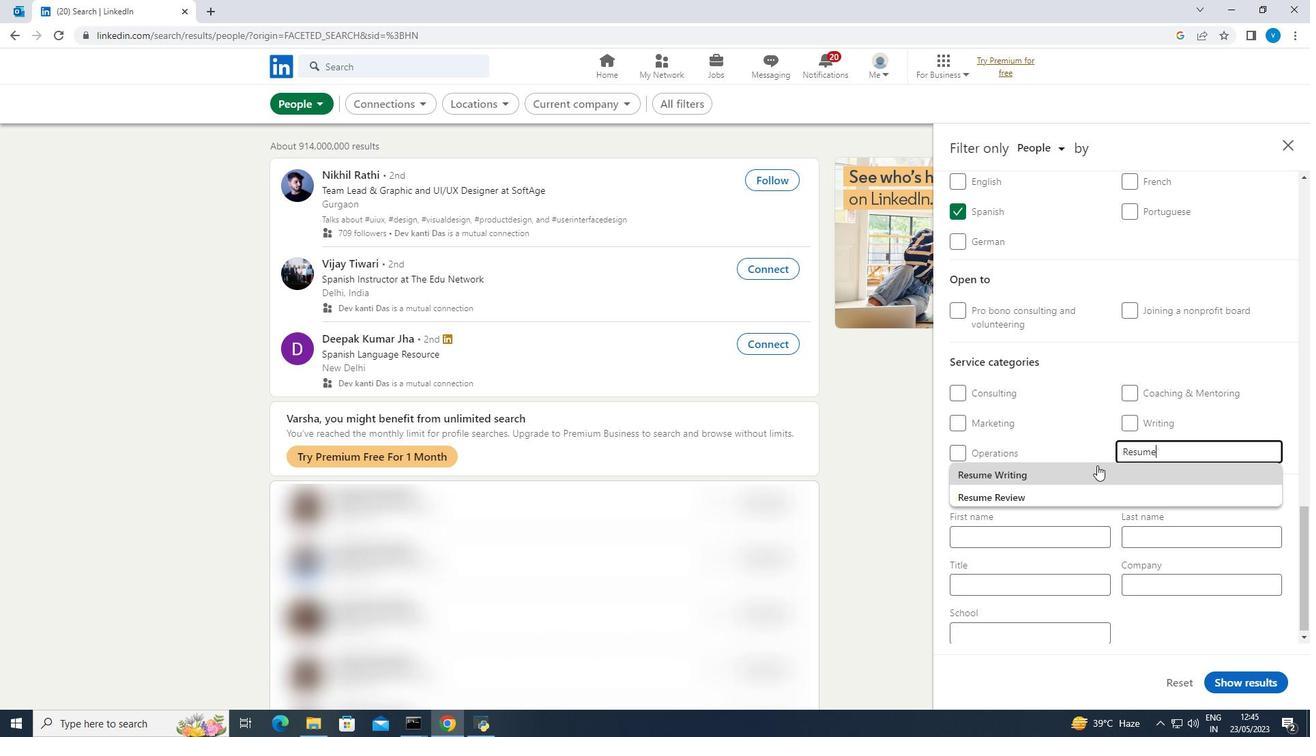 
Action: Mouse pressed left at (1090, 473)
Screenshot: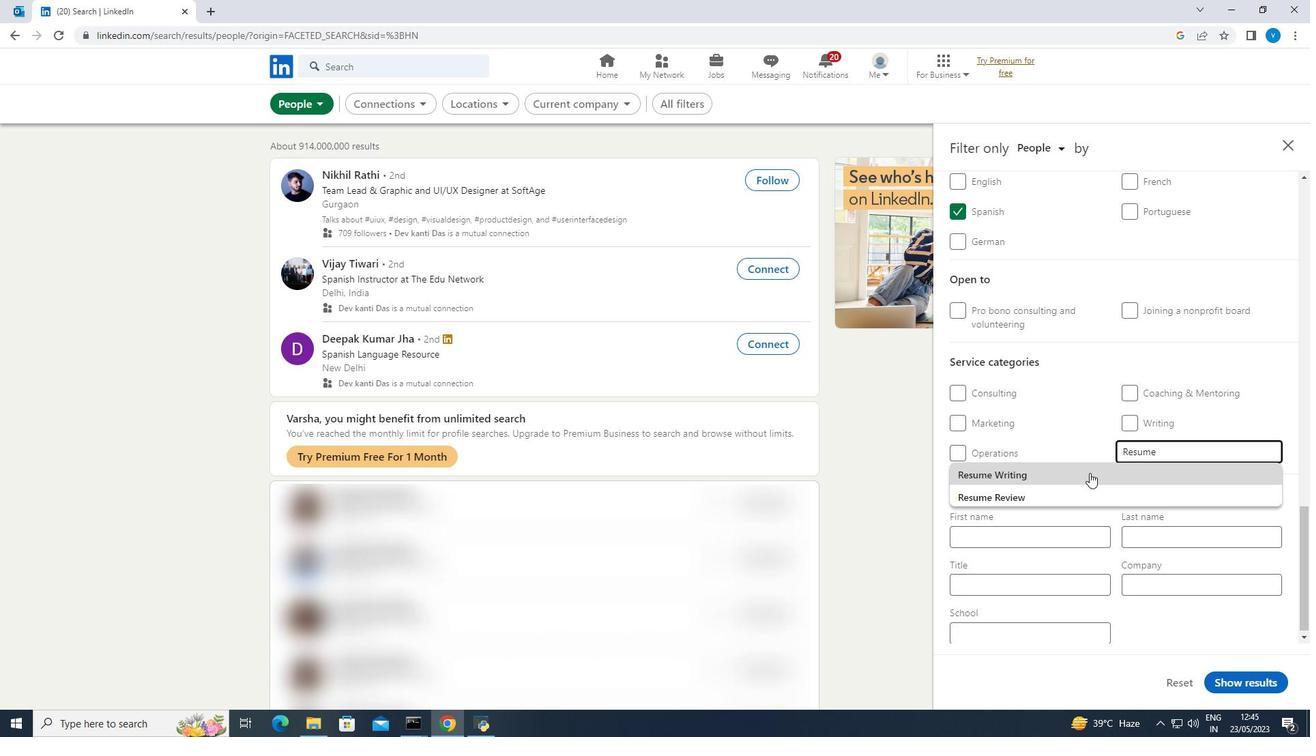 
Action: Mouse scrolled (1090, 472) with delta (0, 0)
Screenshot: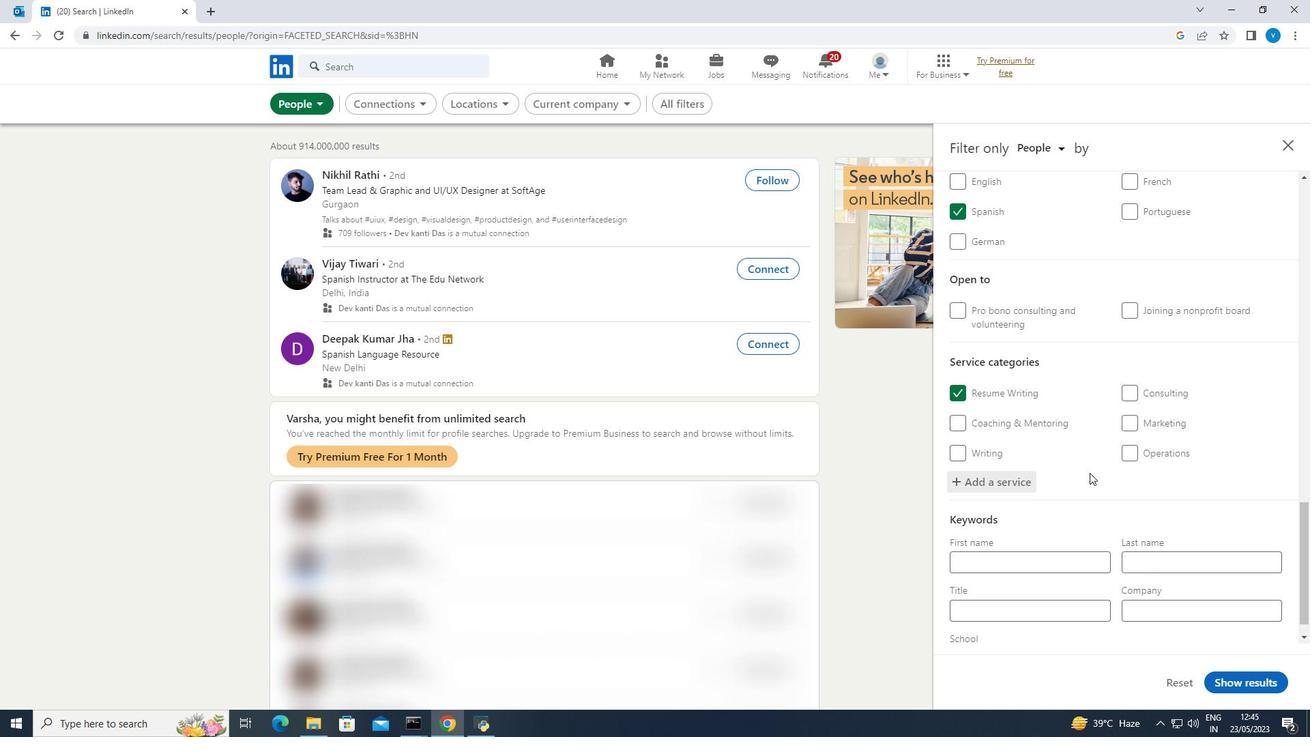 
Action: Mouse scrolled (1090, 472) with delta (0, 0)
Screenshot: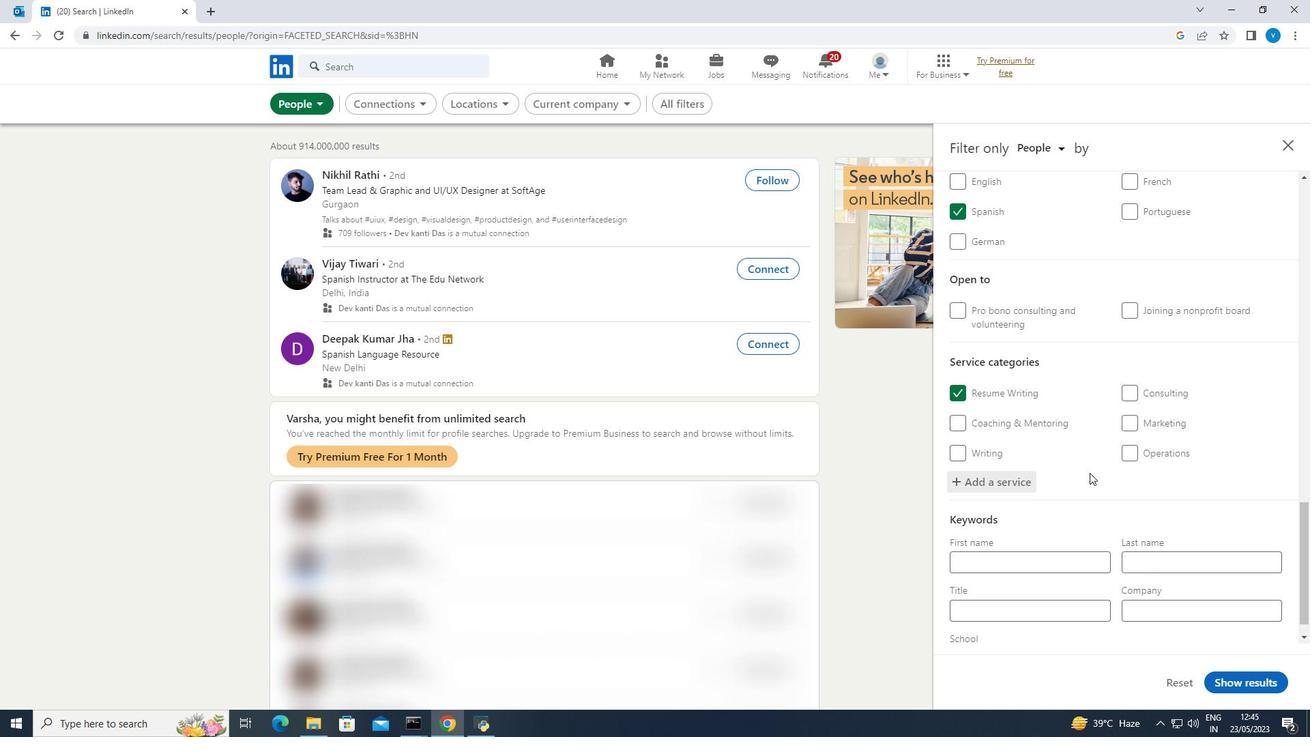 
Action: Mouse scrolled (1090, 472) with delta (0, 0)
Screenshot: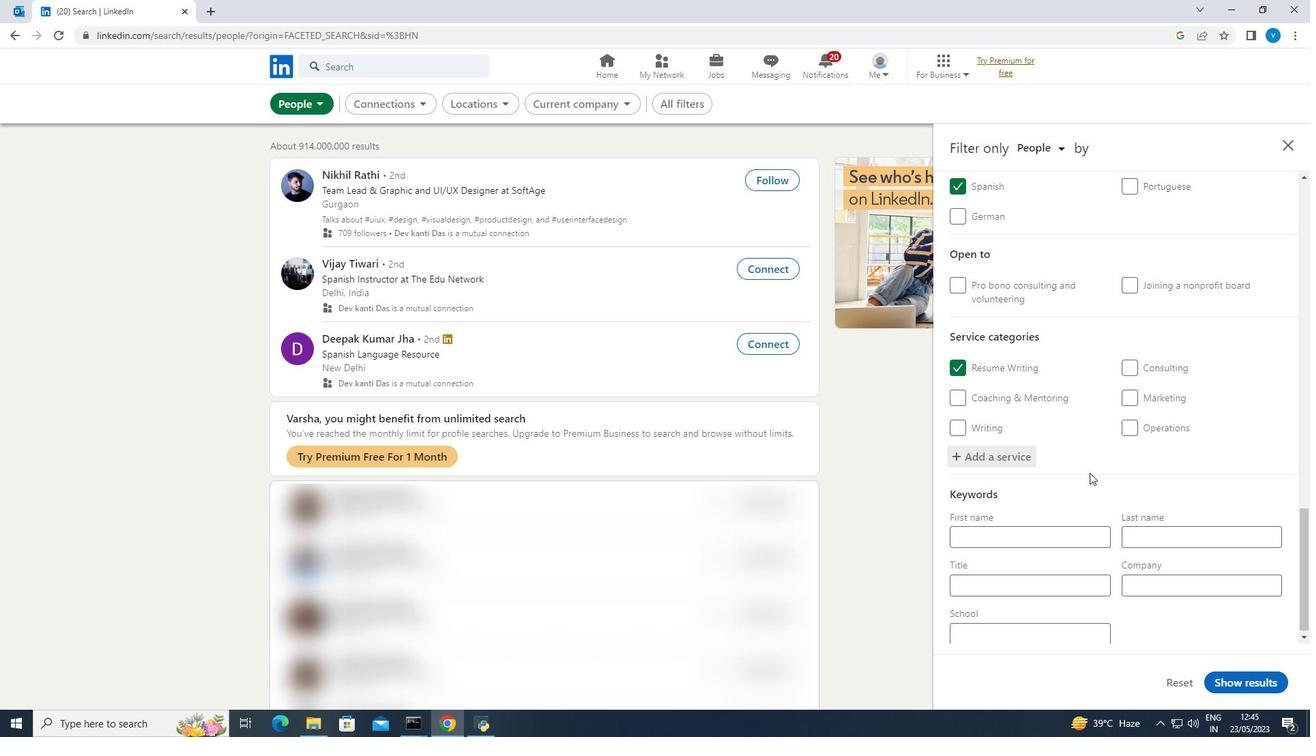 
Action: Mouse moved to (1075, 577)
Screenshot: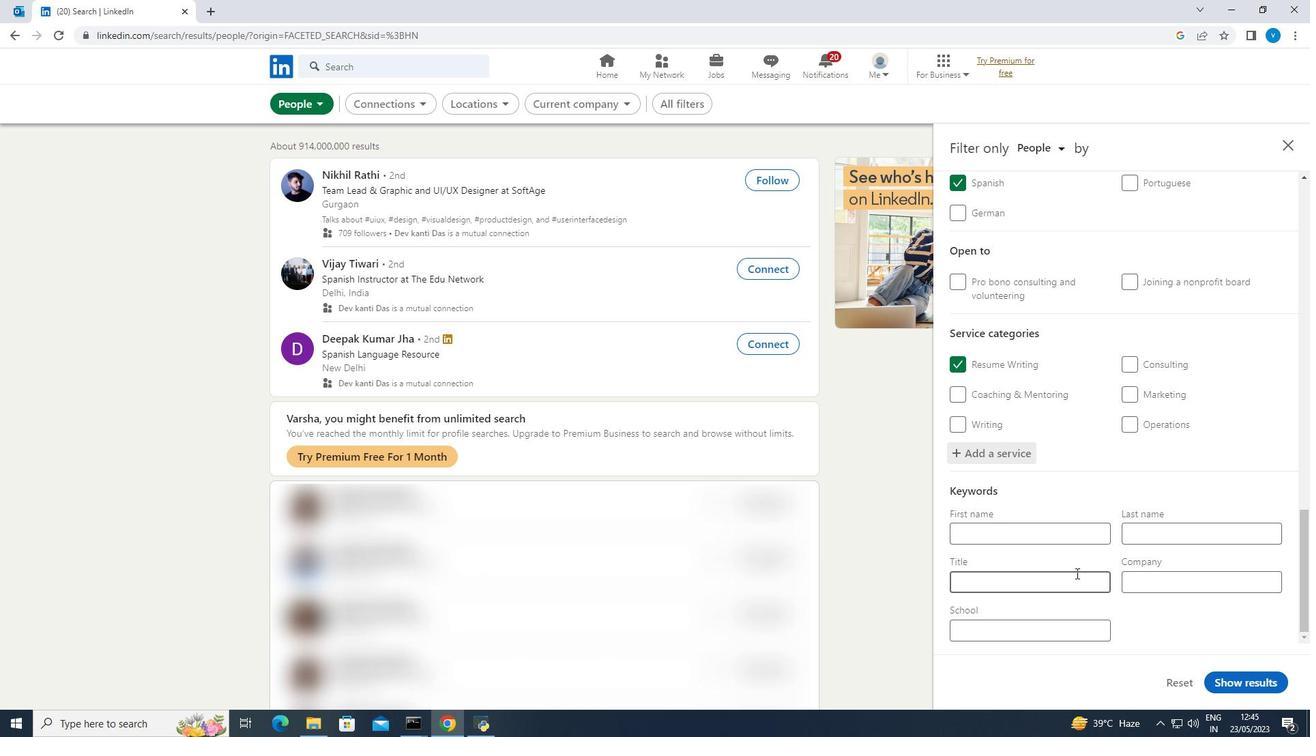 
Action: Mouse pressed left at (1075, 577)
Screenshot: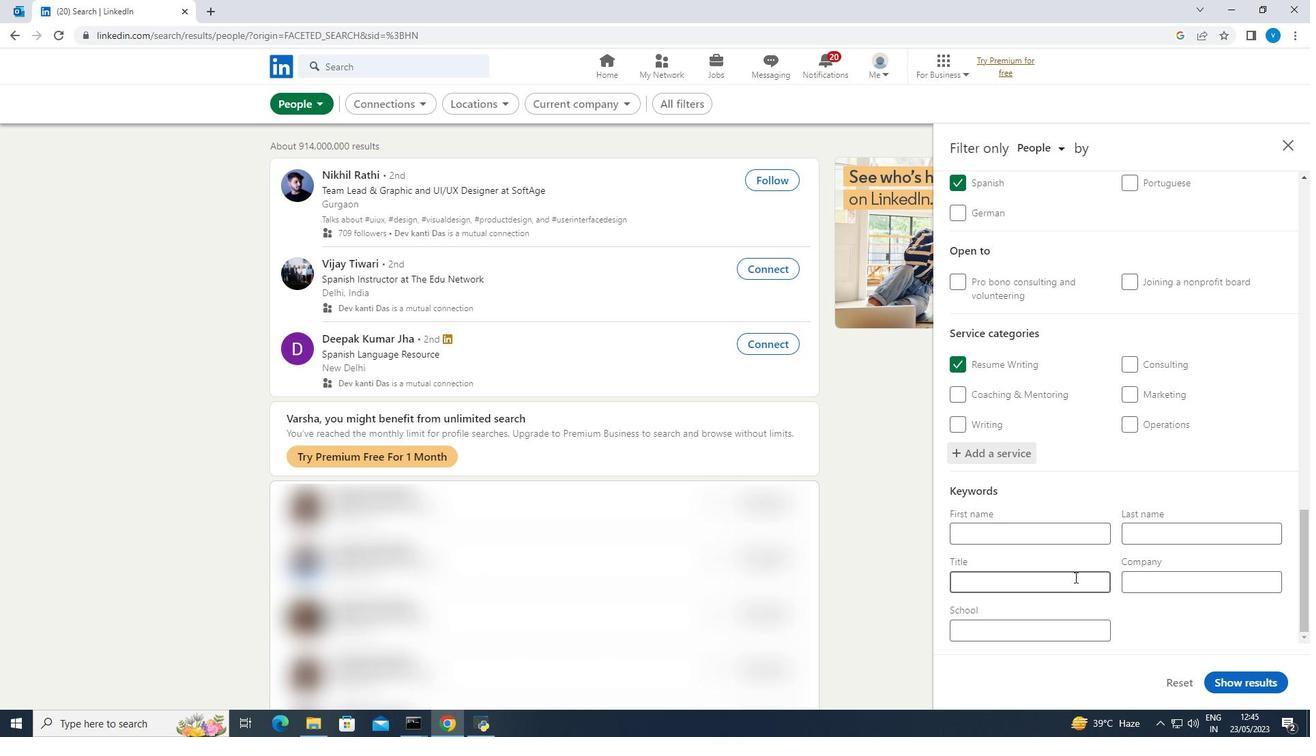 
Action: Mouse moved to (1075, 578)
Screenshot: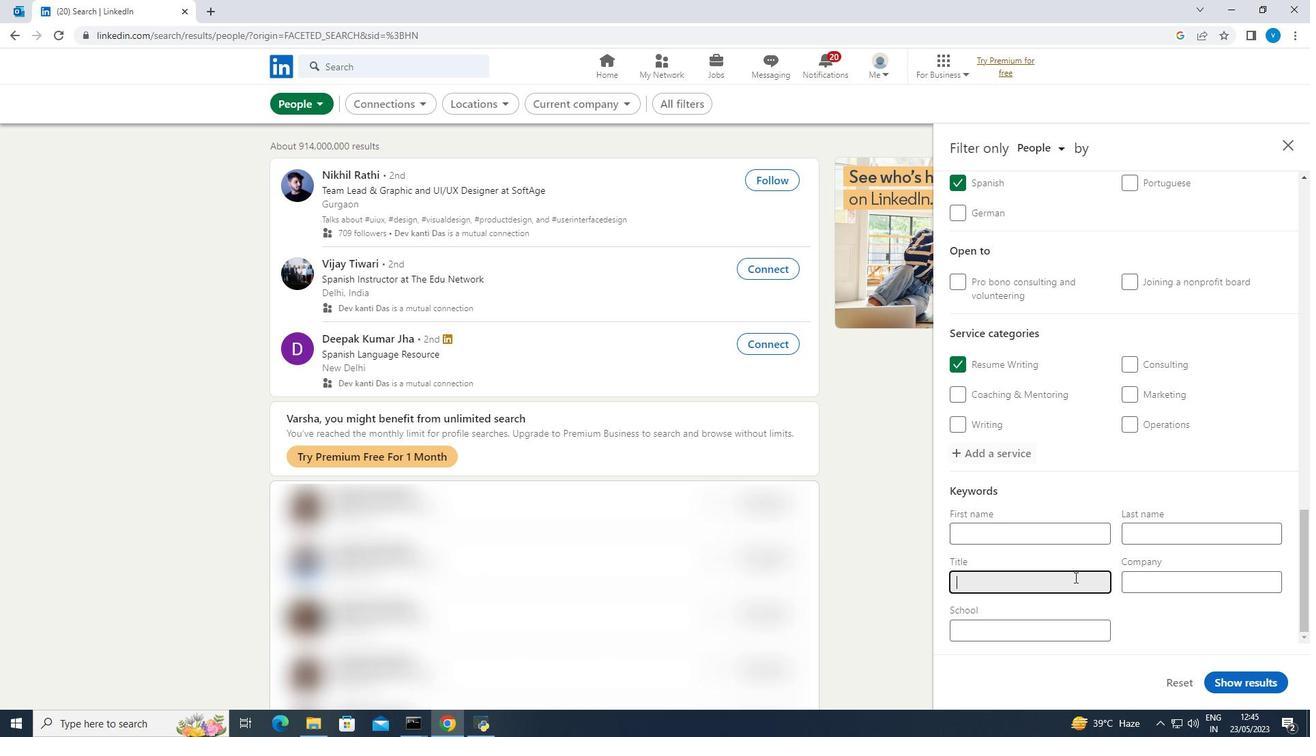 
Action: Key pressed <Key.shift><Key.shift><Key.shift>Administrative<Key.space><Key.shift><Key.shift><Key.shift><Key.shift>Analyst
Screenshot: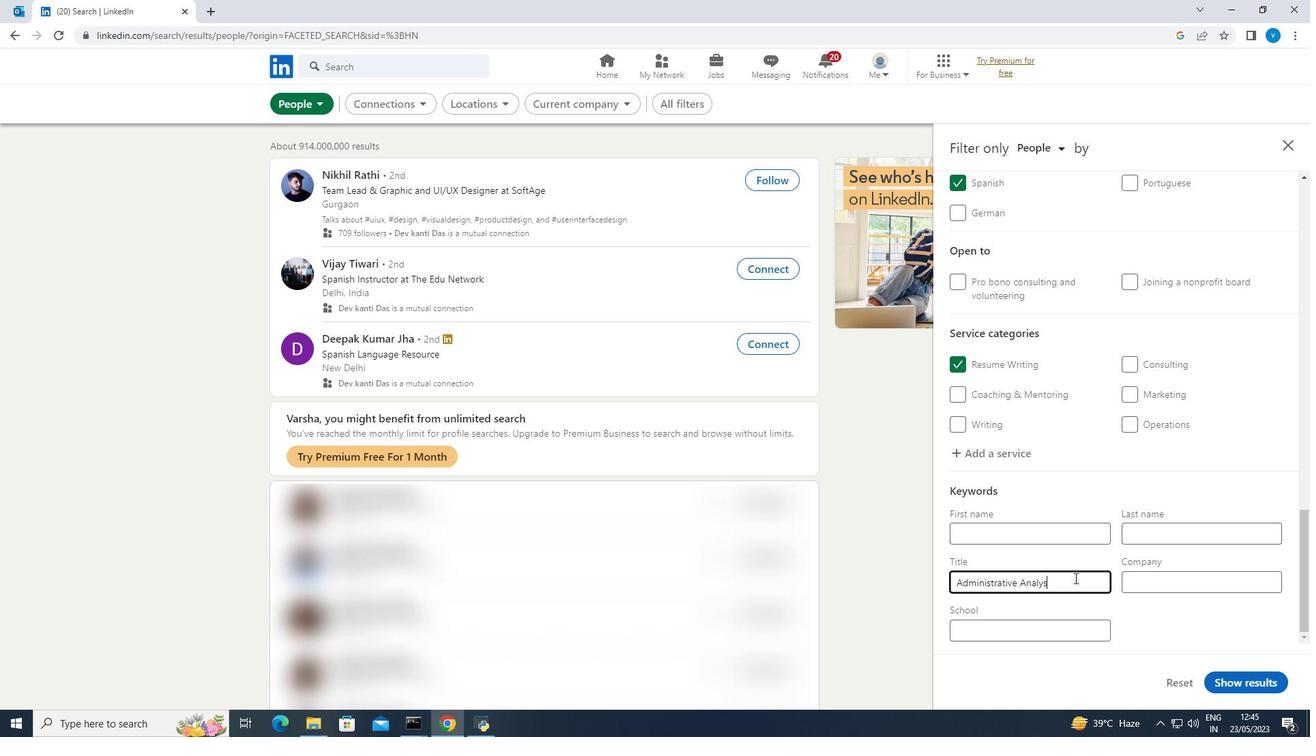 
Action: Mouse moved to (1226, 682)
Screenshot: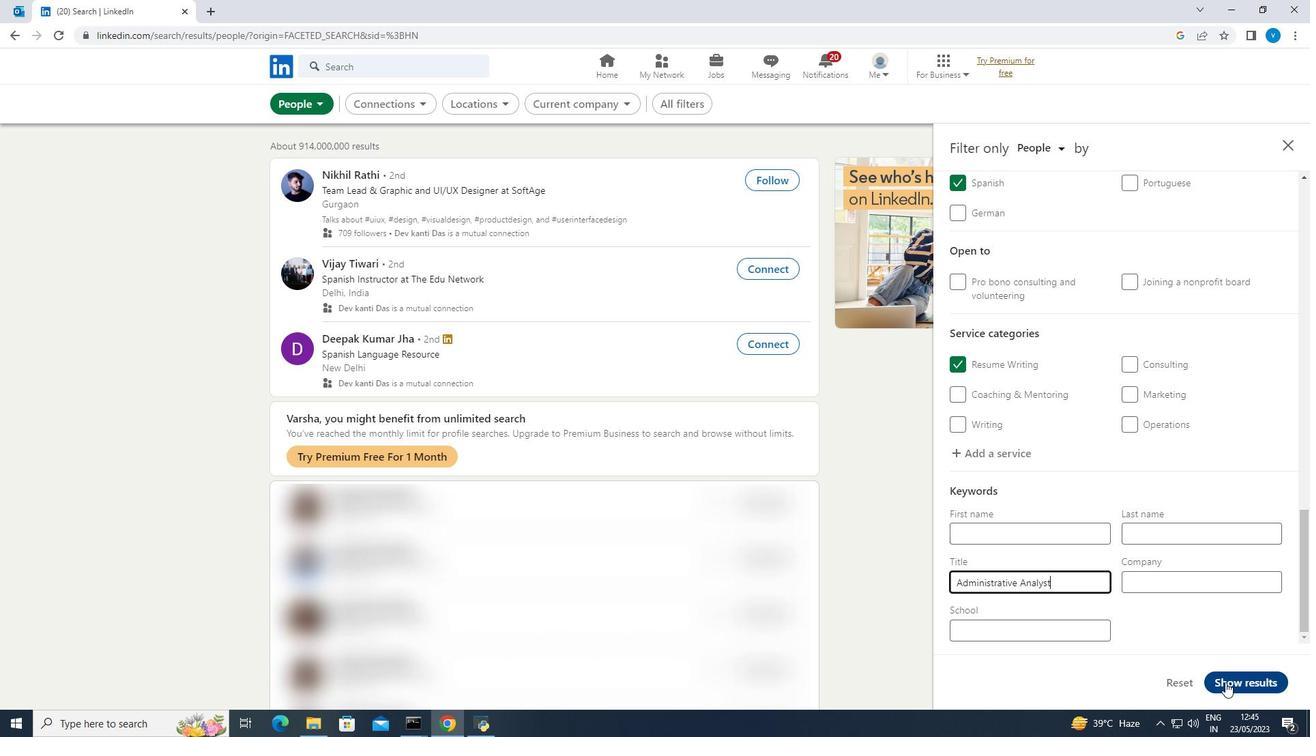 
Action: Mouse pressed left at (1226, 682)
Screenshot: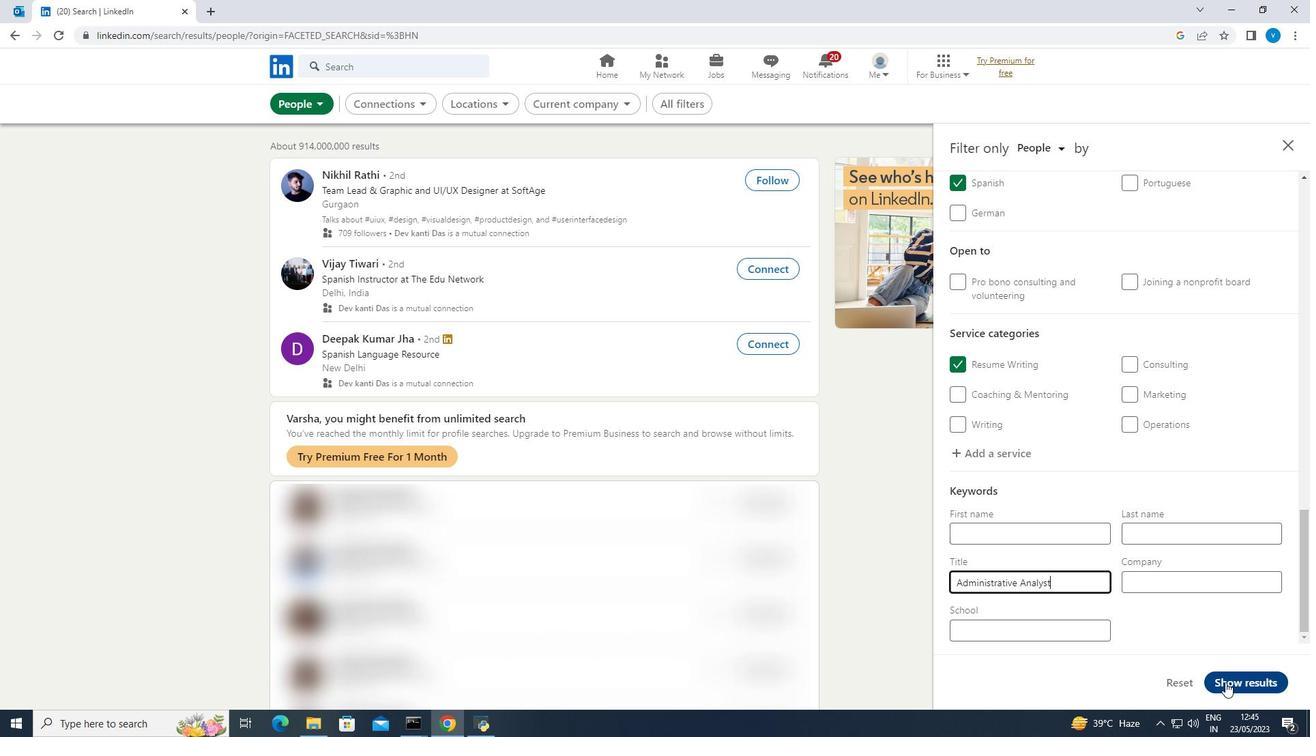 
Action: Mouse moved to (1226, 677)
Screenshot: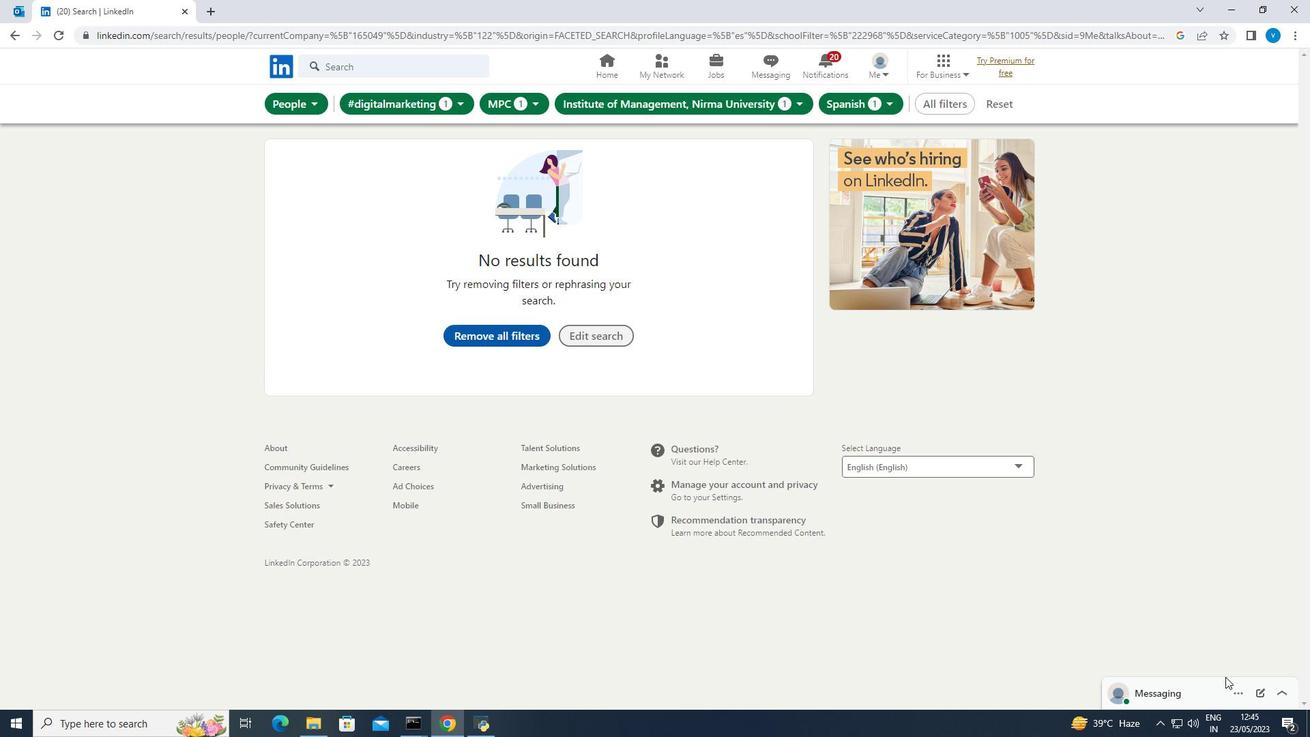 
